 Task: Look for space in Madhupur, India from 12th August, 2023 to 16th August, 2023 for 8 adults in price range Rs.10000 to Rs.16000. Place can be private room with 8 bedrooms having 8 beds and 8 bathrooms. Property type can be house, flat, guest house, hotel. Amenities needed are: wifi, TV, free parkinig on premises, gym, breakfast. Booking option can be shelf check-in. Required host language is English.
Action: Mouse moved to (538, 107)
Screenshot: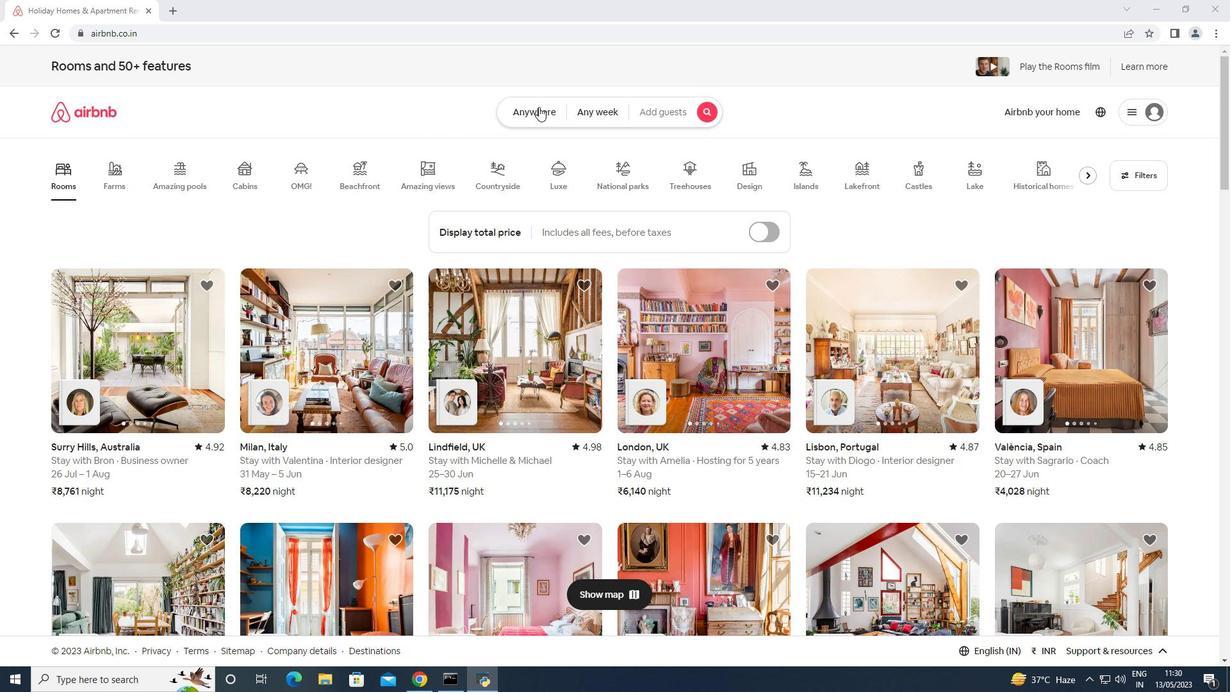 
Action: Mouse pressed left at (538, 107)
Screenshot: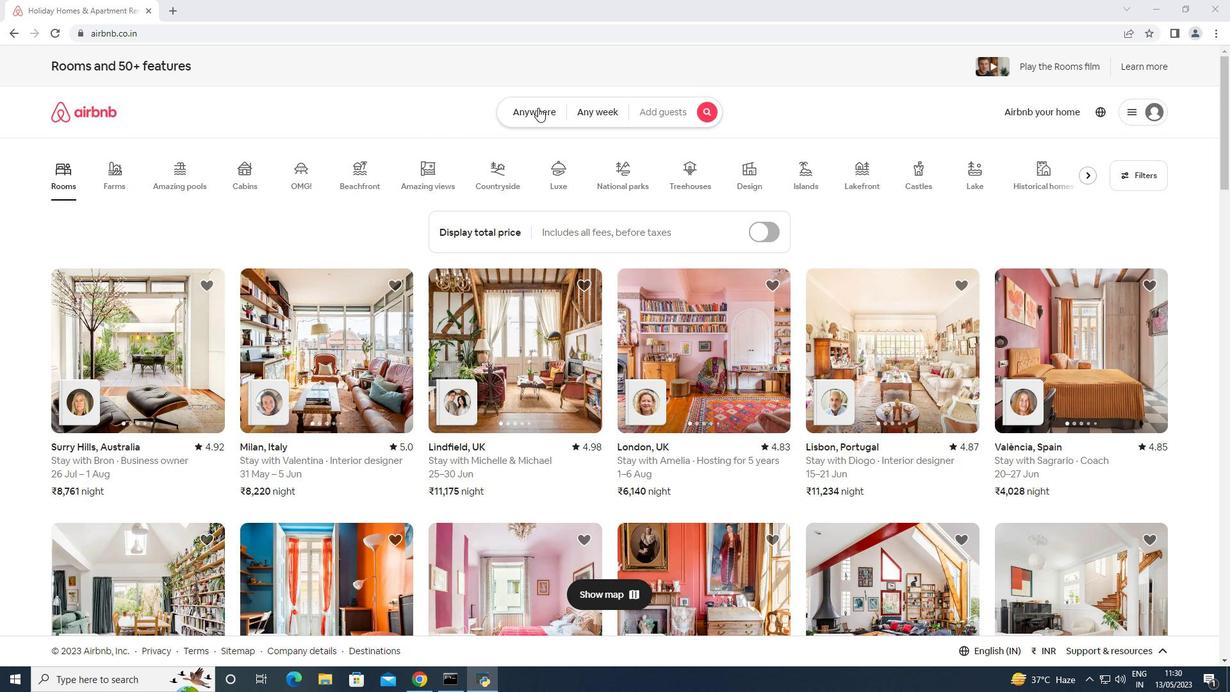 
Action: Mouse moved to (486, 161)
Screenshot: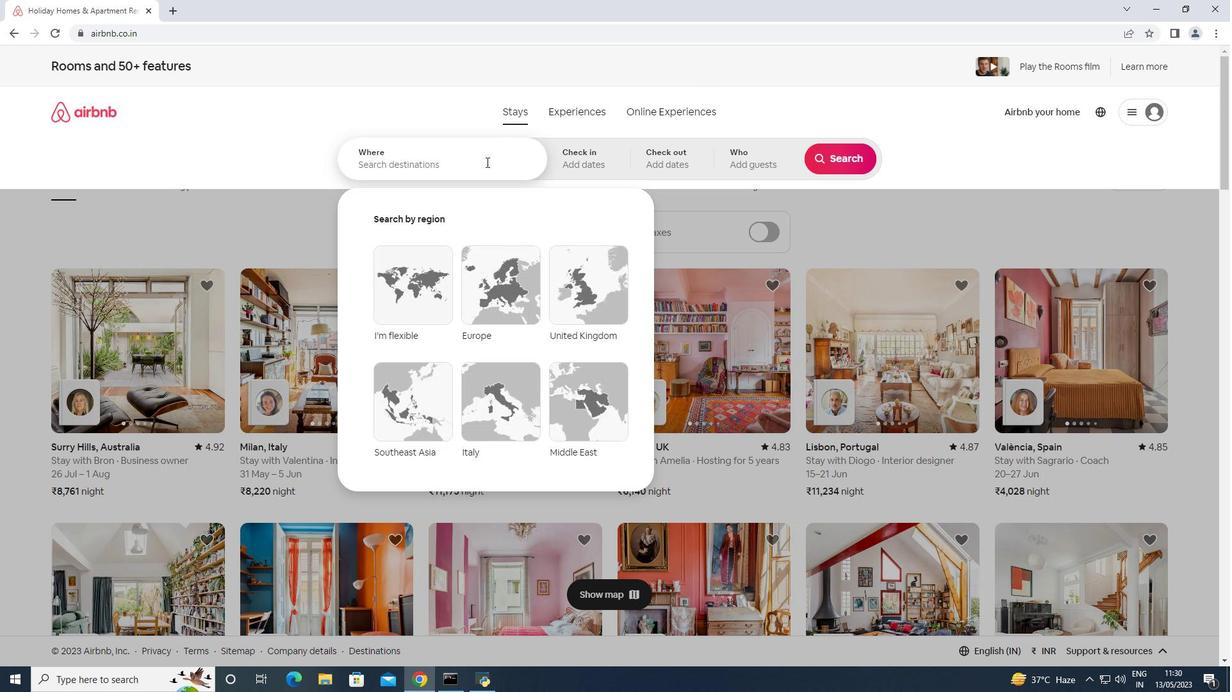 
Action: Mouse pressed left at (486, 161)
Screenshot: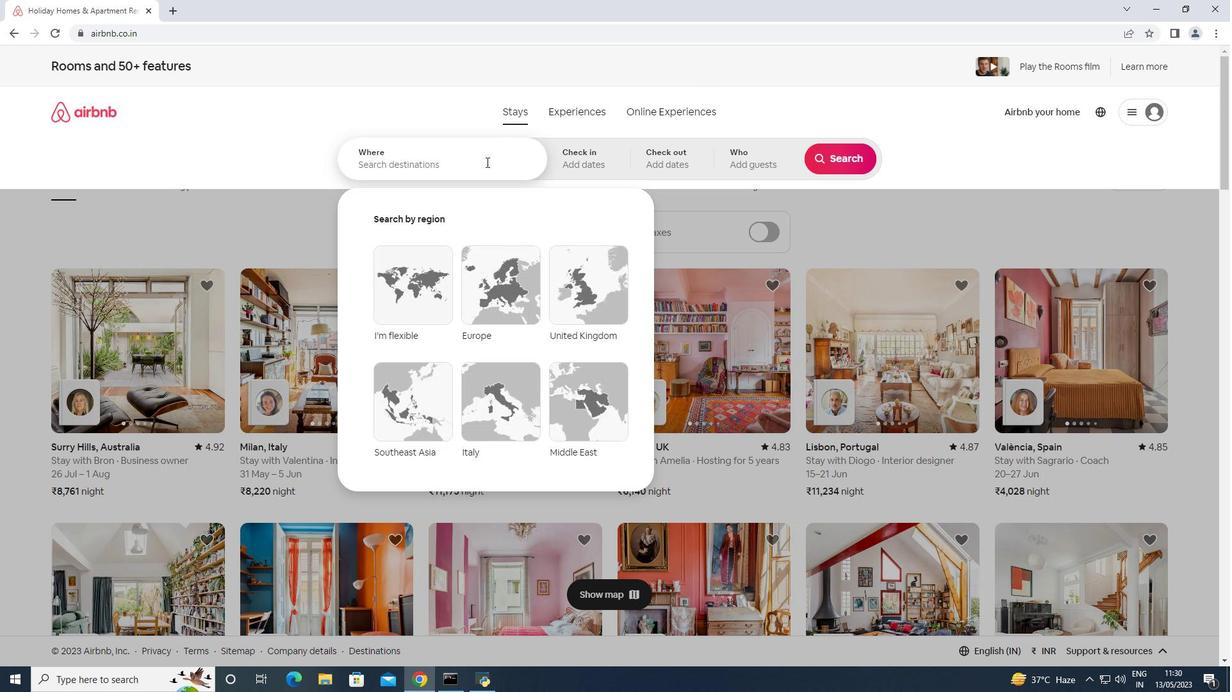 
Action: Key pressed <Key.shift>Madhupur,<Key.space><Key.shift>India<Key.enter>
Screenshot: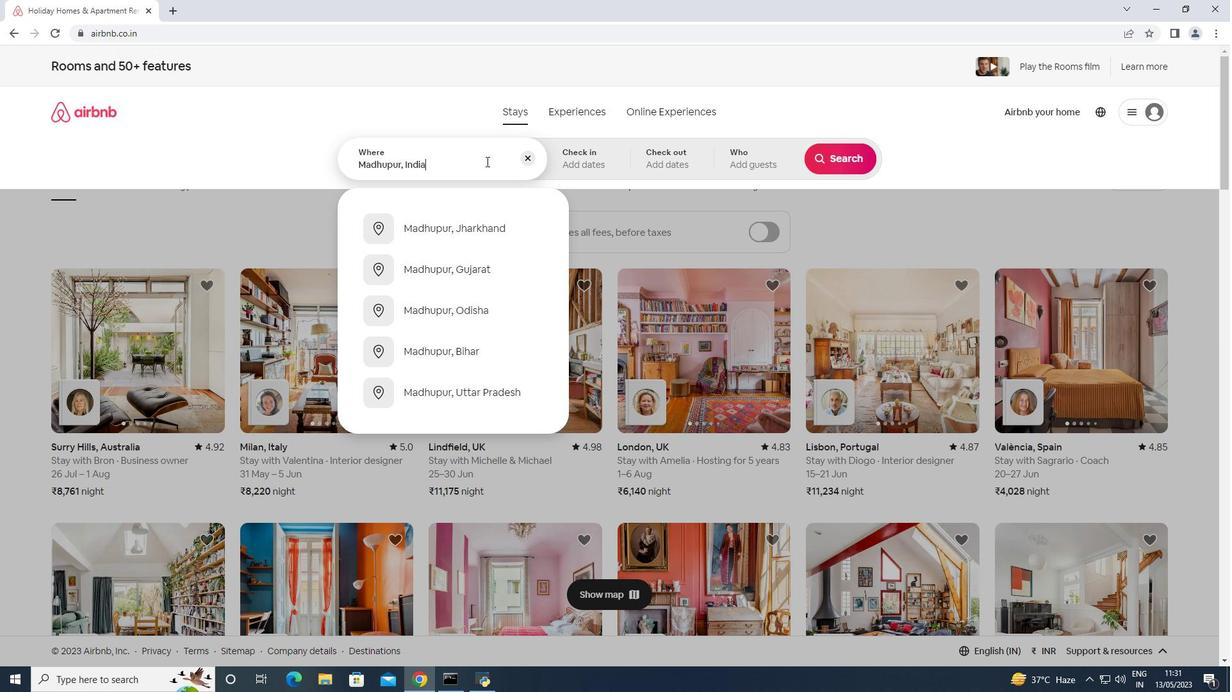 
Action: Mouse moved to (844, 260)
Screenshot: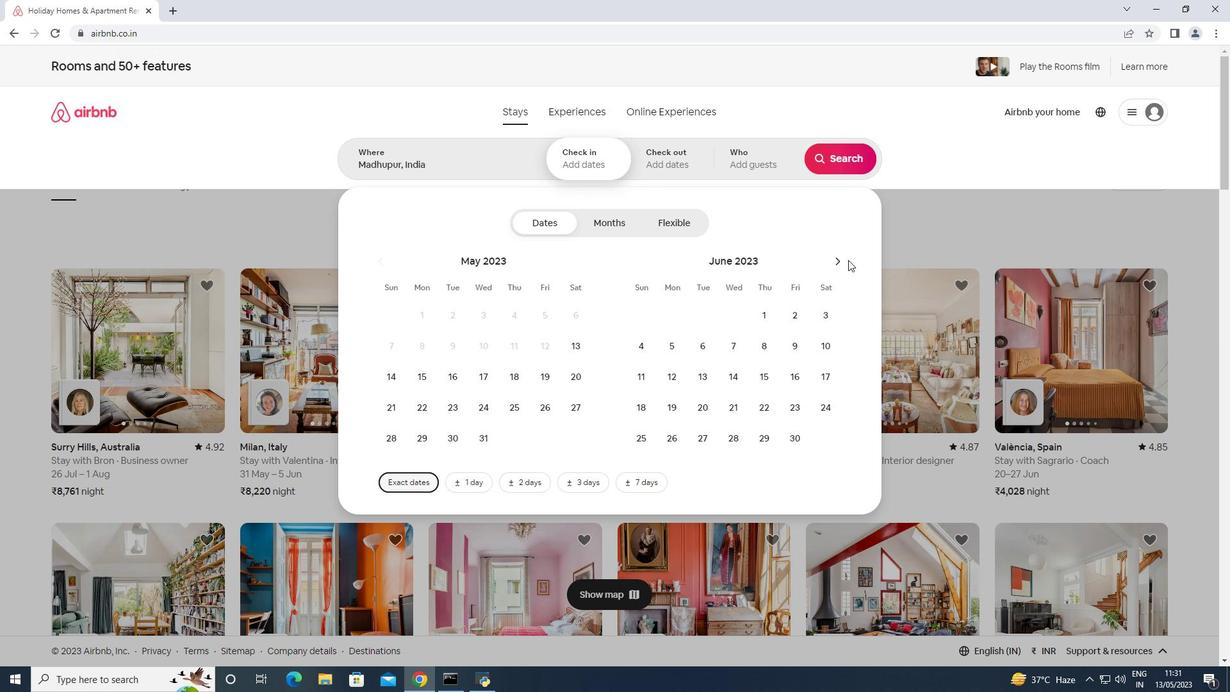 
Action: Mouse pressed left at (844, 260)
Screenshot: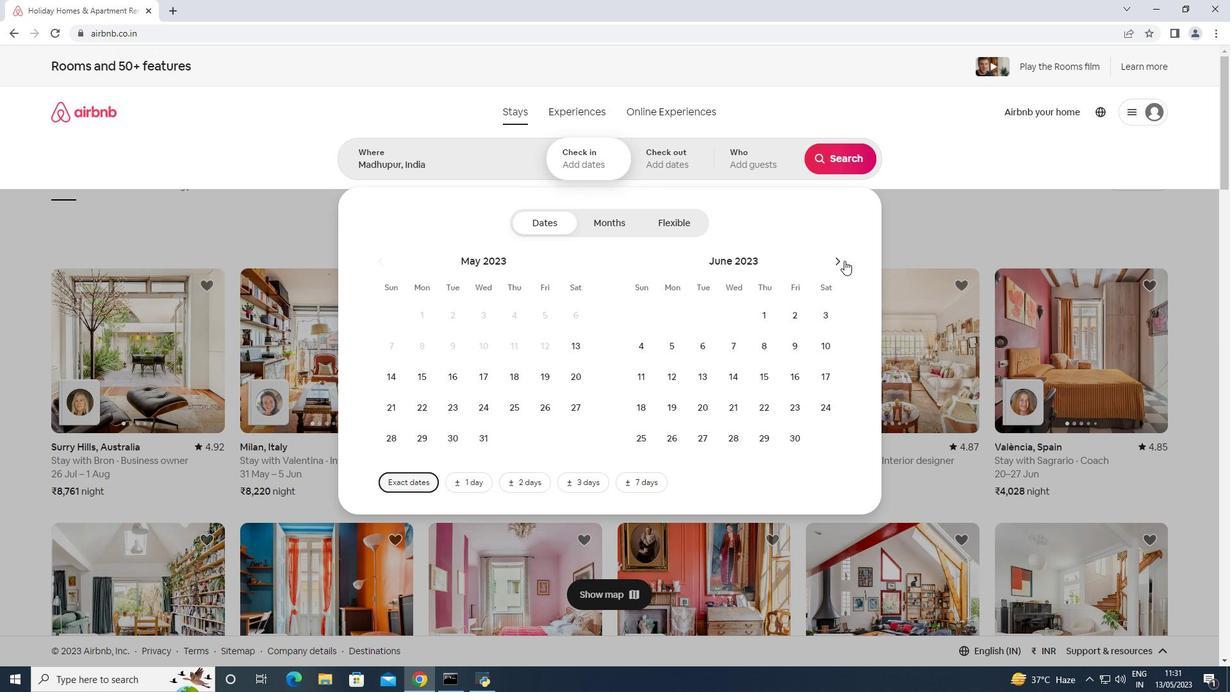
Action: Mouse moved to (844, 260)
Screenshot: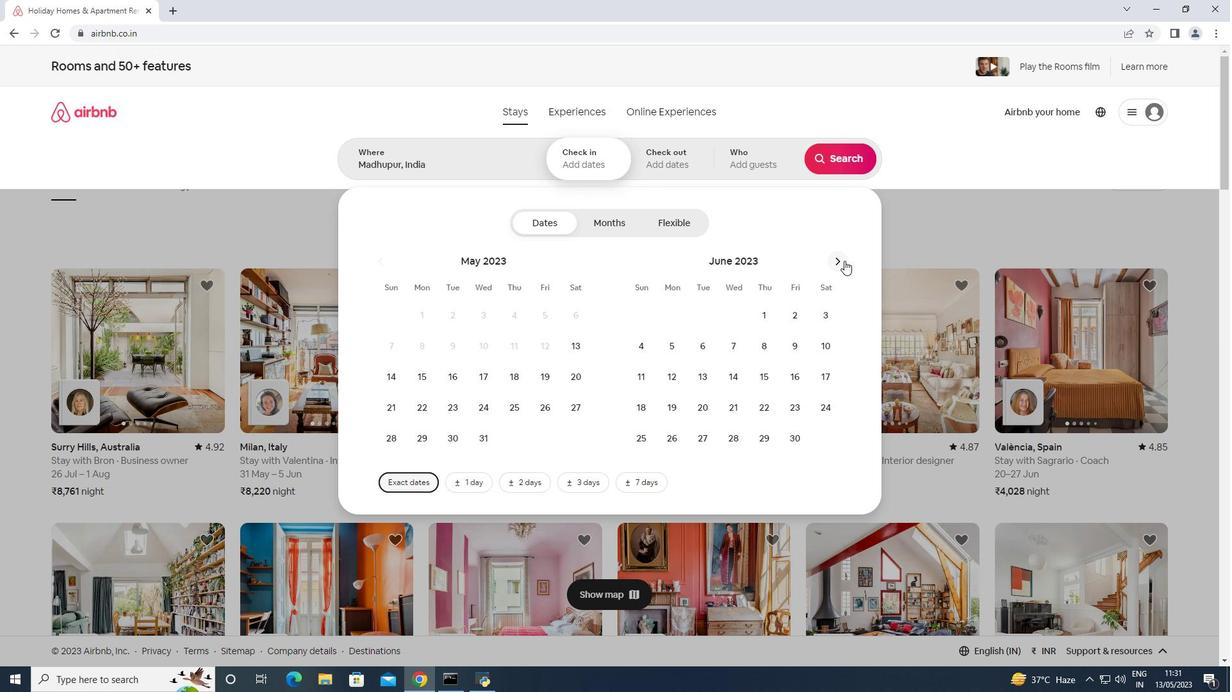 
Action: Mouse pressed left at (844, 260)
Screenshot: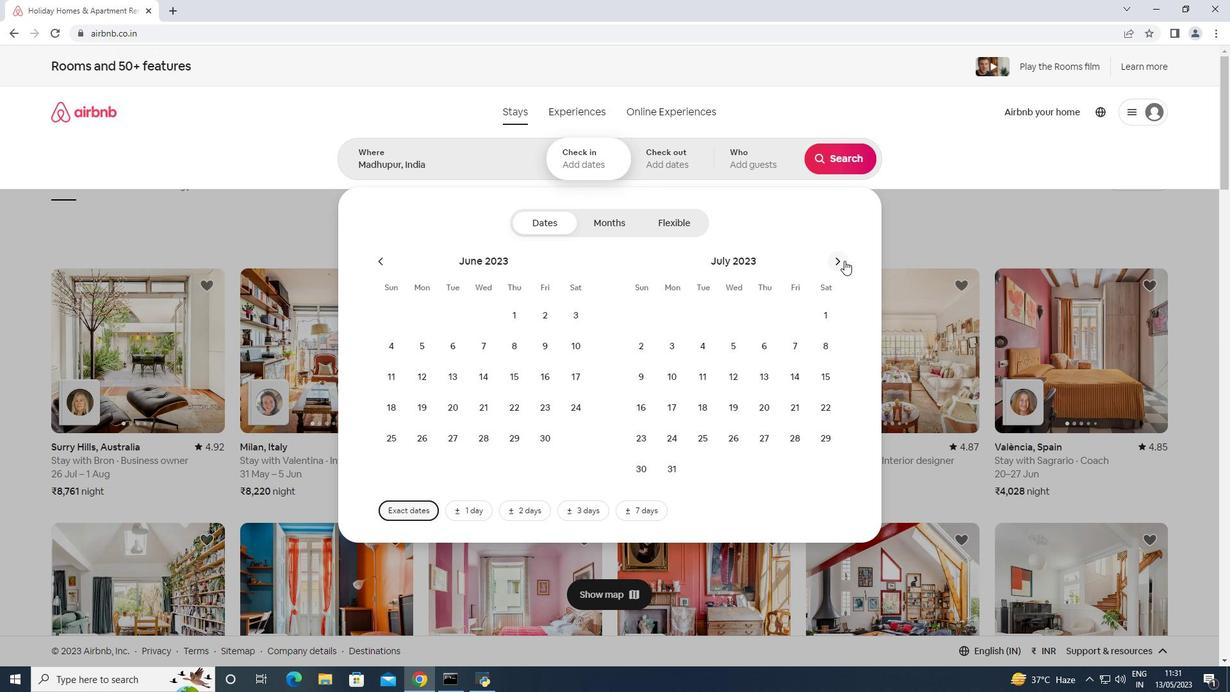 
Action: Mouse moved to (818, 348)
Screenshot: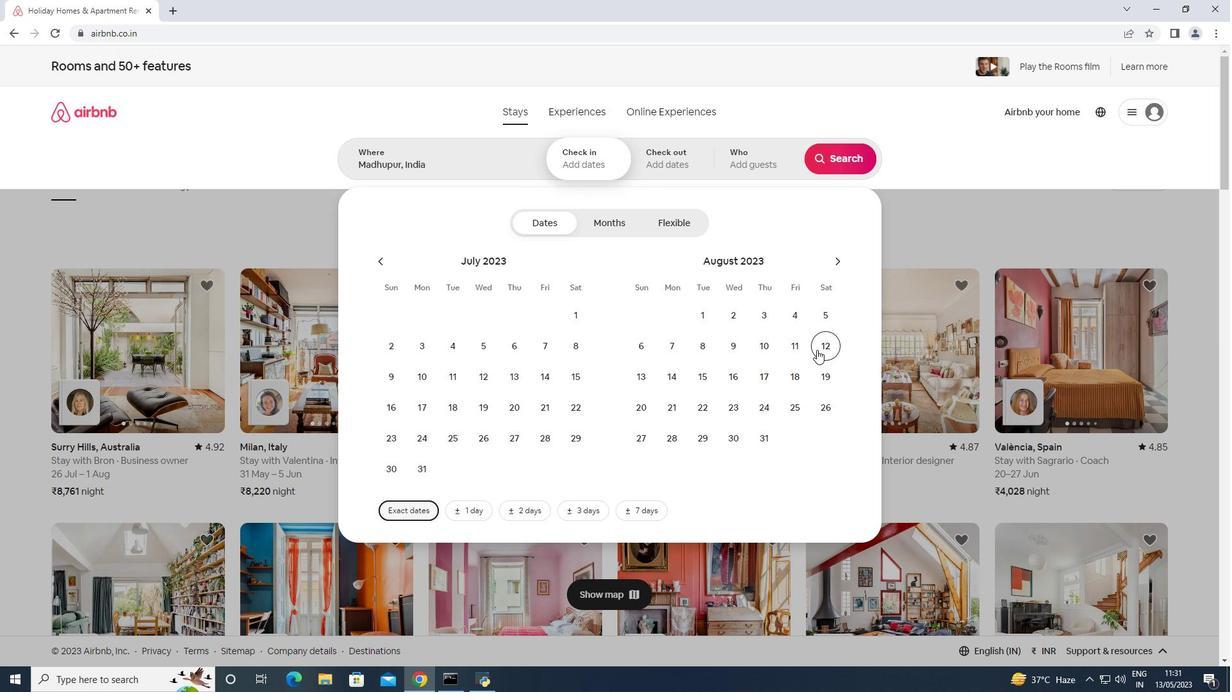 
Action: Mouse pressed left at (818, 348)
Screenshot: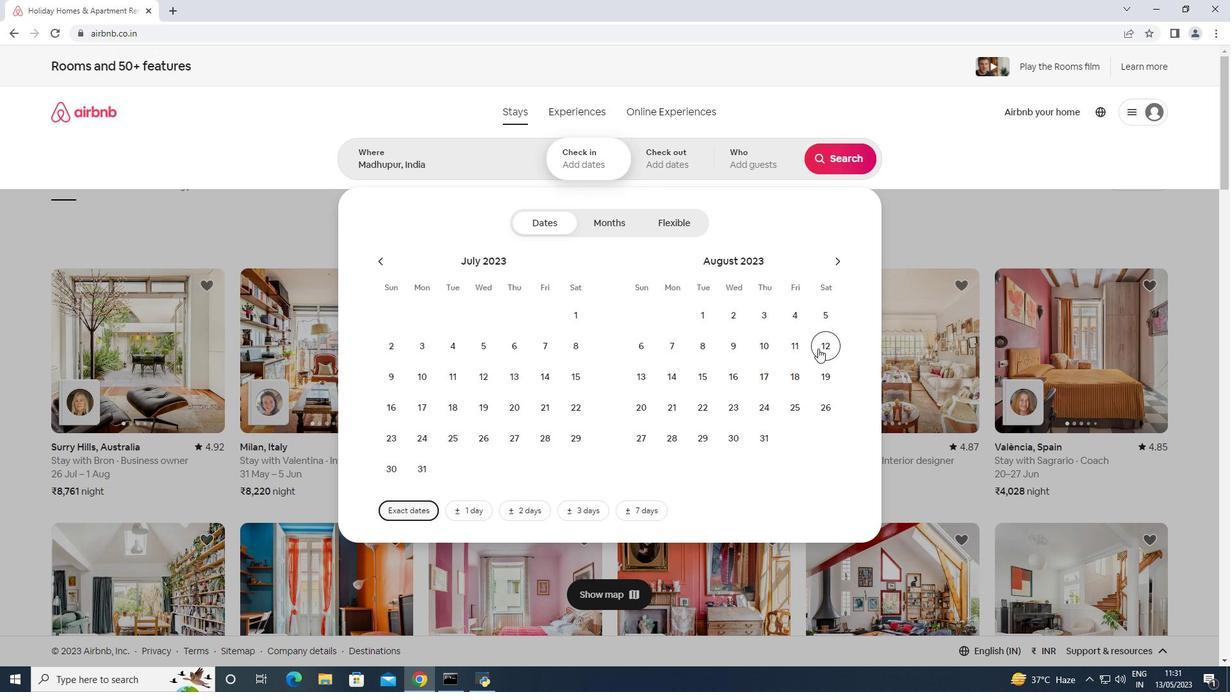 
Action: Mouse moved to (738, 383)
Screenshot: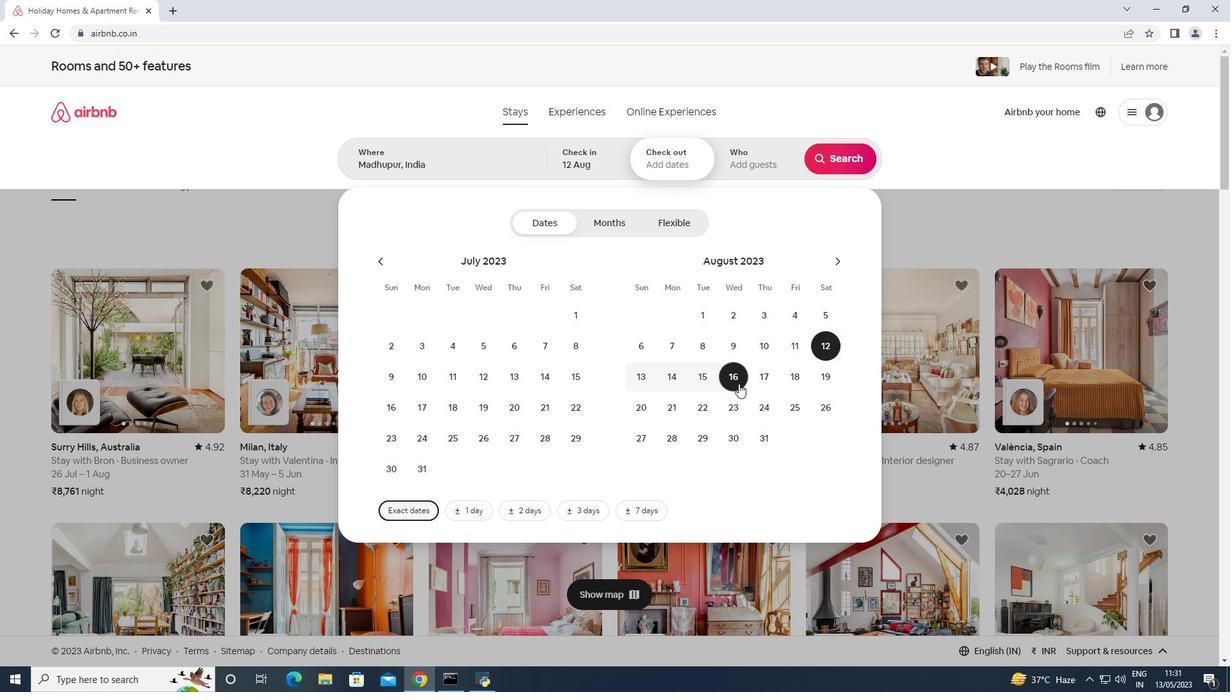 
Action: Mouse pressed left at (738, 383)
Screenshot: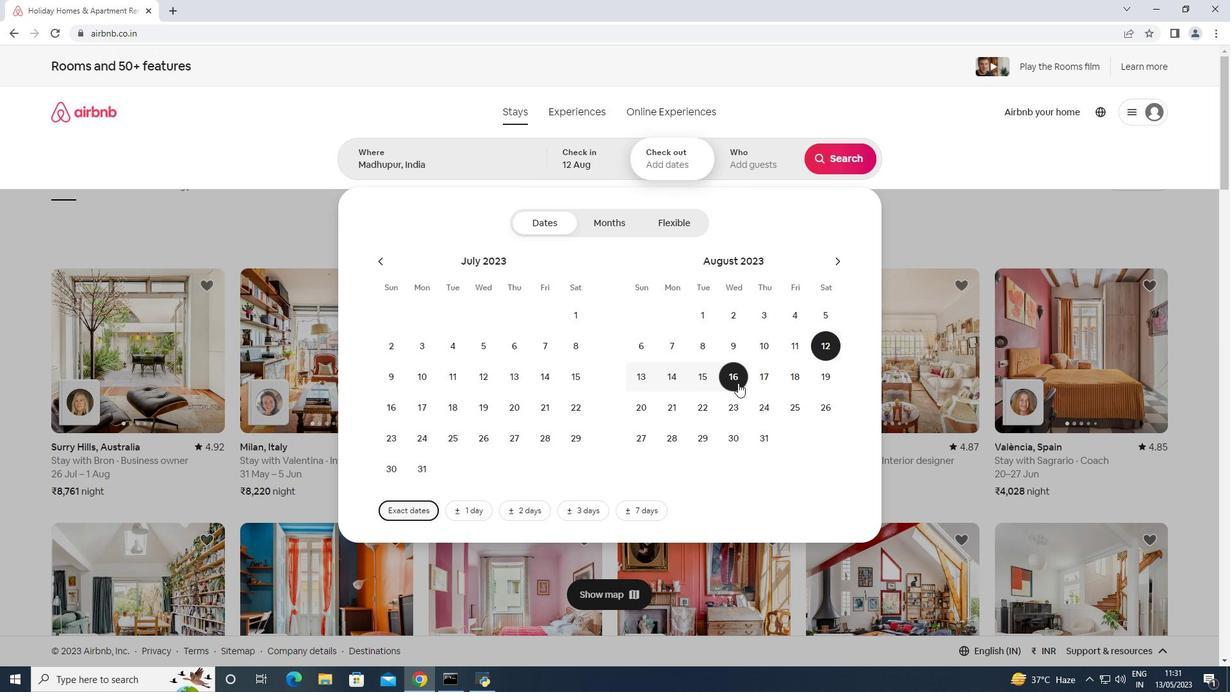 
Action: Mouse moved to (726, 169)
Screenshot: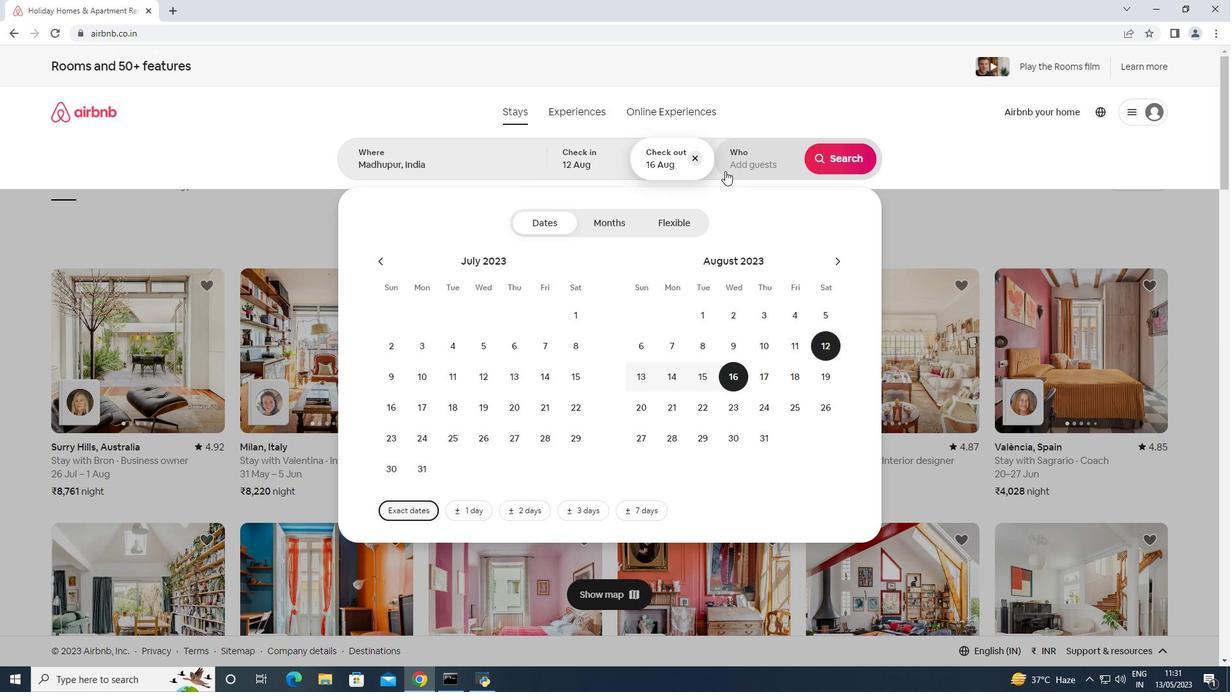 
Action: Mouse pressed left at (726, 169)
Screenshot: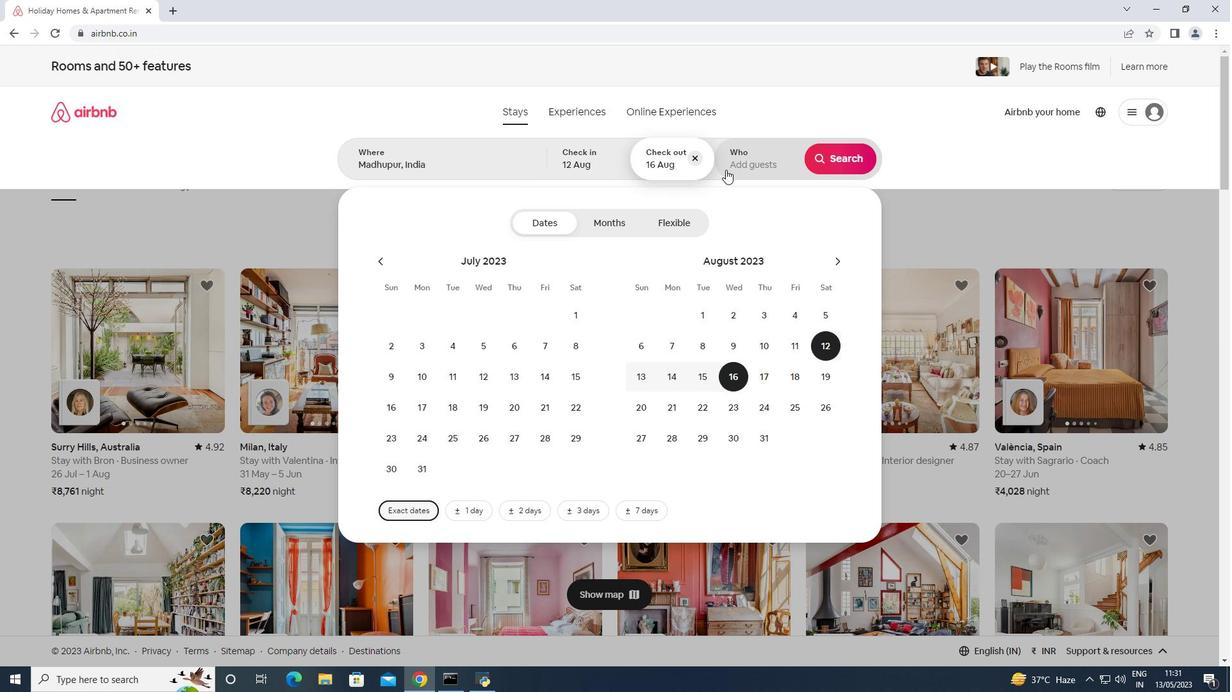 
Action: Mouse moved to (844, 225)
Screenshot: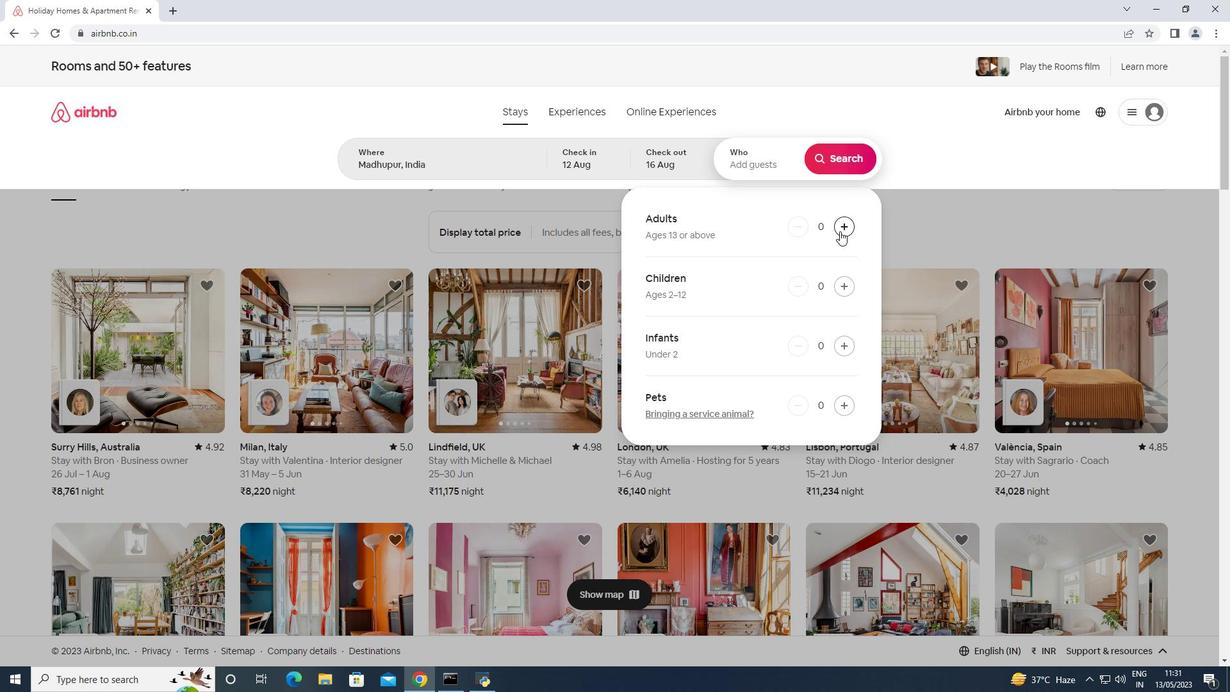 
Action: Mouse pressed left at (844, 225)
Screenshot: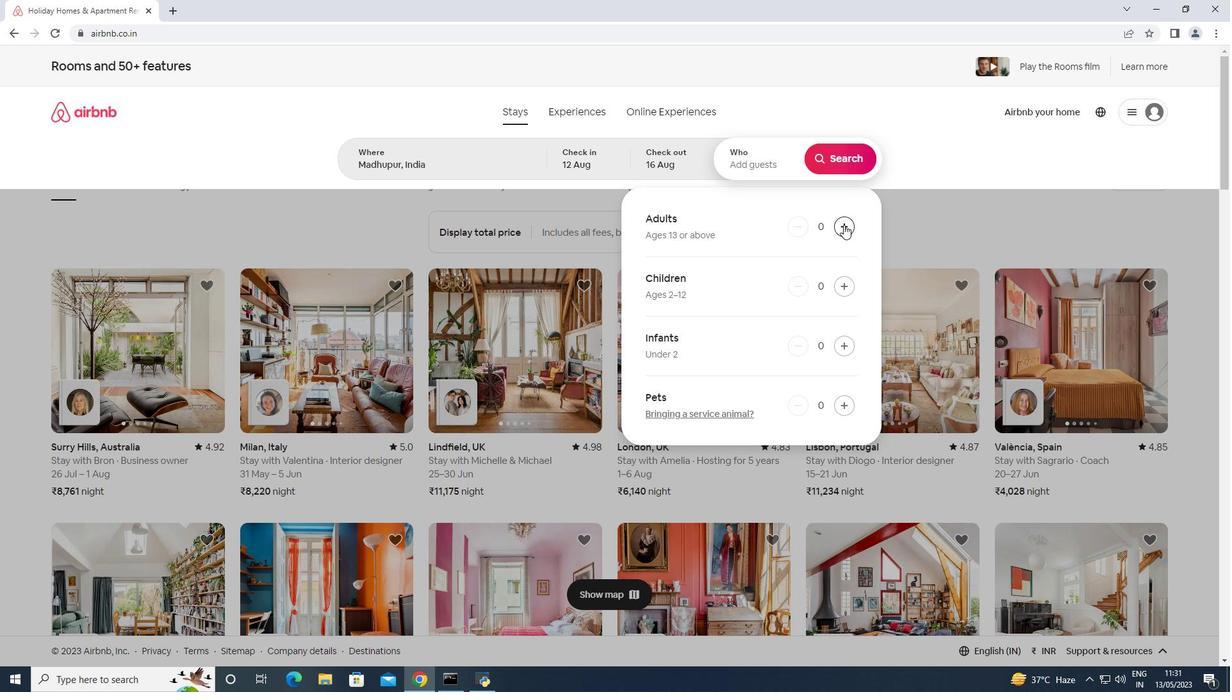 
Action: Mouse pressed left at (844, 225)
Screenshot: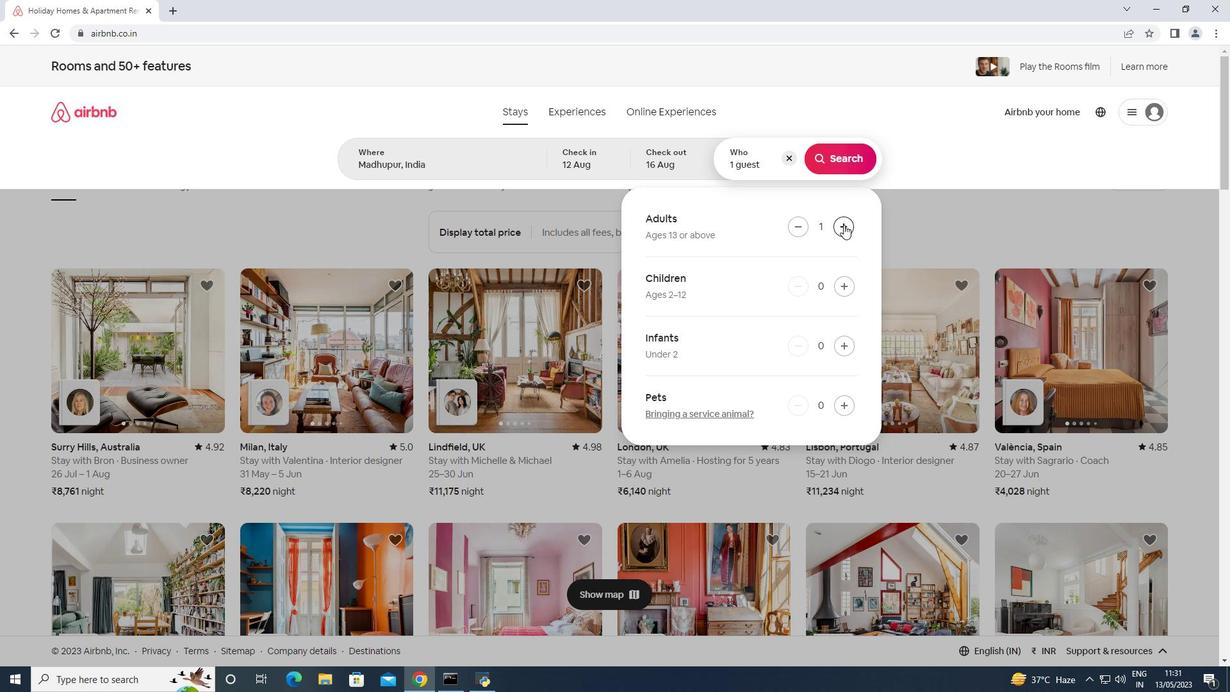 
Action: Mouse pressed left at (844, 225)
Screenshot: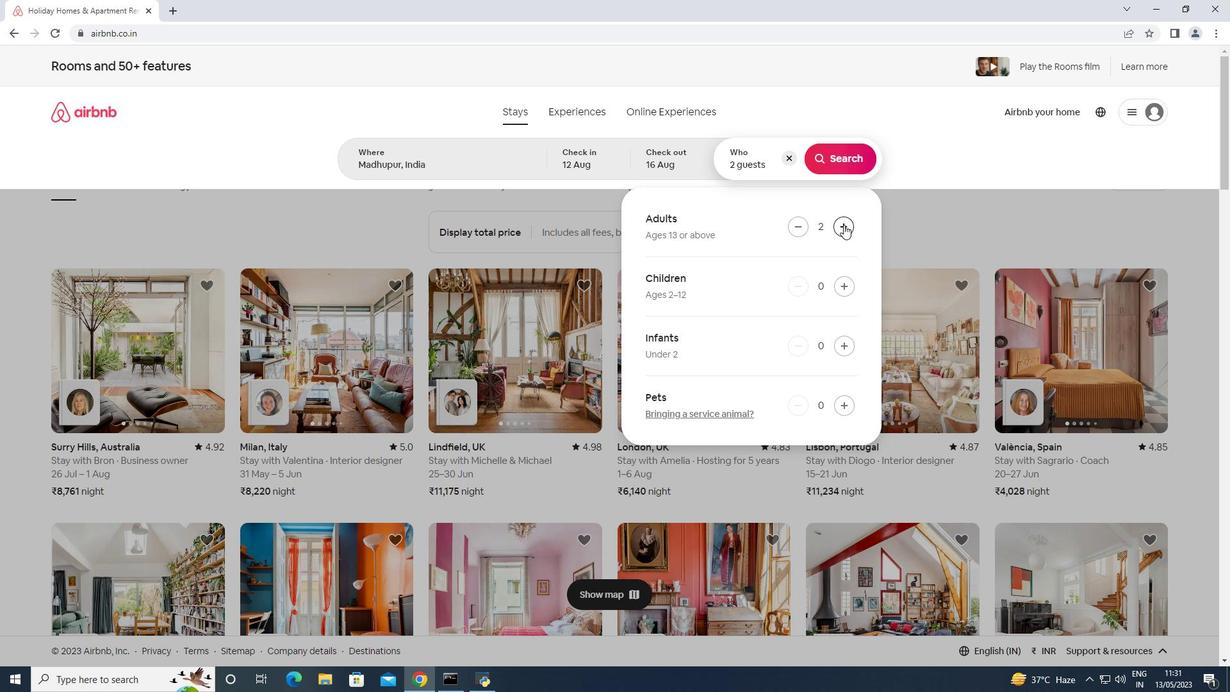 
Action: Mouse pressed left at (844, 225)
Screenshot: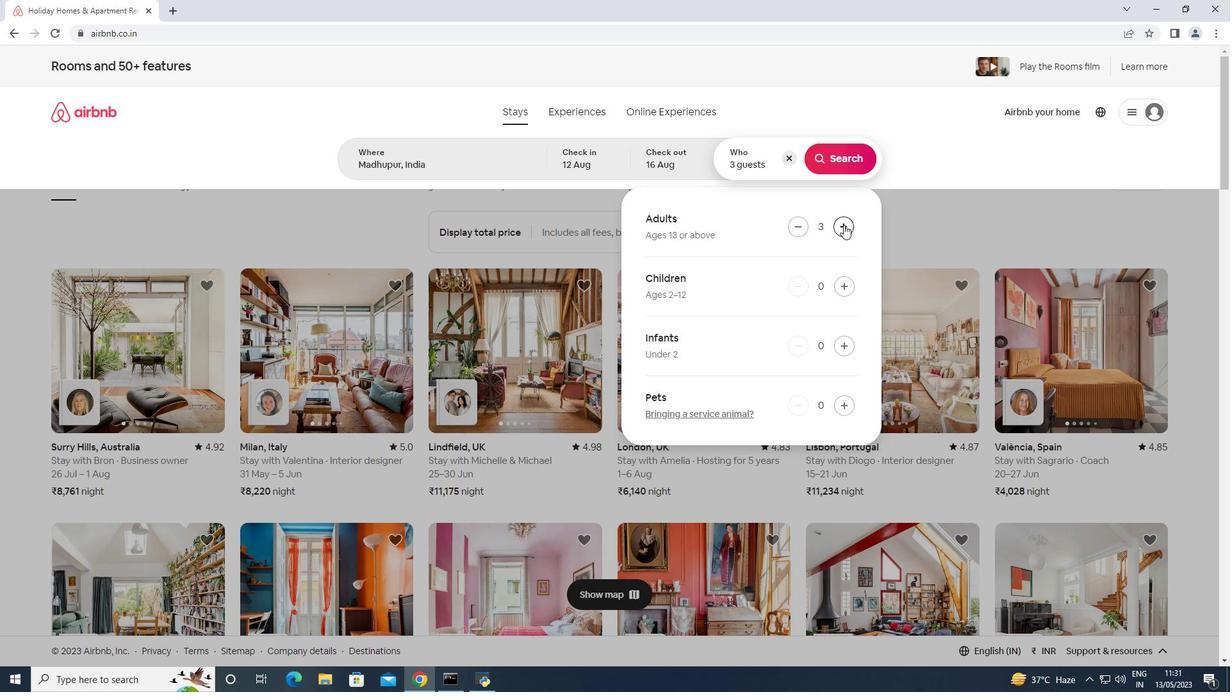 
Action: Mouse pressed left at (844, 225)
Screenshot: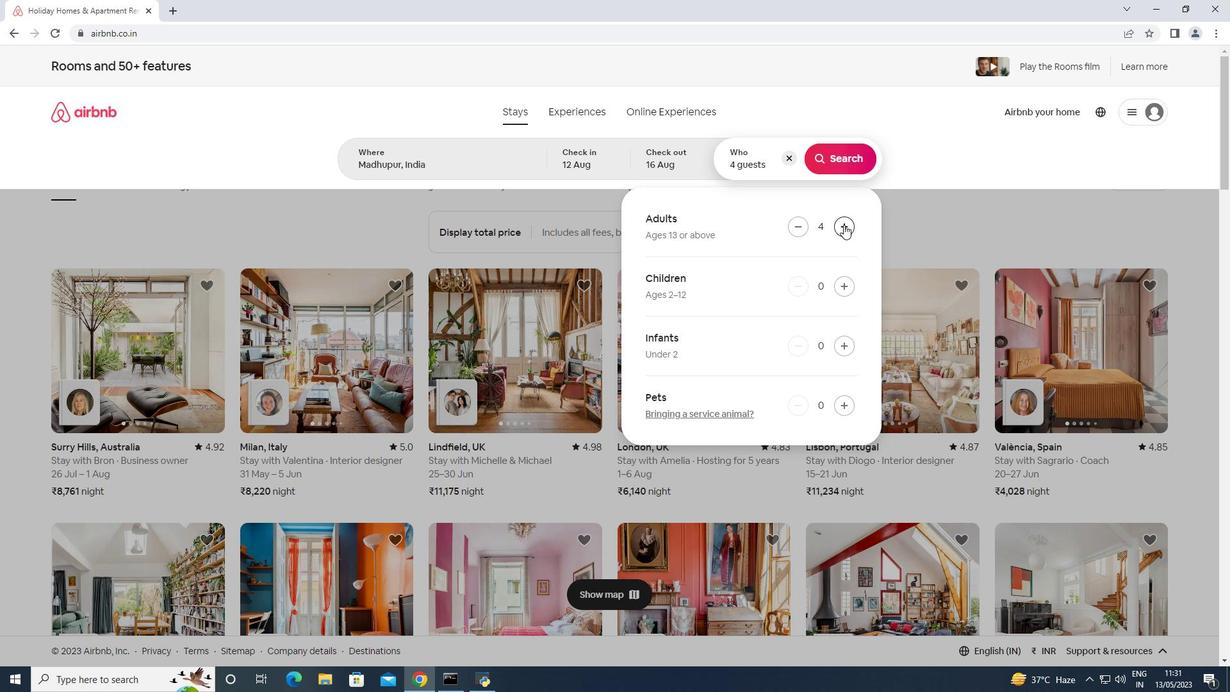 
Action: Mouse pressed left at (844, 225)
Screenshot: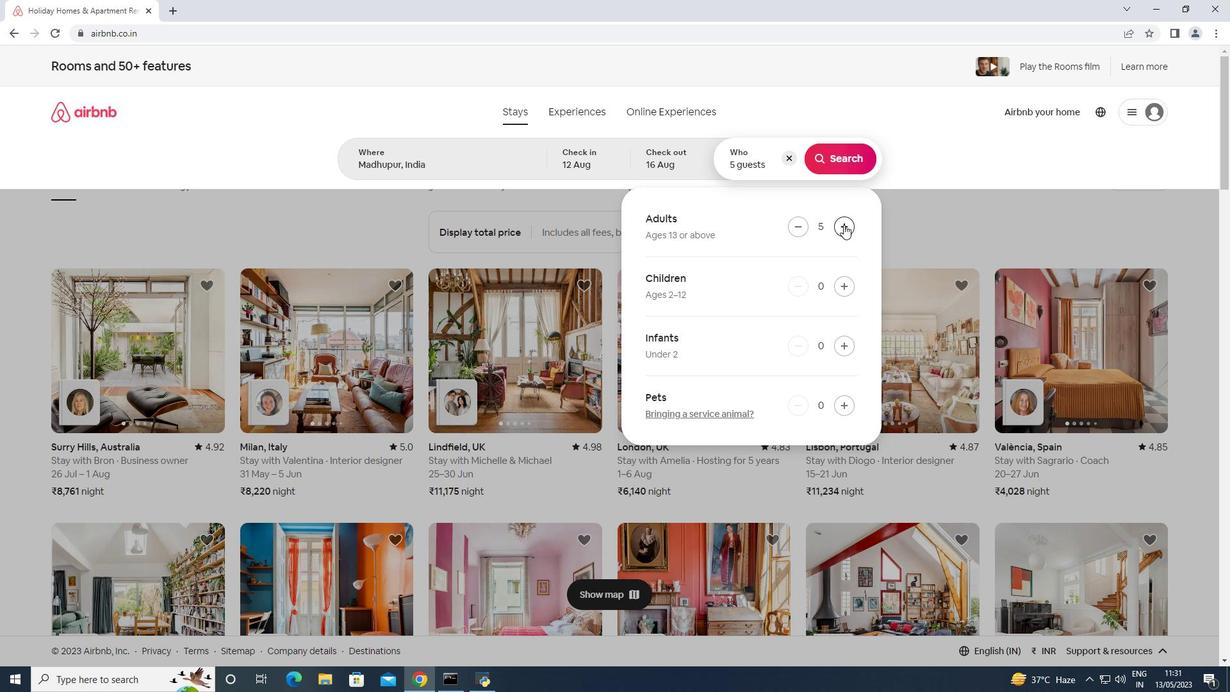 
Action: Mouse pressed left at (844, 225)
Screenshot: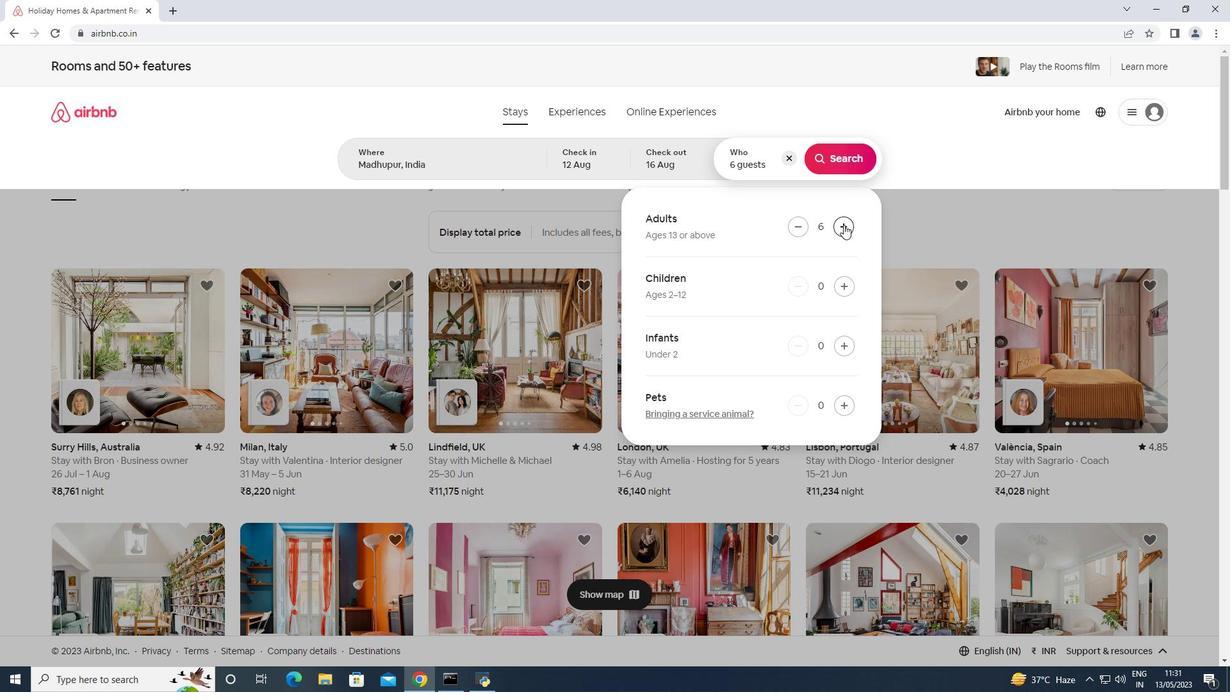 
Action: Mouse pressed left at (844, 225)
Screenshot: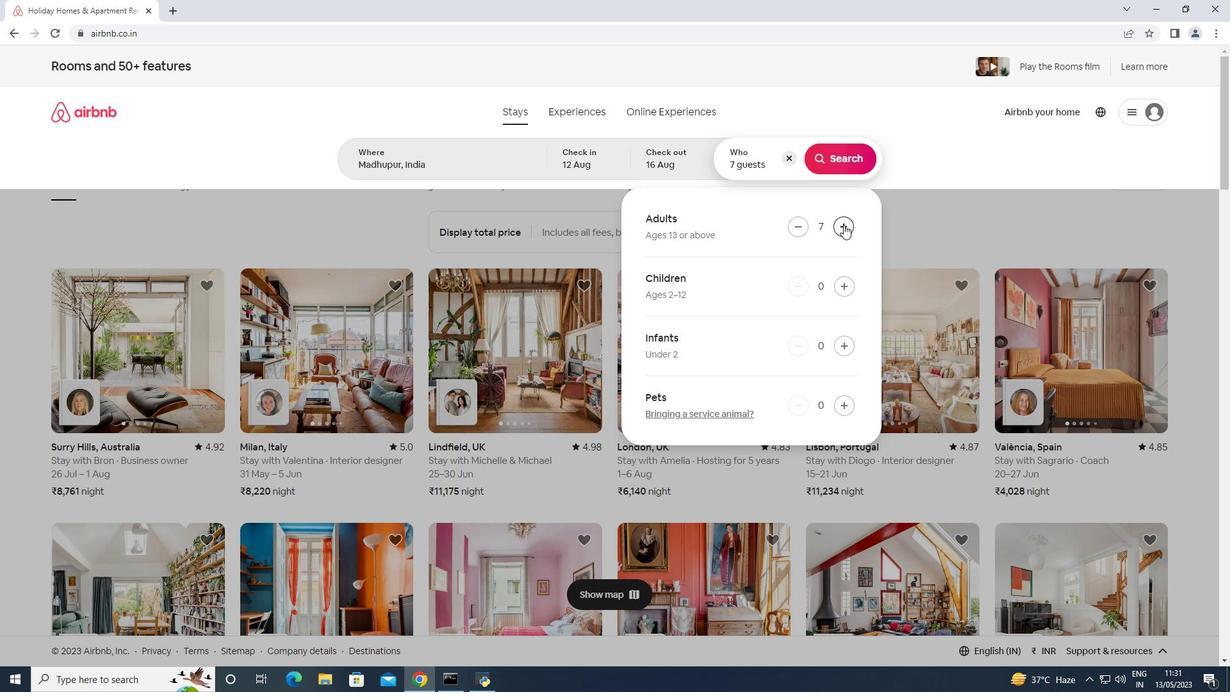 
Action: Mouse moved to (841, 153)
Screenshot: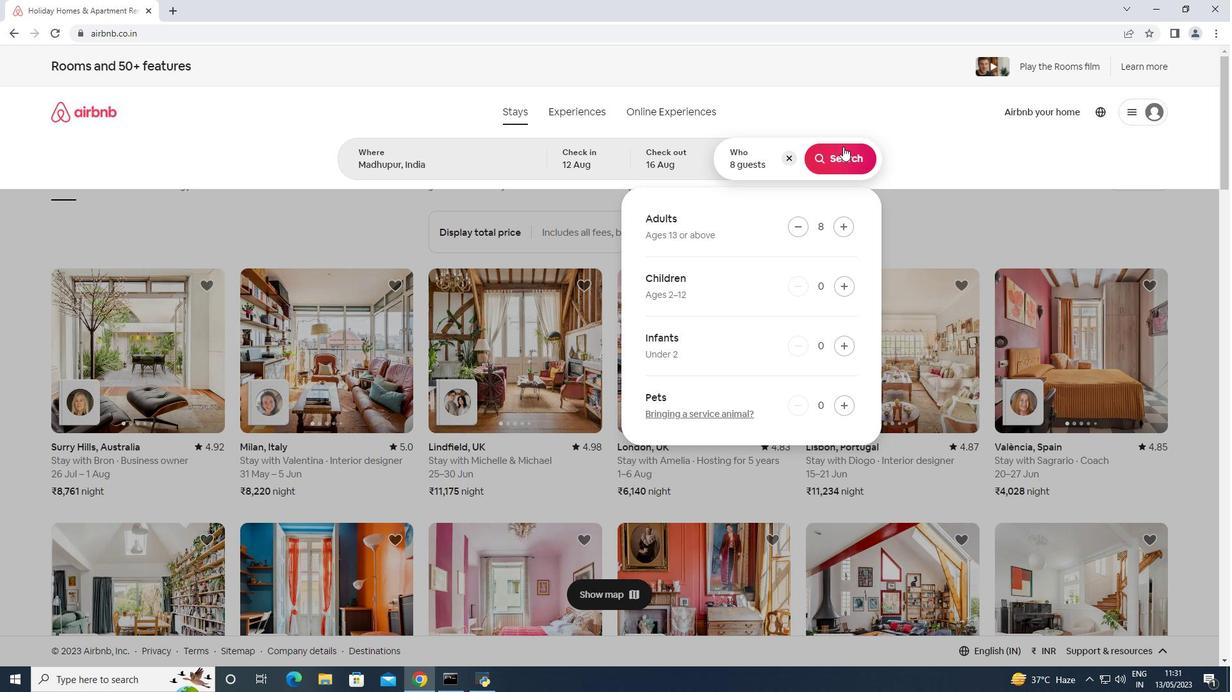 
Action: Mouse pressed left at (841, 153)
Screenshot: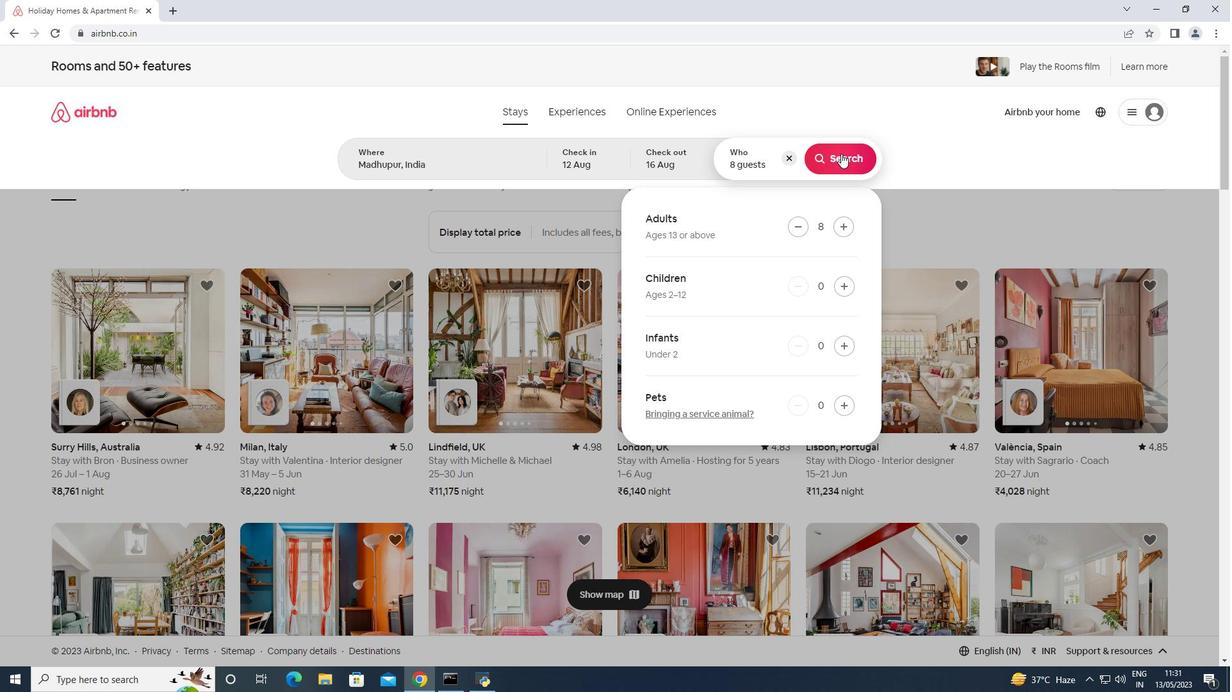 
Action: Mouse moved to (1170, 119)
Screenshot: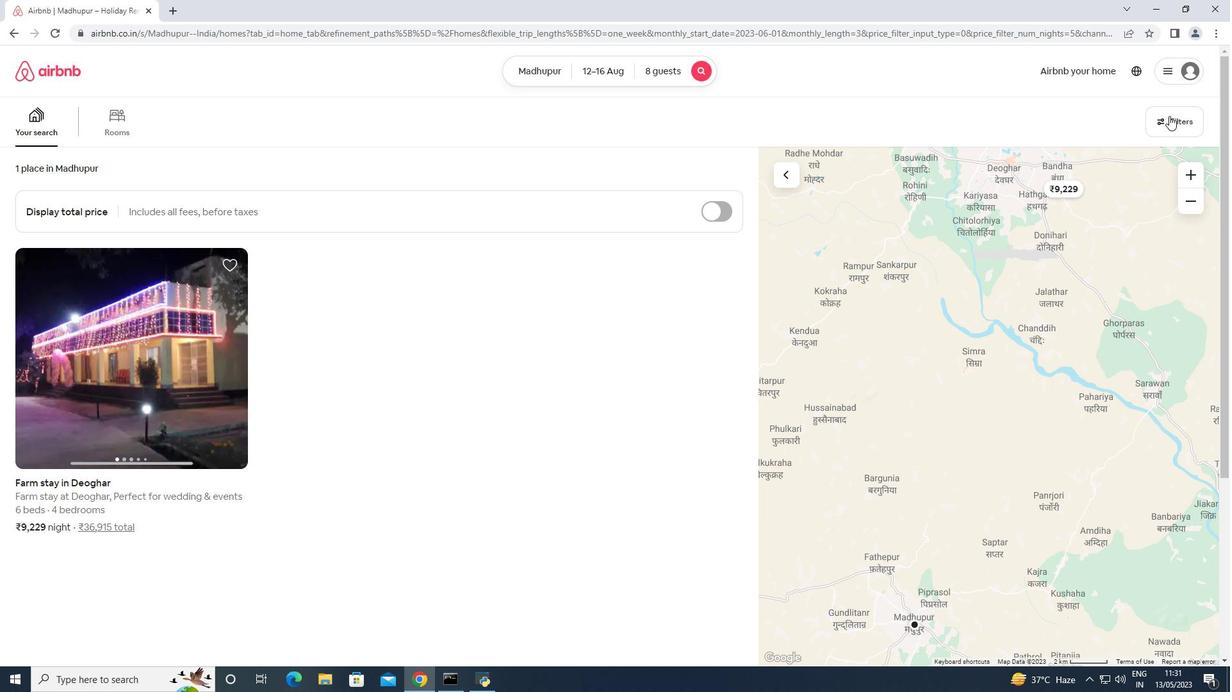 
Action: Mouse pressed left at (1170, 119)
Screenshot: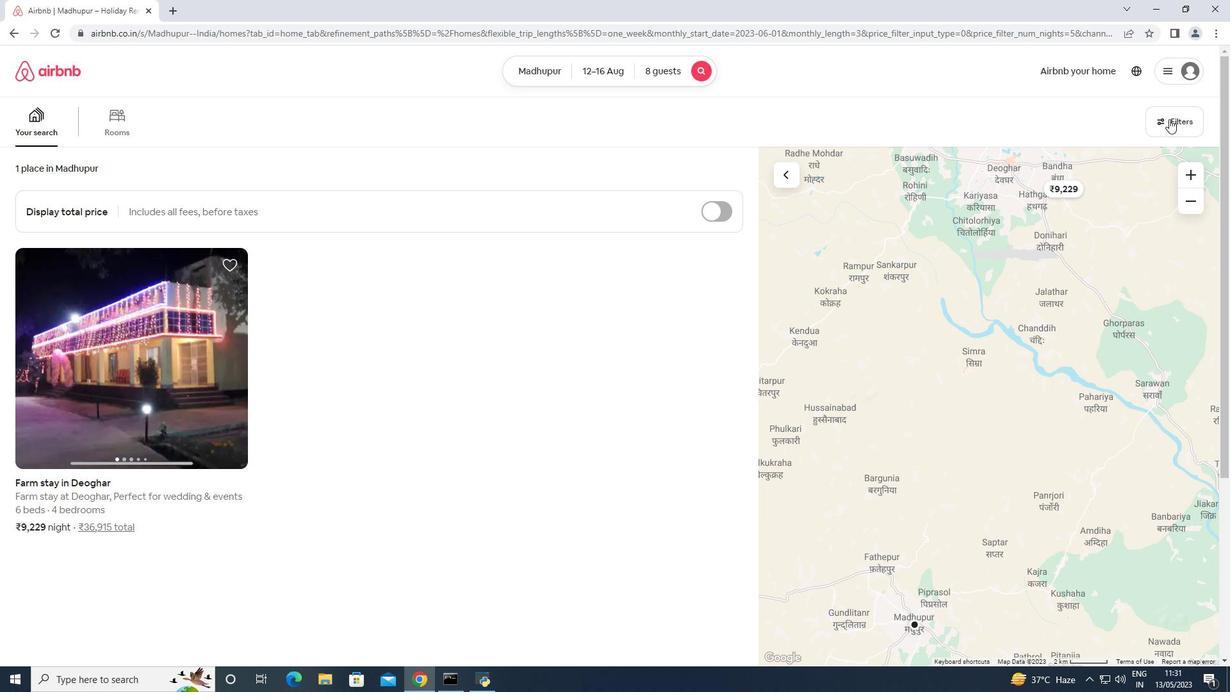 
Action: Mouse moved to (548, 429)
Screenshot: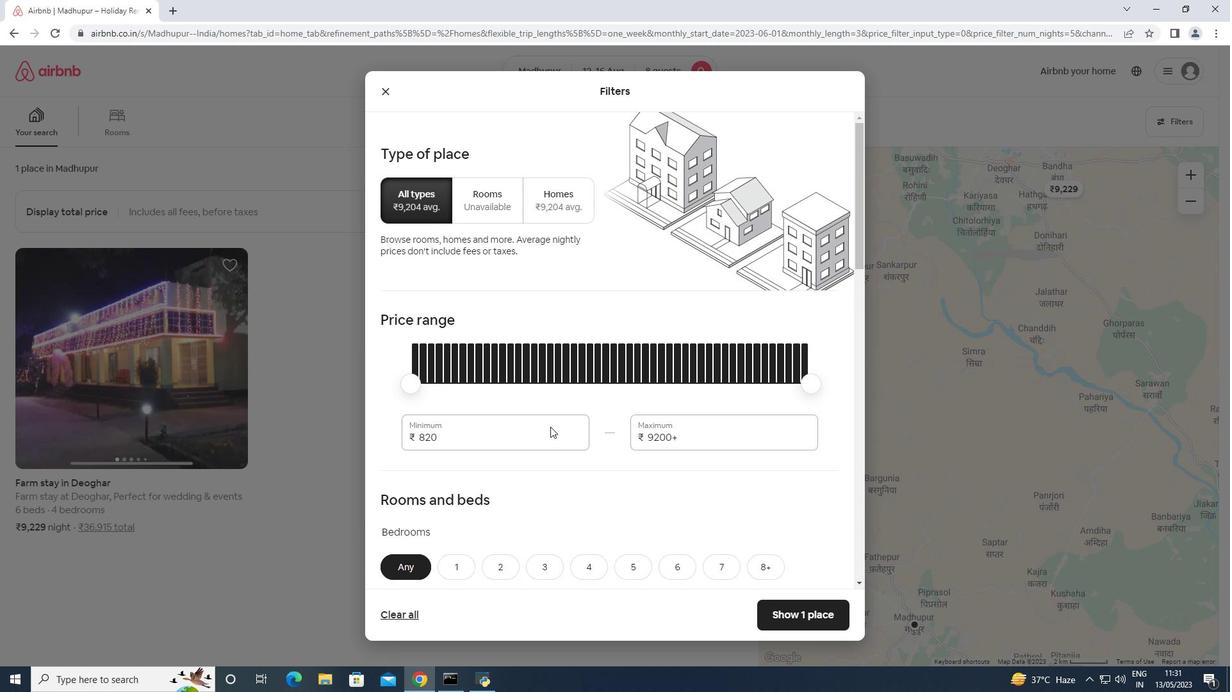 
Action: Mouse pressed left at (548, 429)
Screenshot: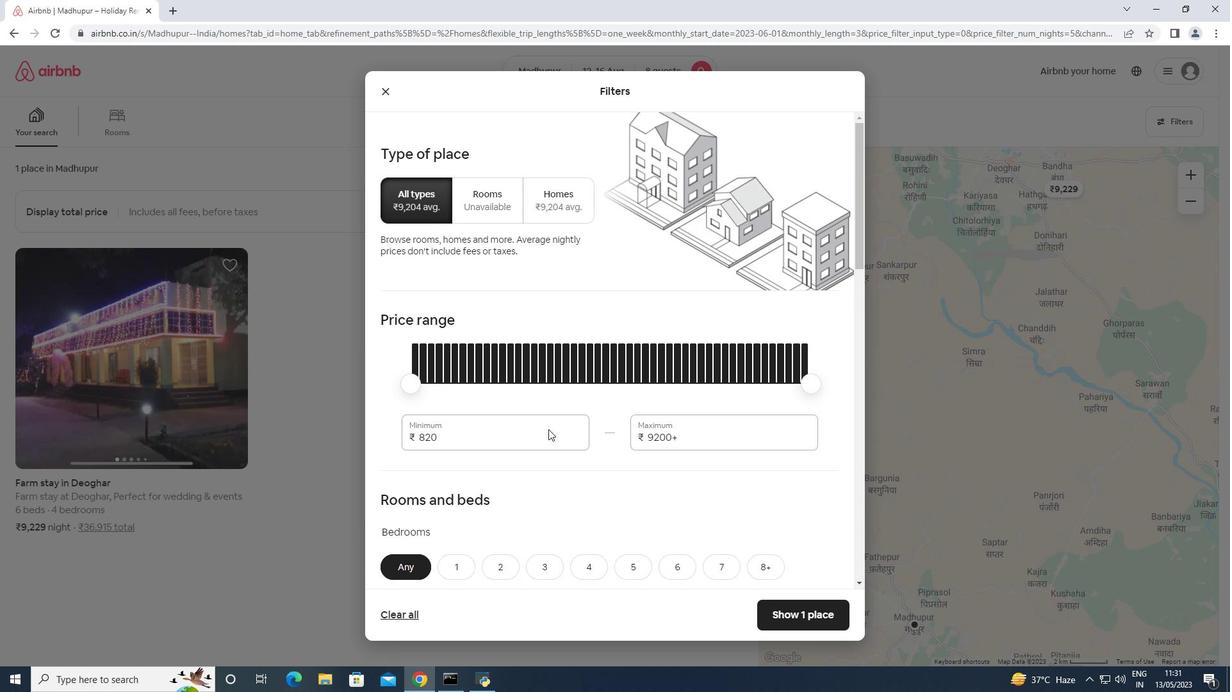 
Action: Mouse moved to (548, 429)
Screenshot: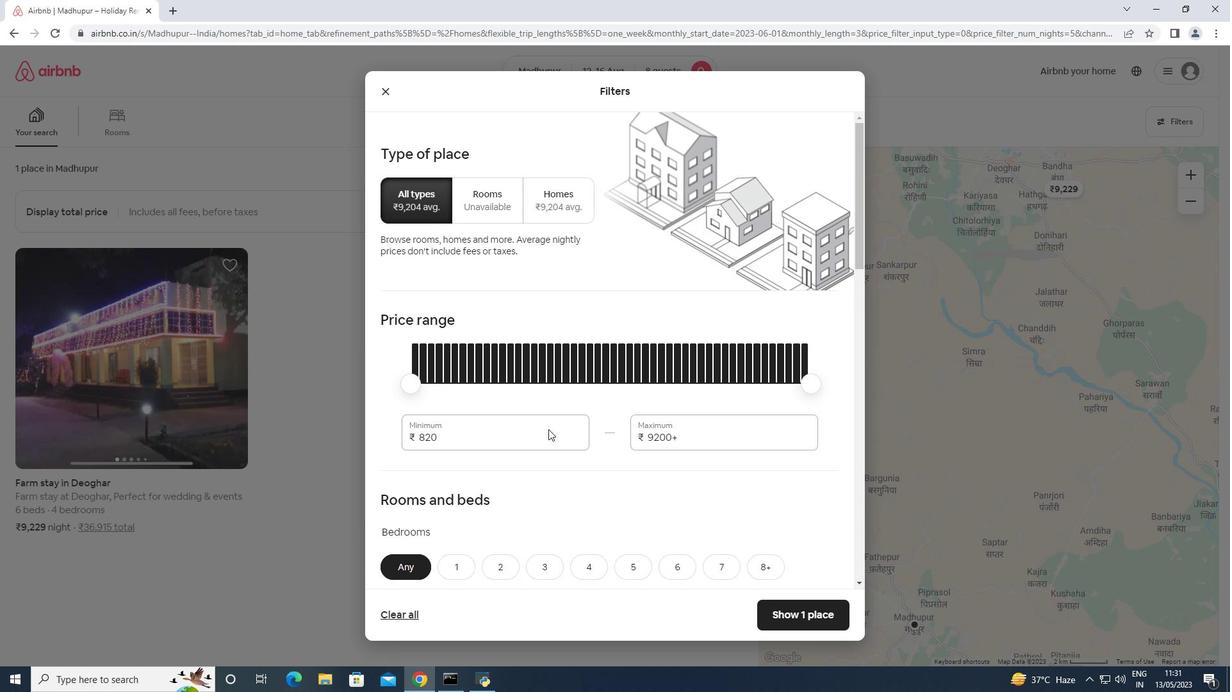 
Action: Key pressed <Key.backspace><Key.backspace><Key.backspace><Key.backspace><Key.backspace>10000<Key.tab>16000
Screenshot: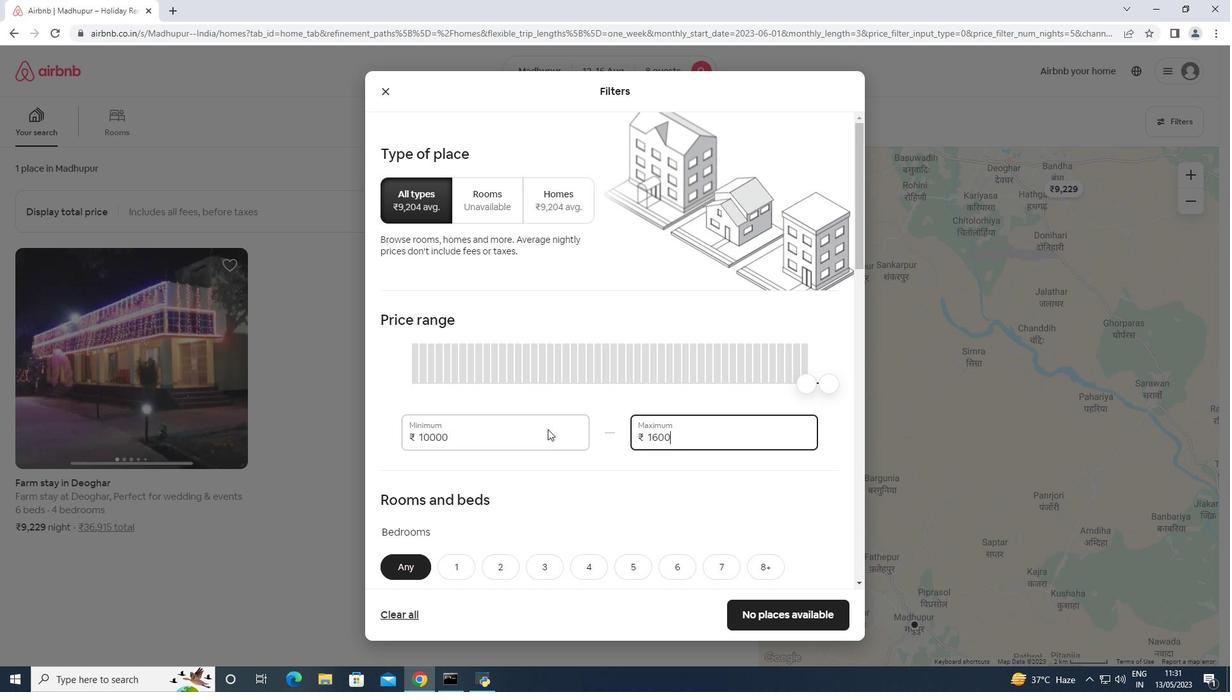 
Action: Mouse moved to (556, 372)
Screenshot: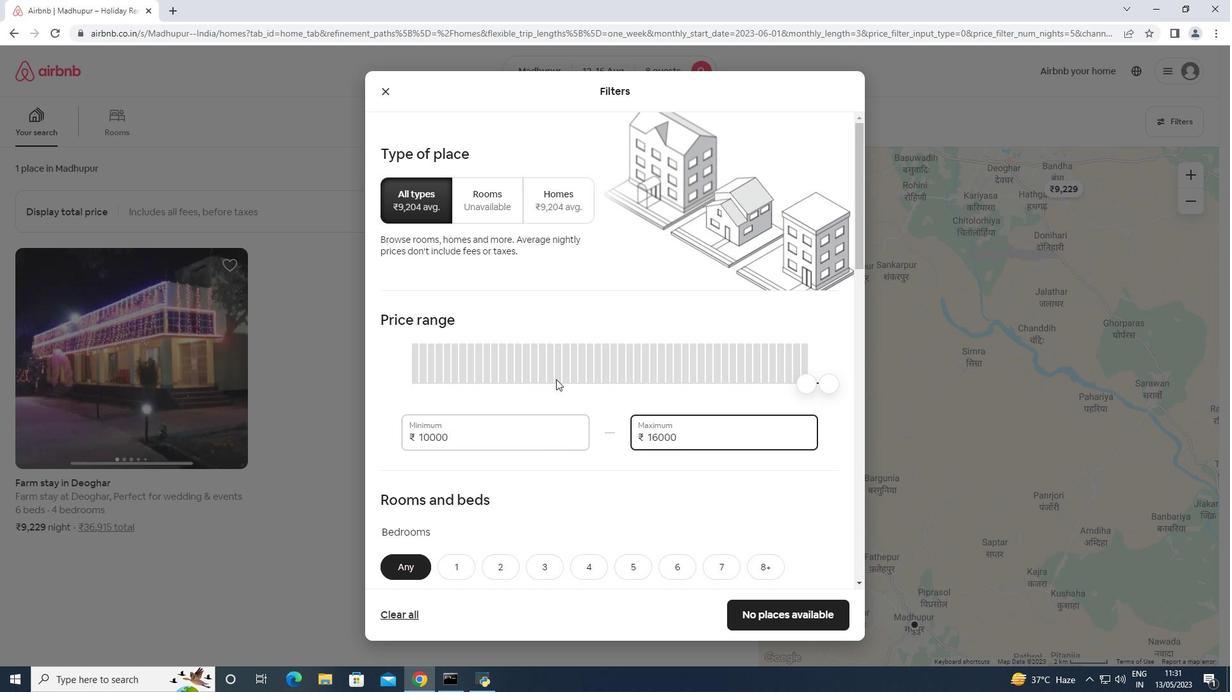 
Action: Mouse scrolled (556, 371) with delta (0, 0)
Screenshot: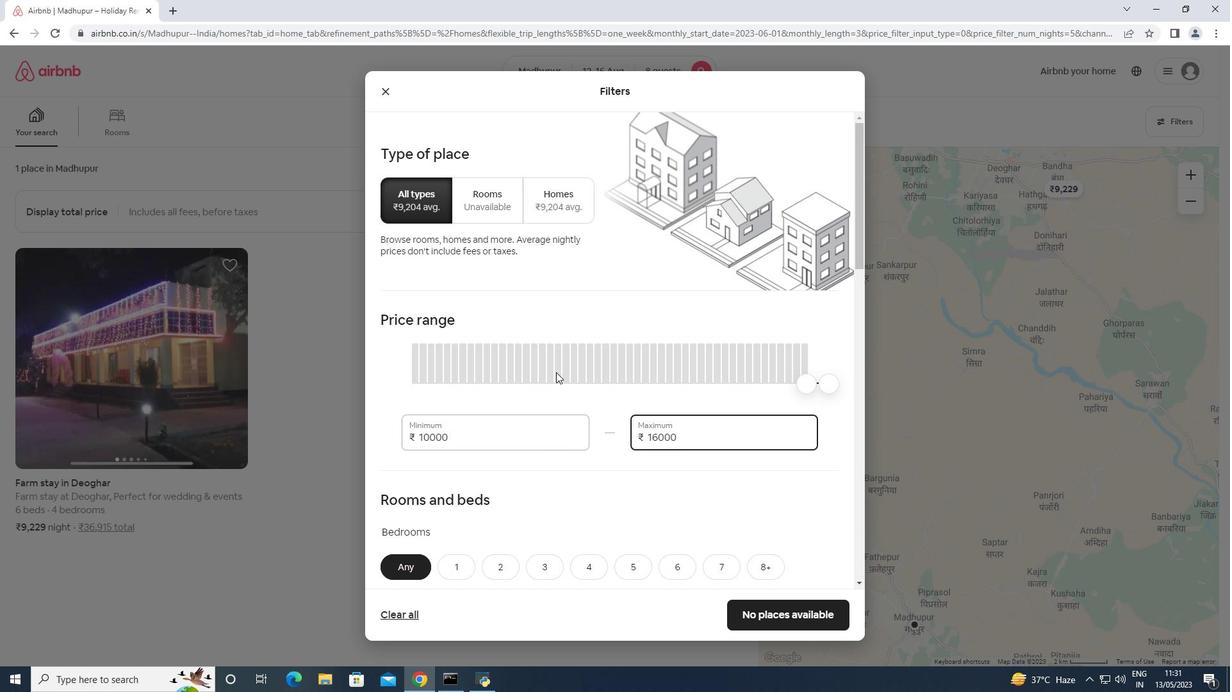 
Action: Mouse scrolled (556, 371) with delta (0, 0)
Screenshot: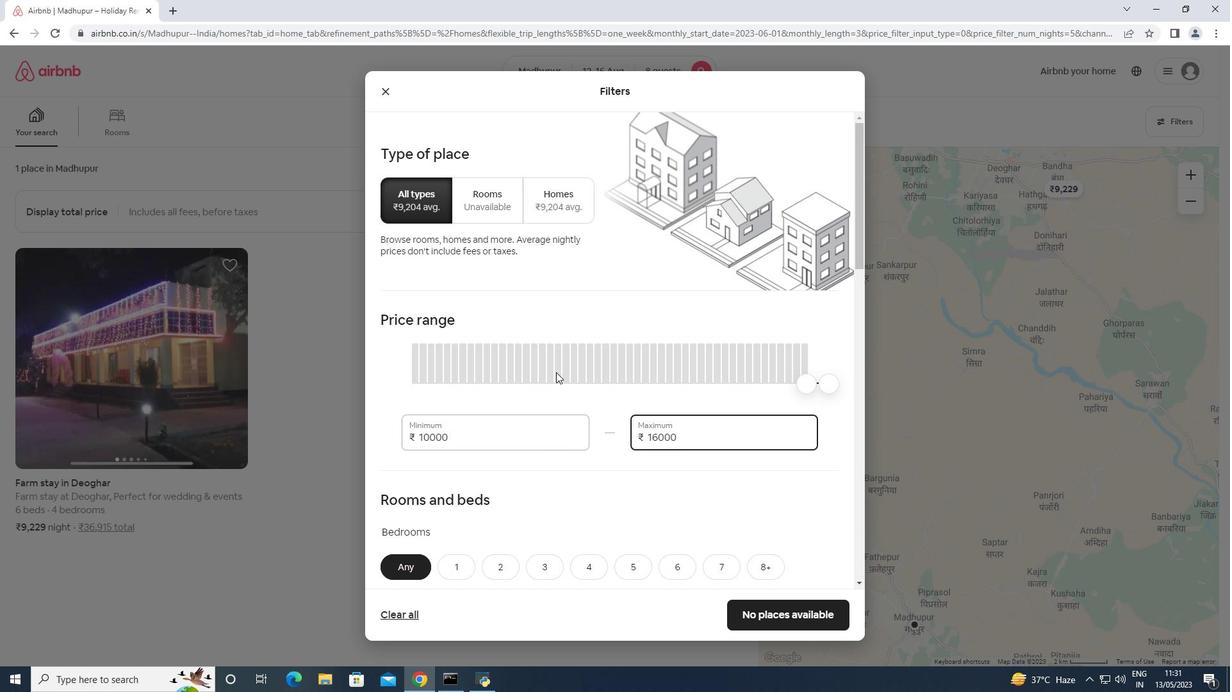 
Action: Mouse scrolled (556, 371) with delta (0, 0)
Screenshot: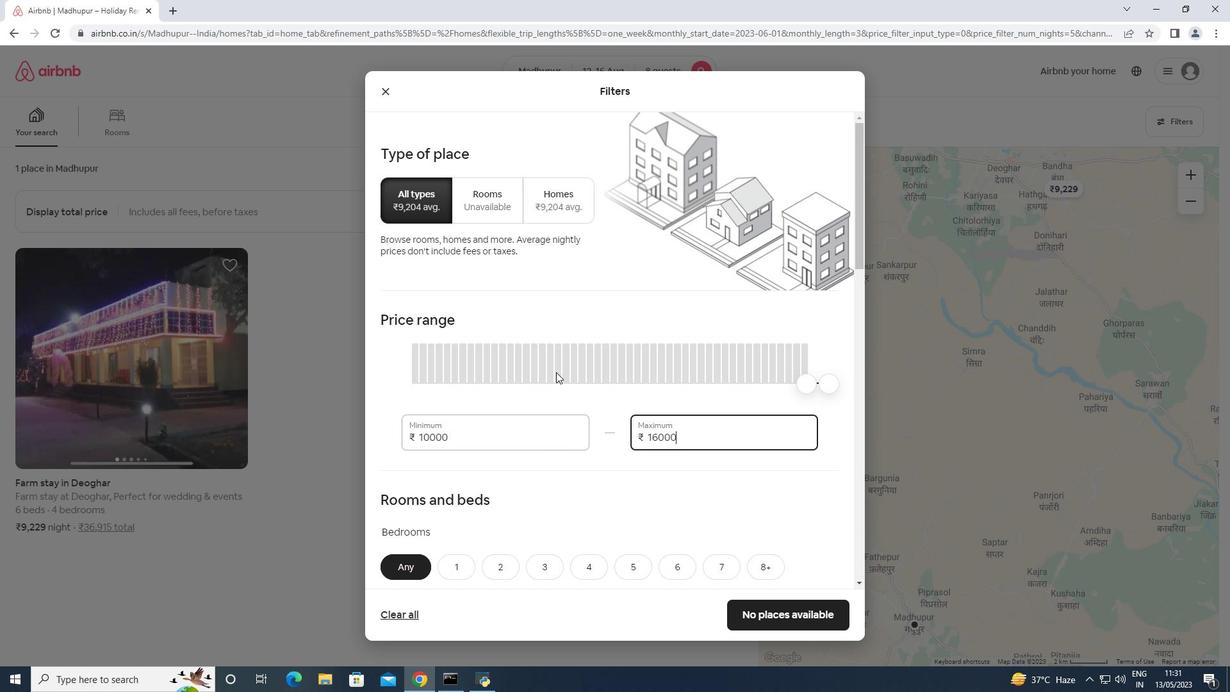 
Action: Mouse scrolled (556, 371) with delta (0, 0)
Screenshot: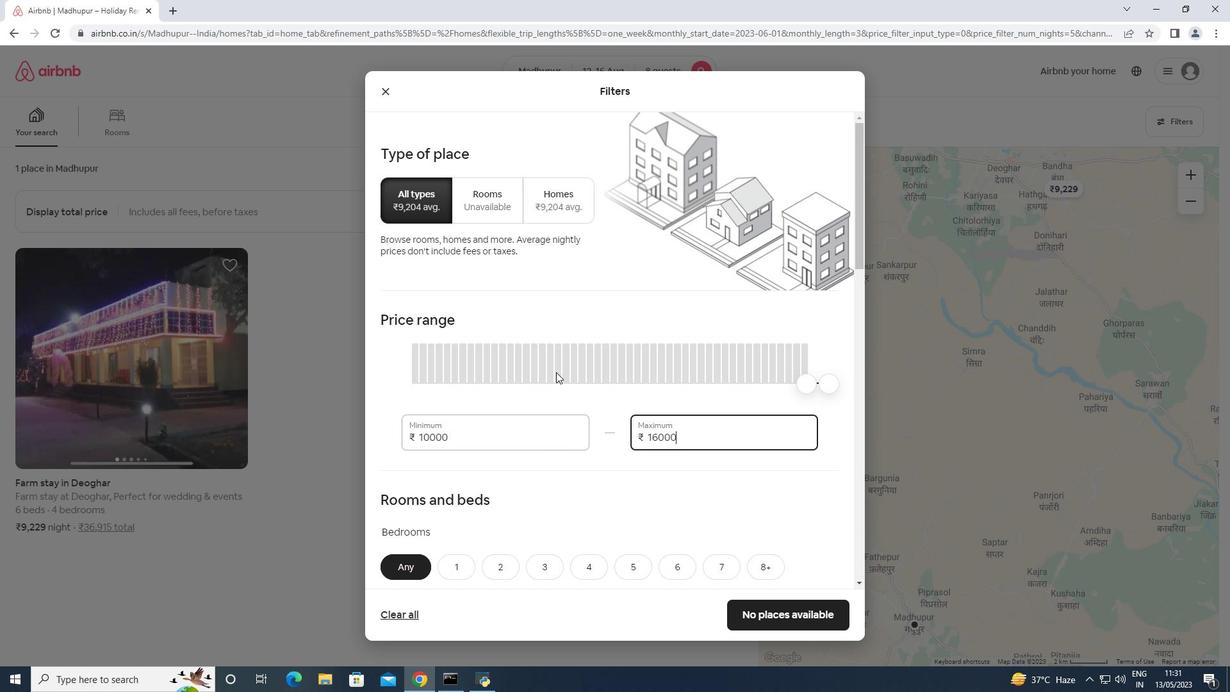 
Action: Mouse moved to (762, 311)
Screenshot: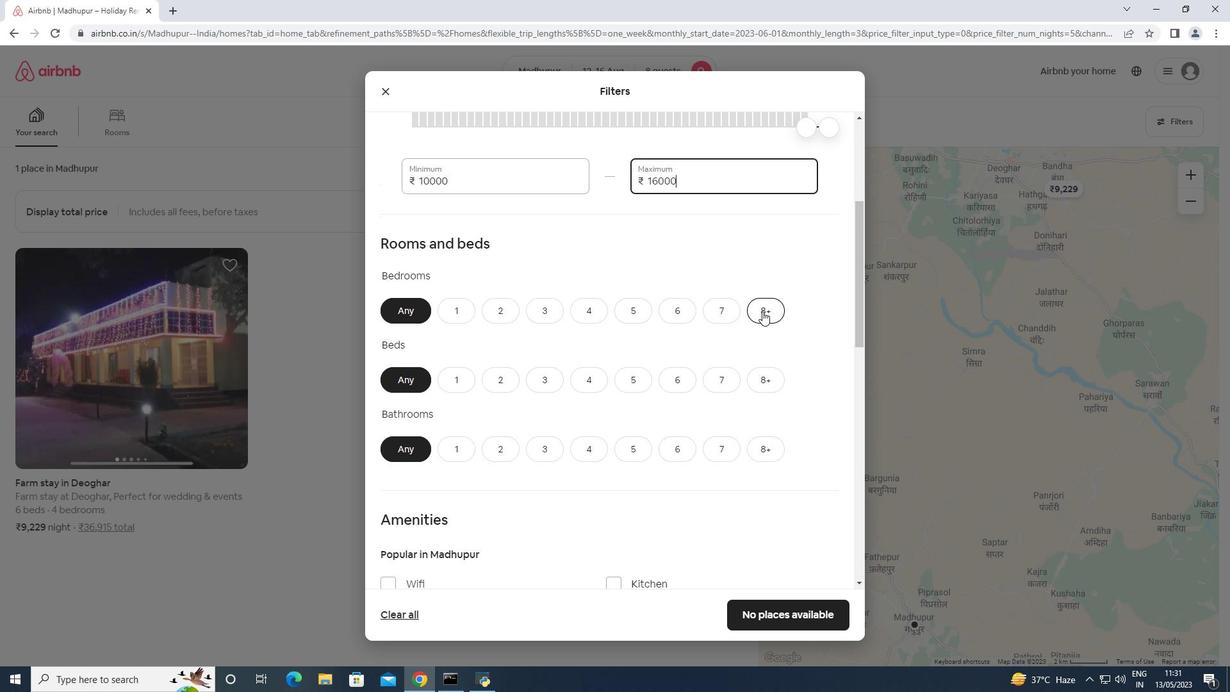 
Action: Mouse pressed left at (762, 311)
Screenshot: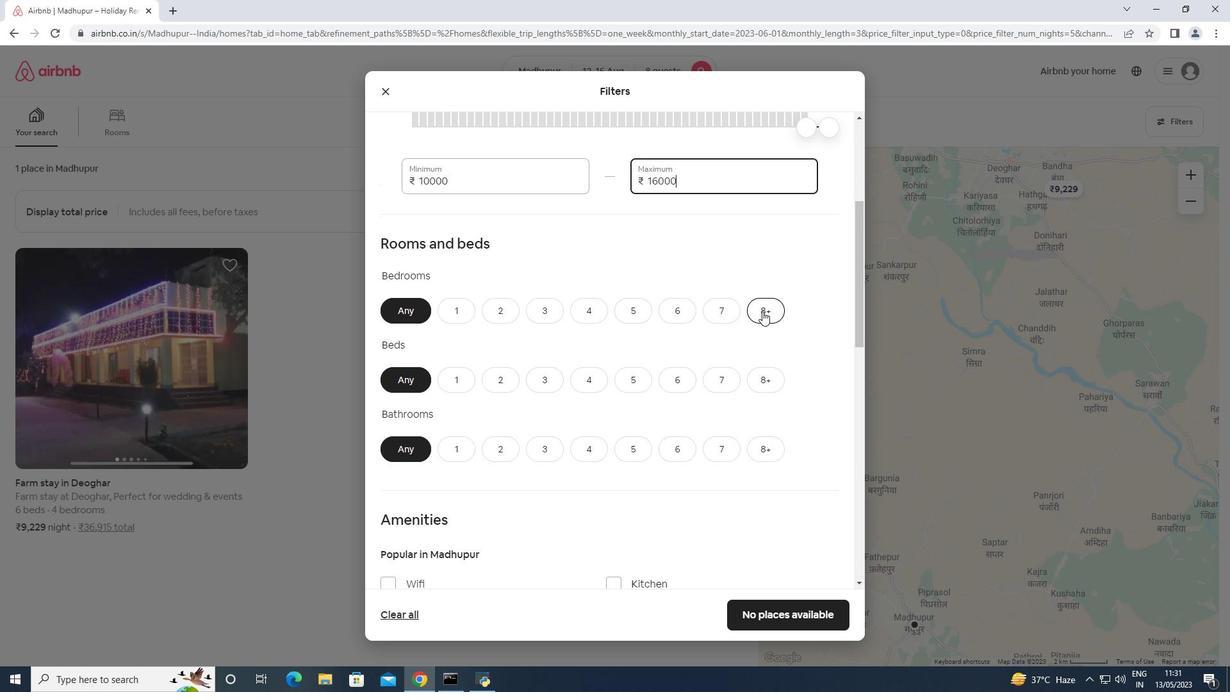 
Action: Mouse moved to (765, 380)
Screenshot: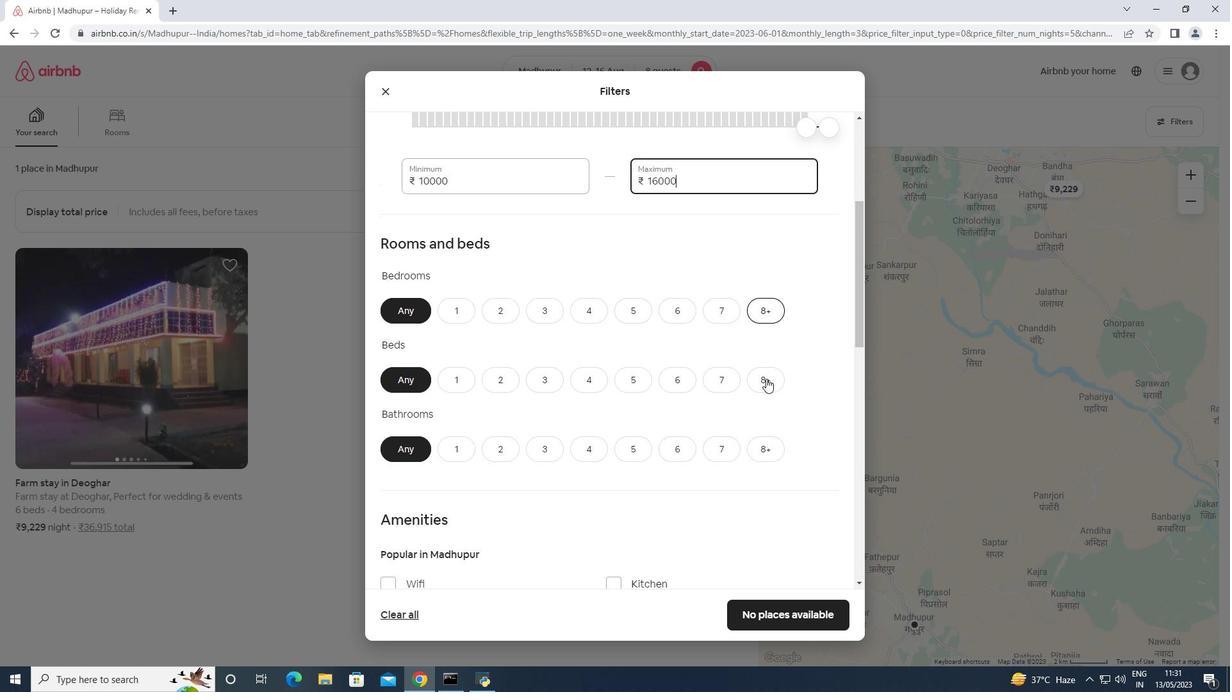 
Action: Mouse pressed left at (765, 380)
Screenshot: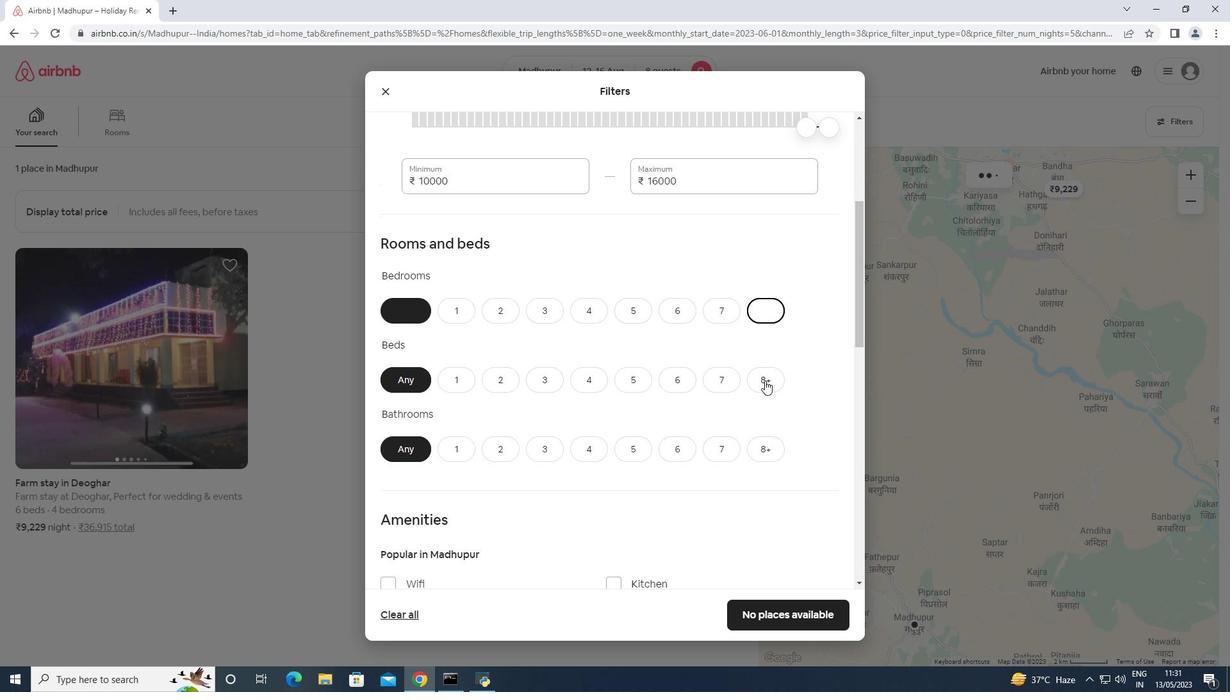 
Action: Mouse moved to (764, 453)
Screenshot: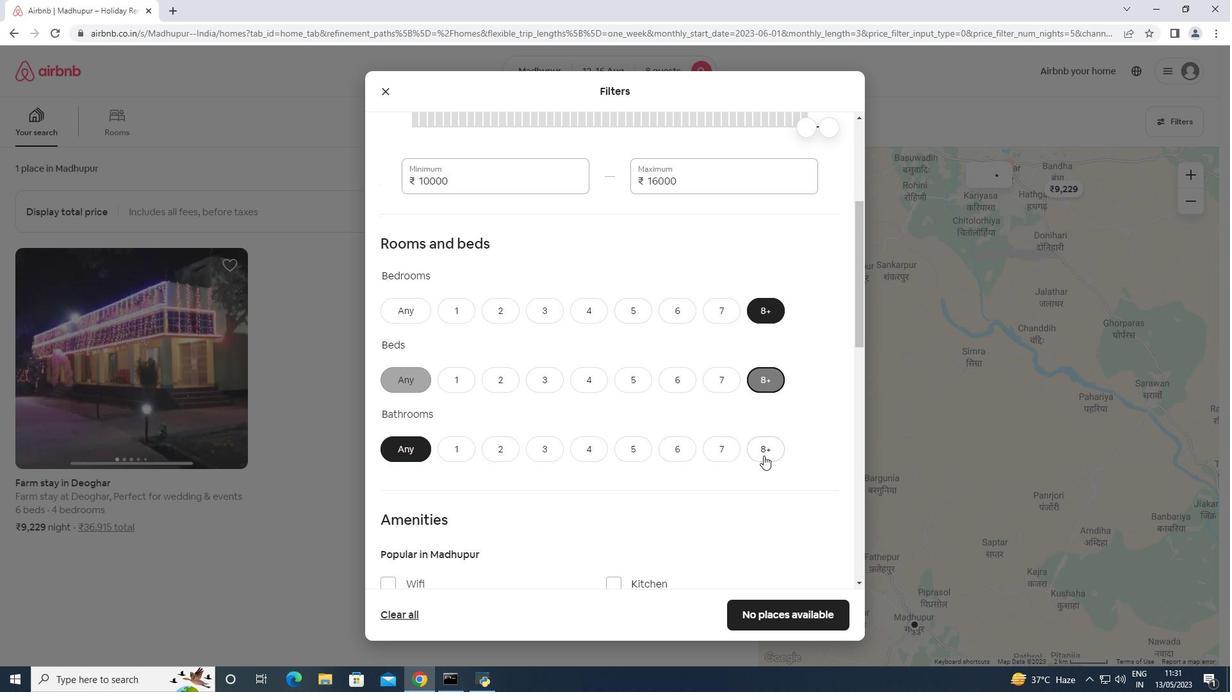 
Action: Mouse pressed left at (764, 453)
Screenshot: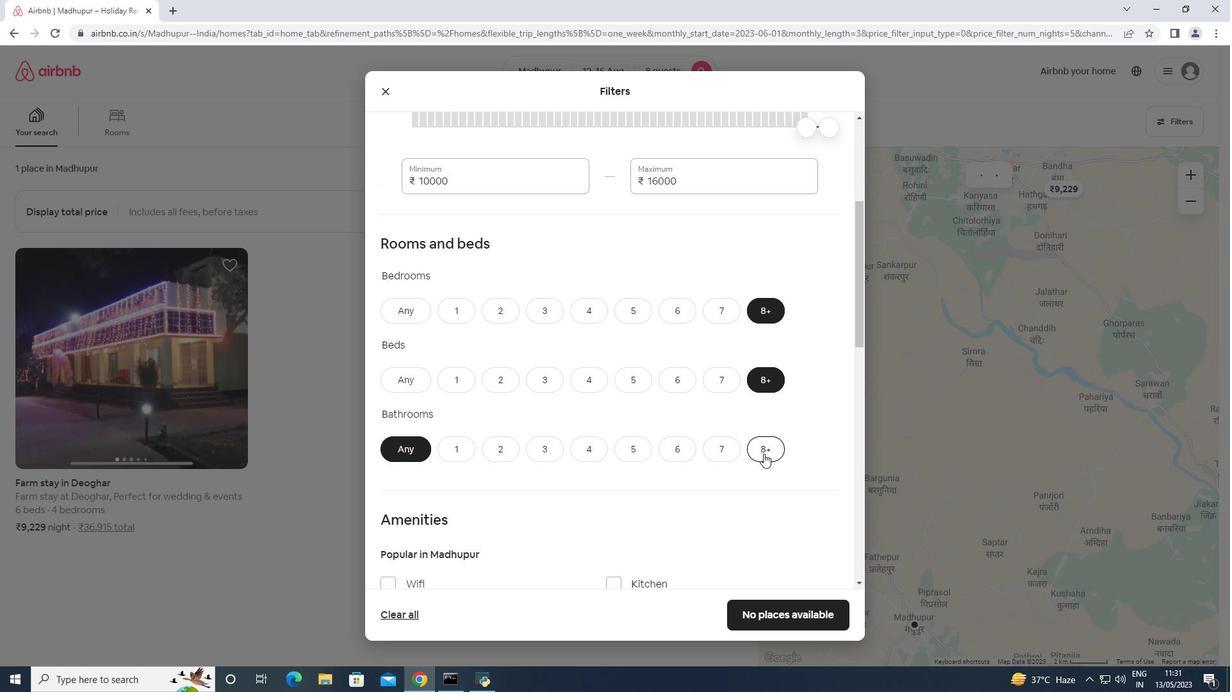 
Action: Mouse moved to (757, 439)
Screenshot: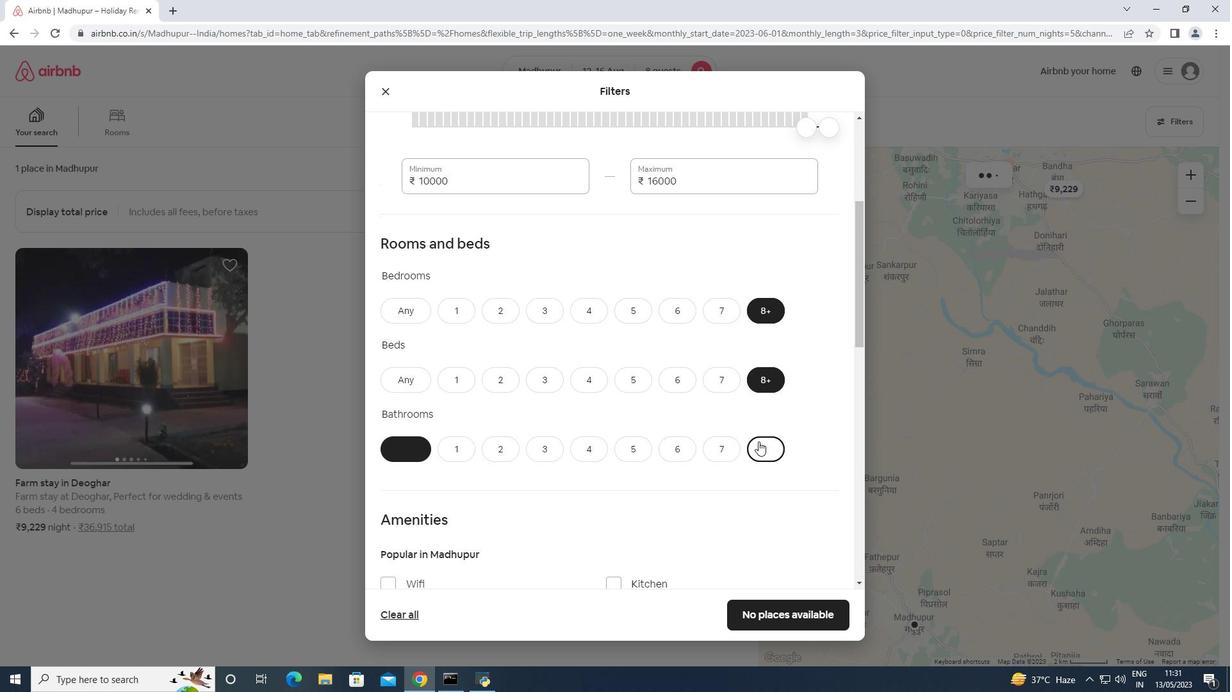 
Action: Mouse scrolled (757, 438) with delta (0, 0)
Screenshot: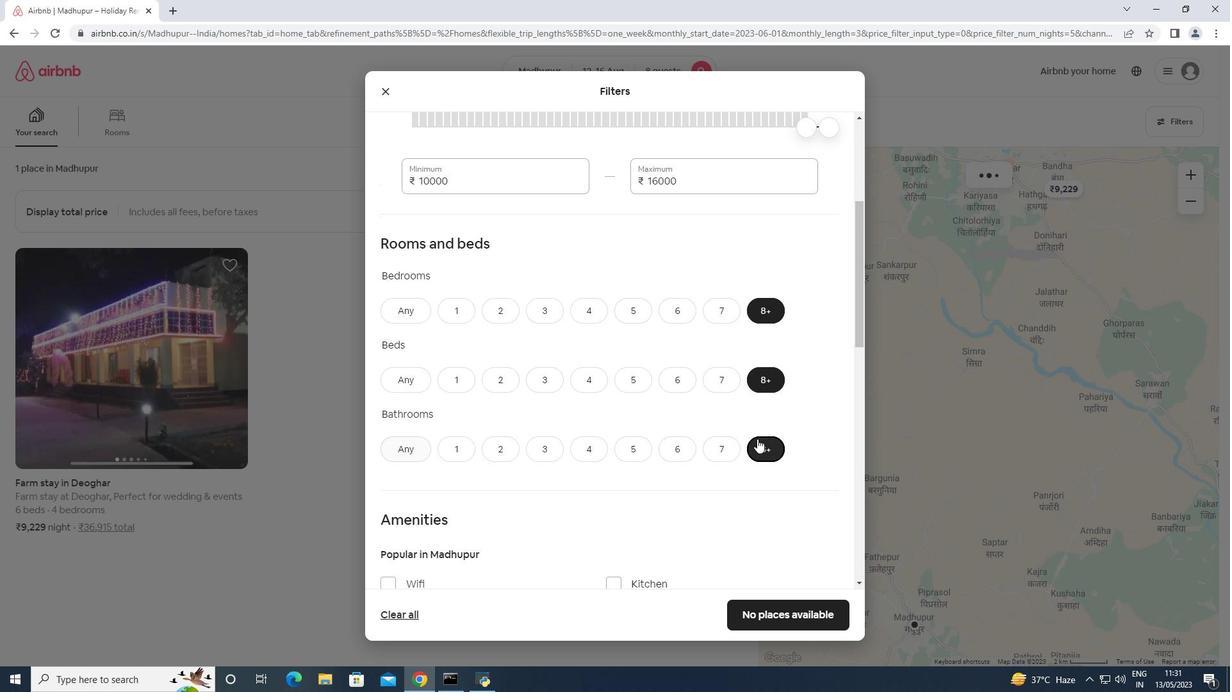 
Action: Mouse scrolled (757, 438) with delta (0, 0)
Screenshot: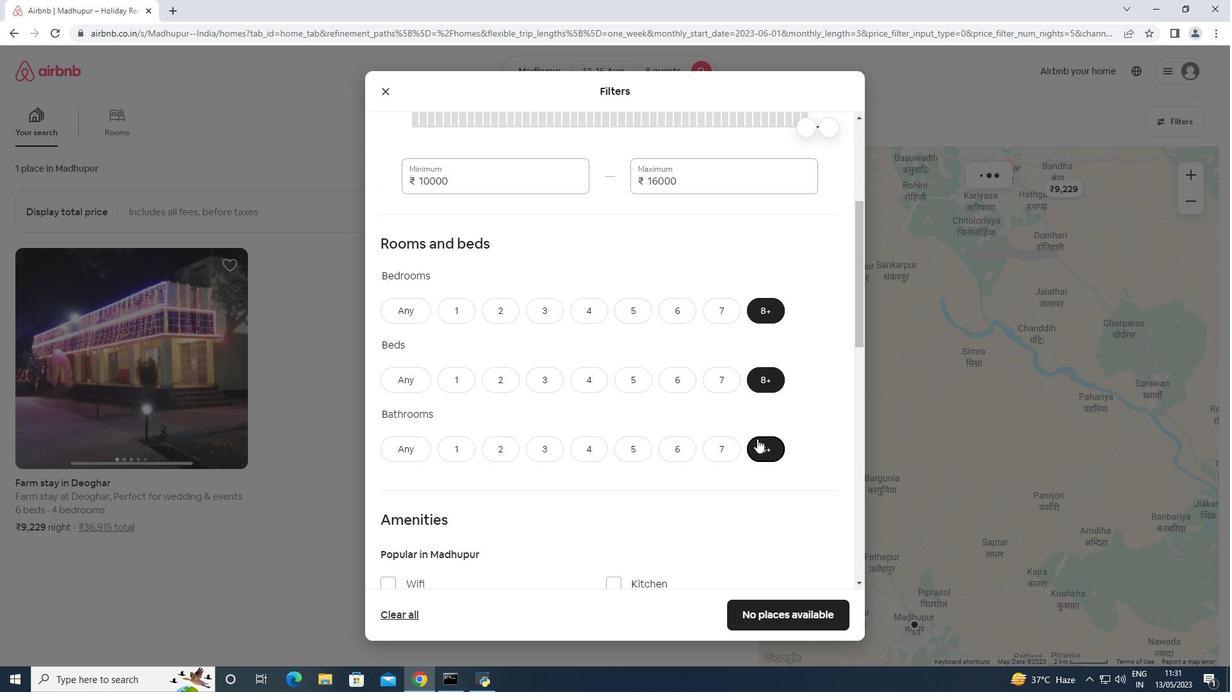
Action: Mouse scrolled (757, 438) with delta (0, 0)
Screenshot: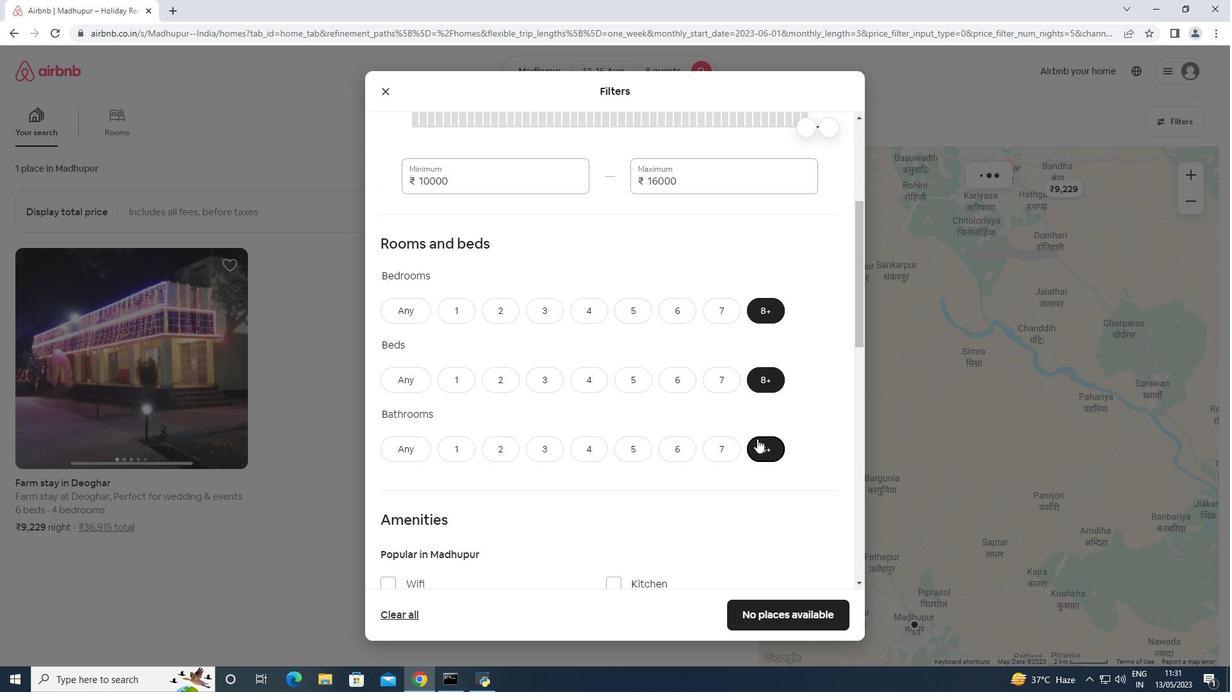 
Action: Mouse scrolled (757, 438) with delta (0, 0)
Screenshot: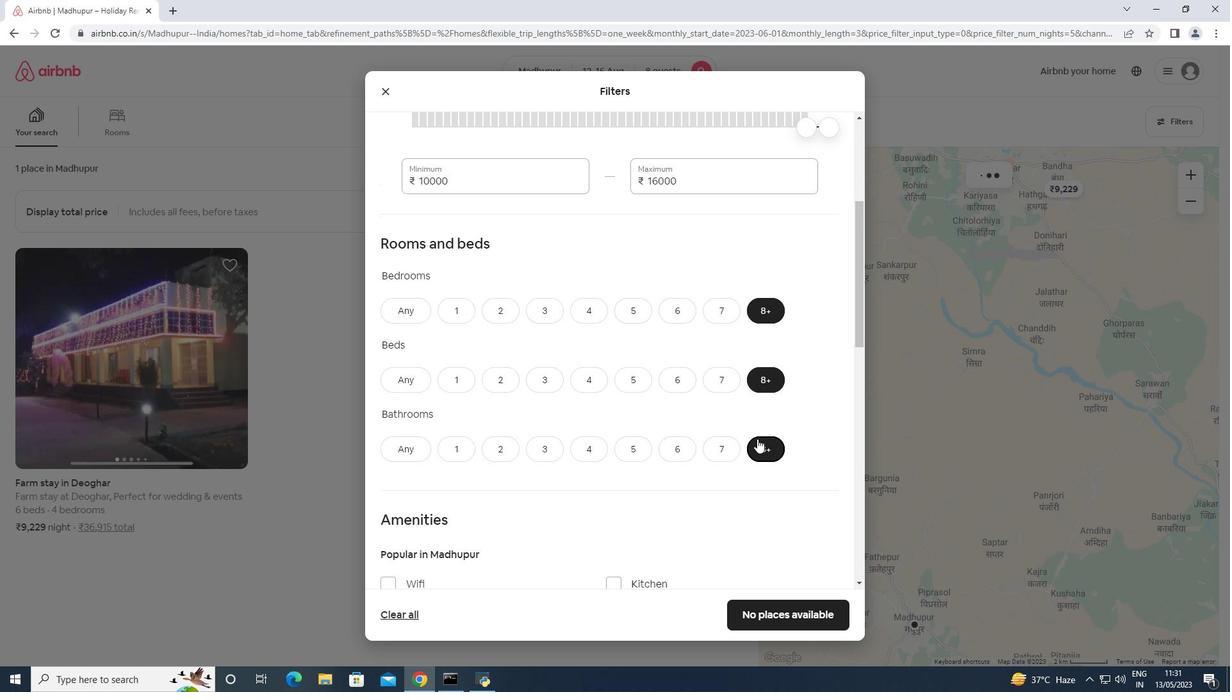 
Action: Mouse moved to (422, 414)
Screenshot: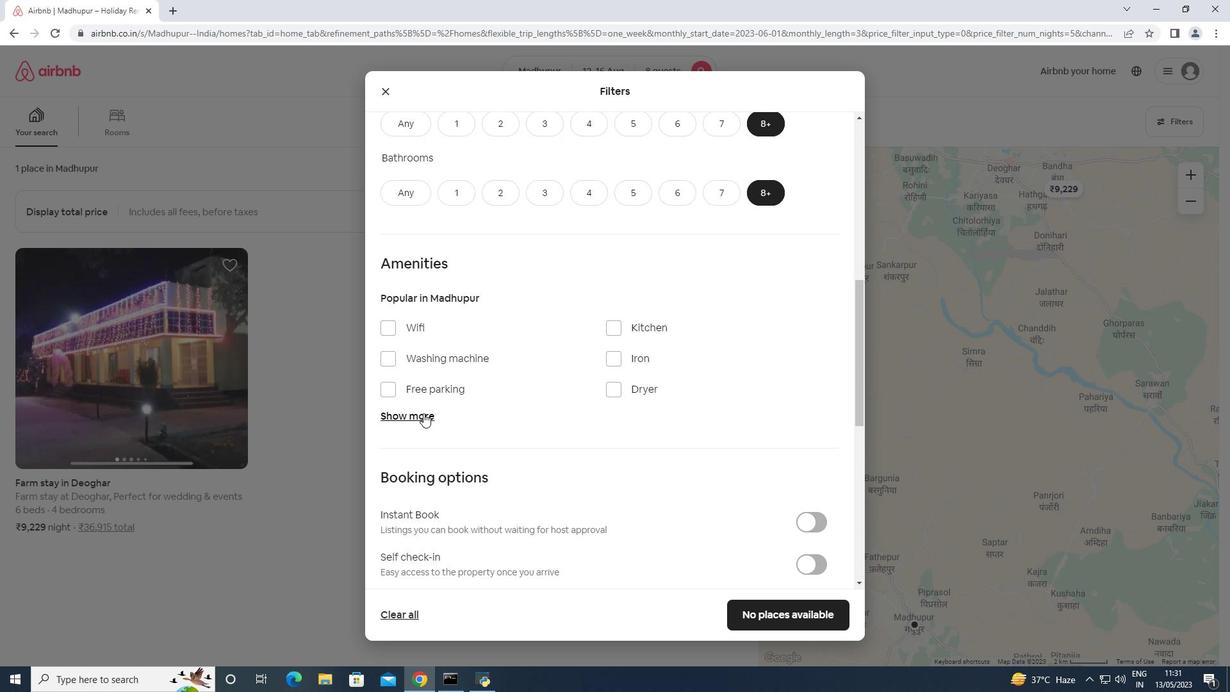 
Action: Mouse pressed left at (422, 414)
Screenshot: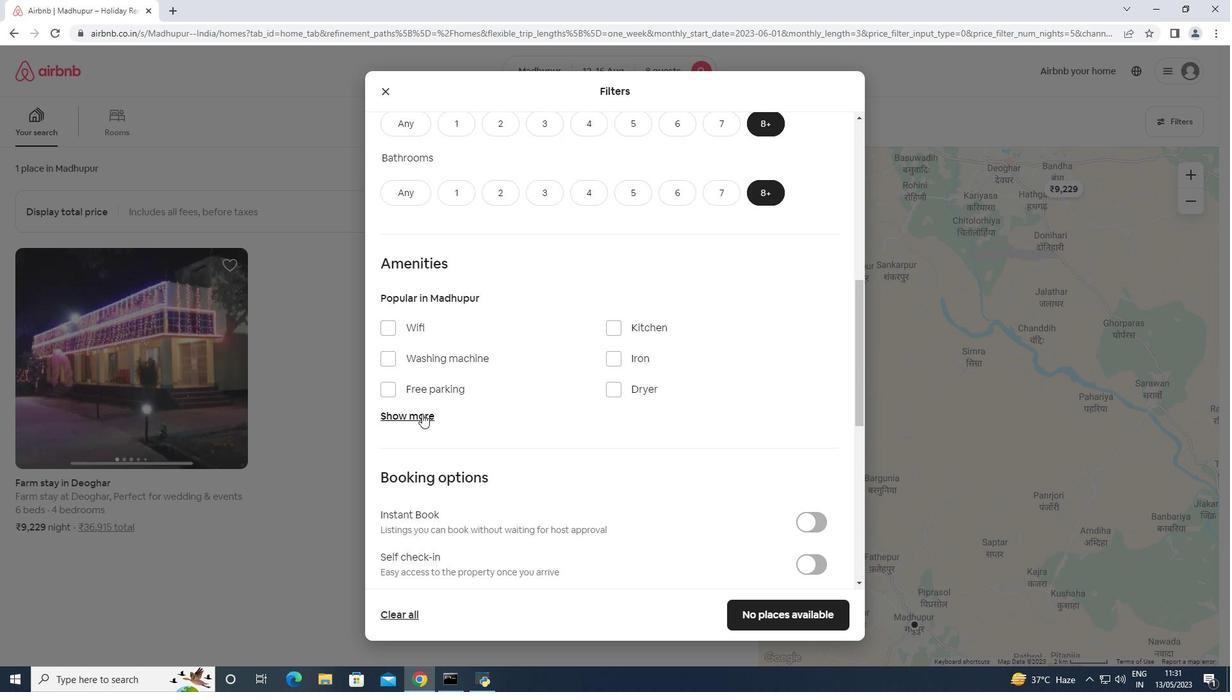 
Action: Mouse moved to (430, 390)
Screenshot: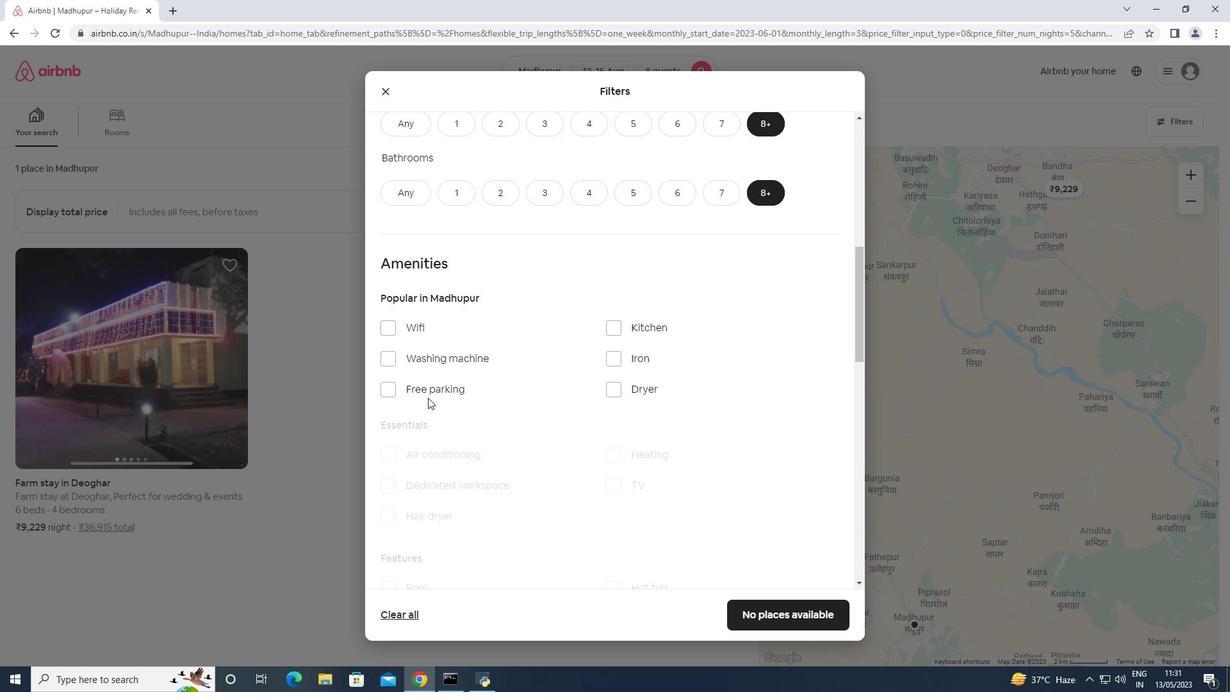 
Action: Mouse pressed left at (430, 390)
Screenshot: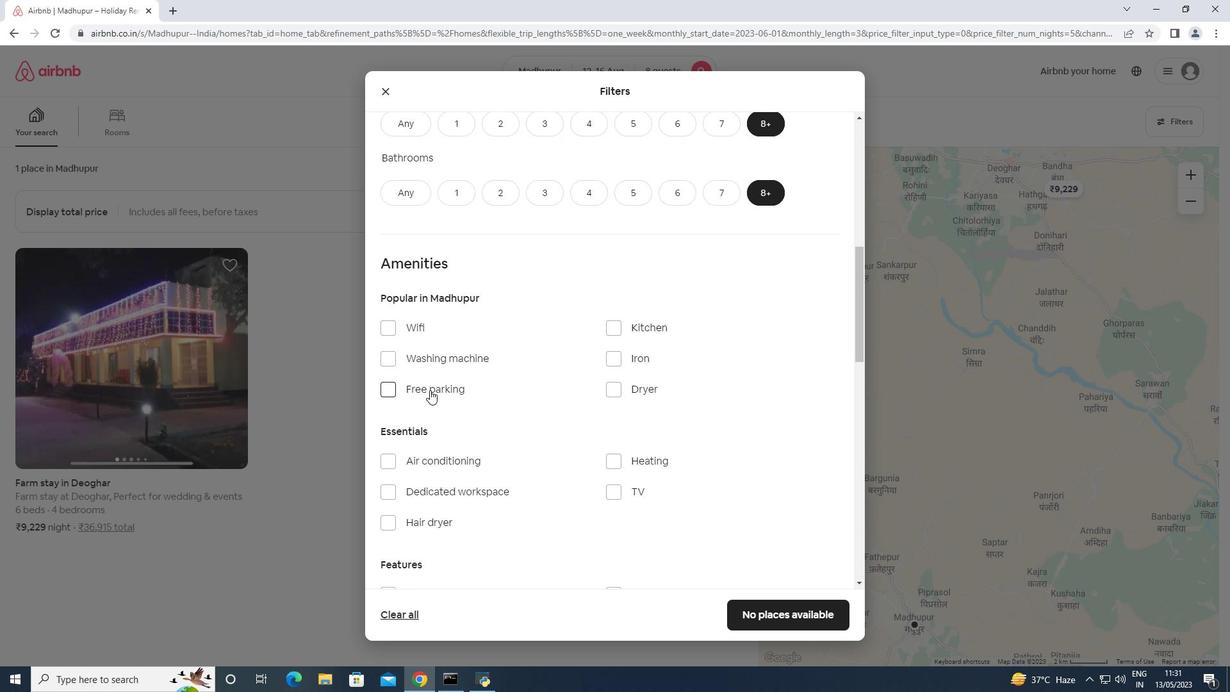
Action: Mouse moved to (436, 326)
Screenshot: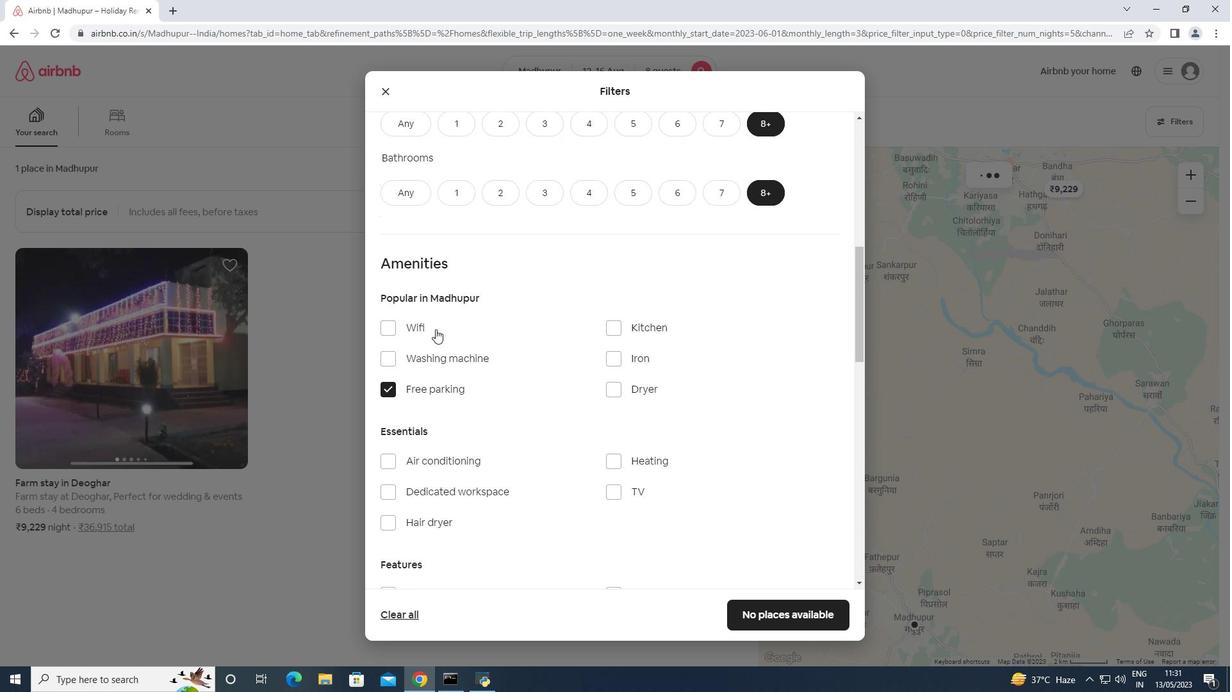 
Action: Mouse pressed left at (436, 326)
Screenshot: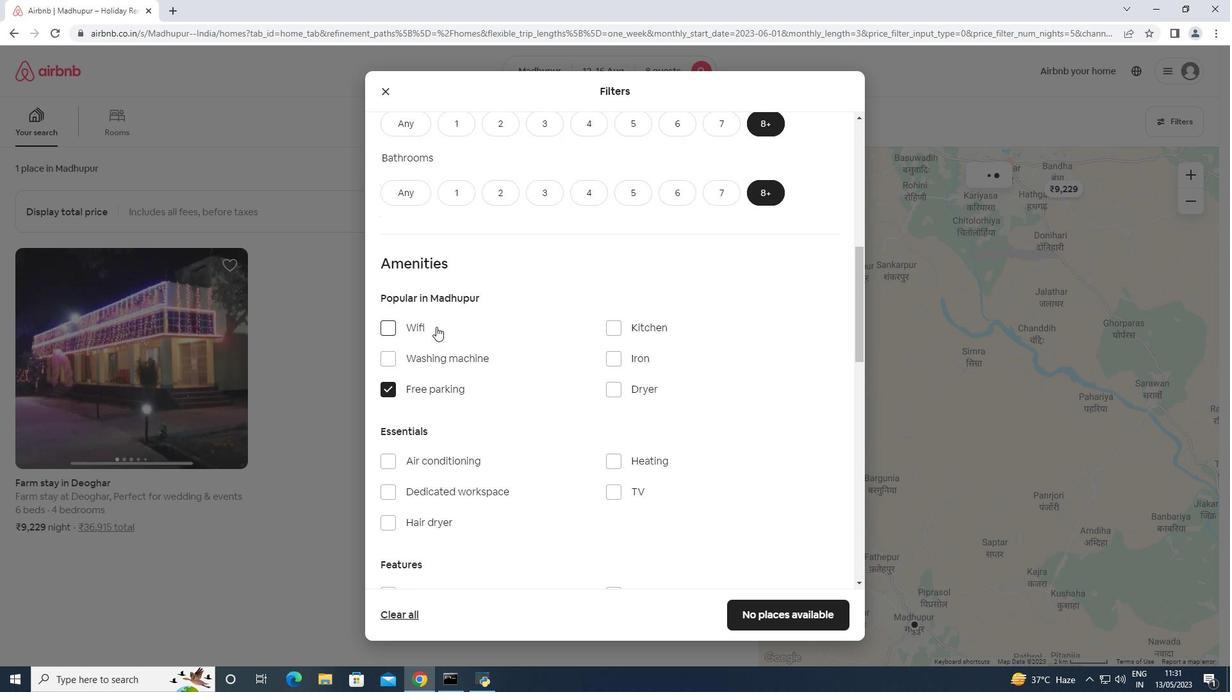 
Action: Mouse moved to (621, 488)
Screenshot: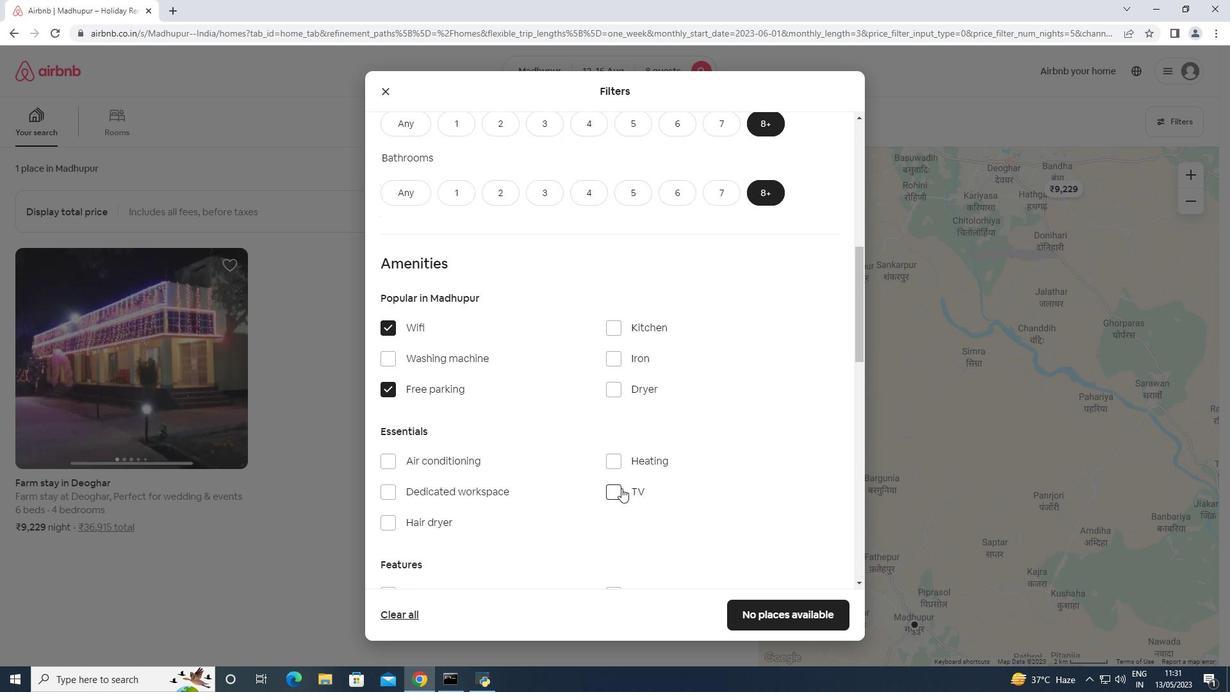 
Action: Mouse pressed left at (621, 488)
Screenshot: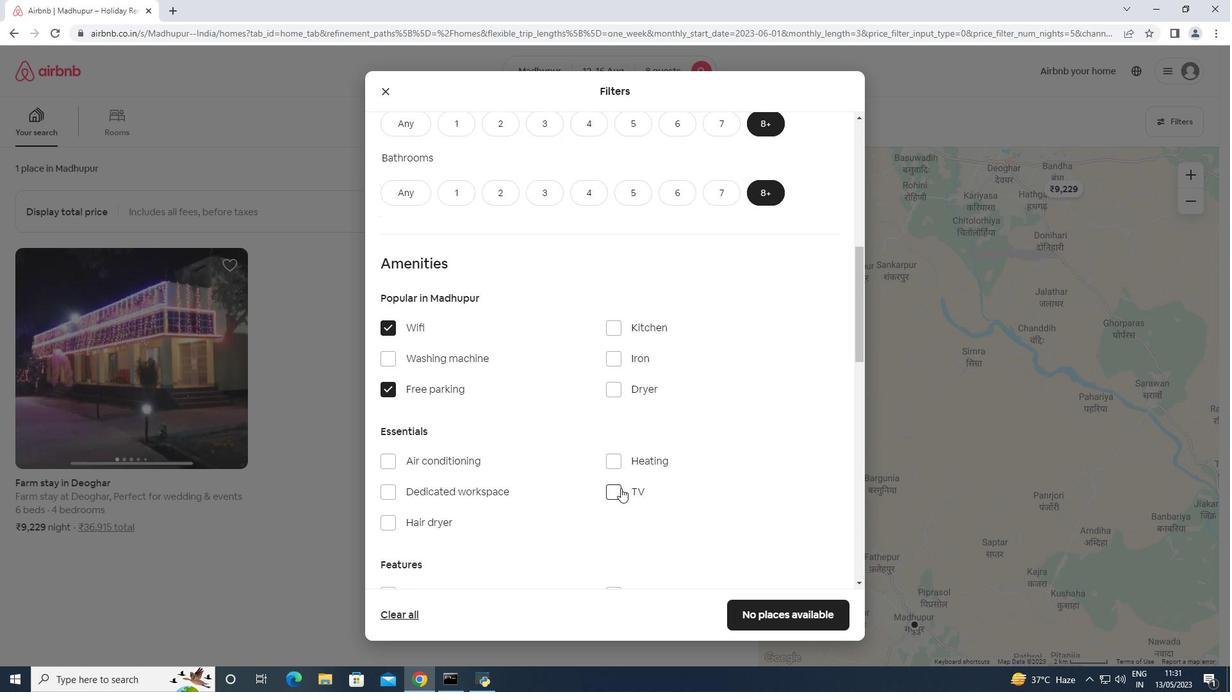 
Action: Mouse scrolled (621, 487) with delta (0, 0)
Screenshot: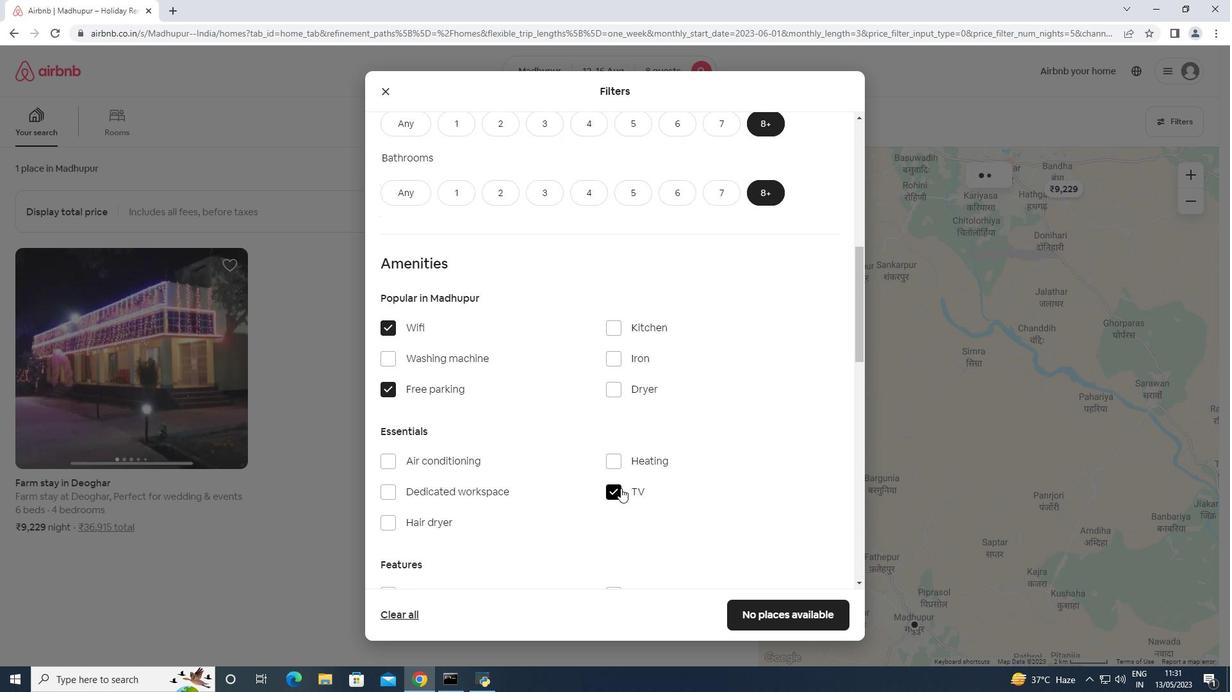 
Action: Mouse scrolled (621, 487) with delta (0, 0)
Screenshot: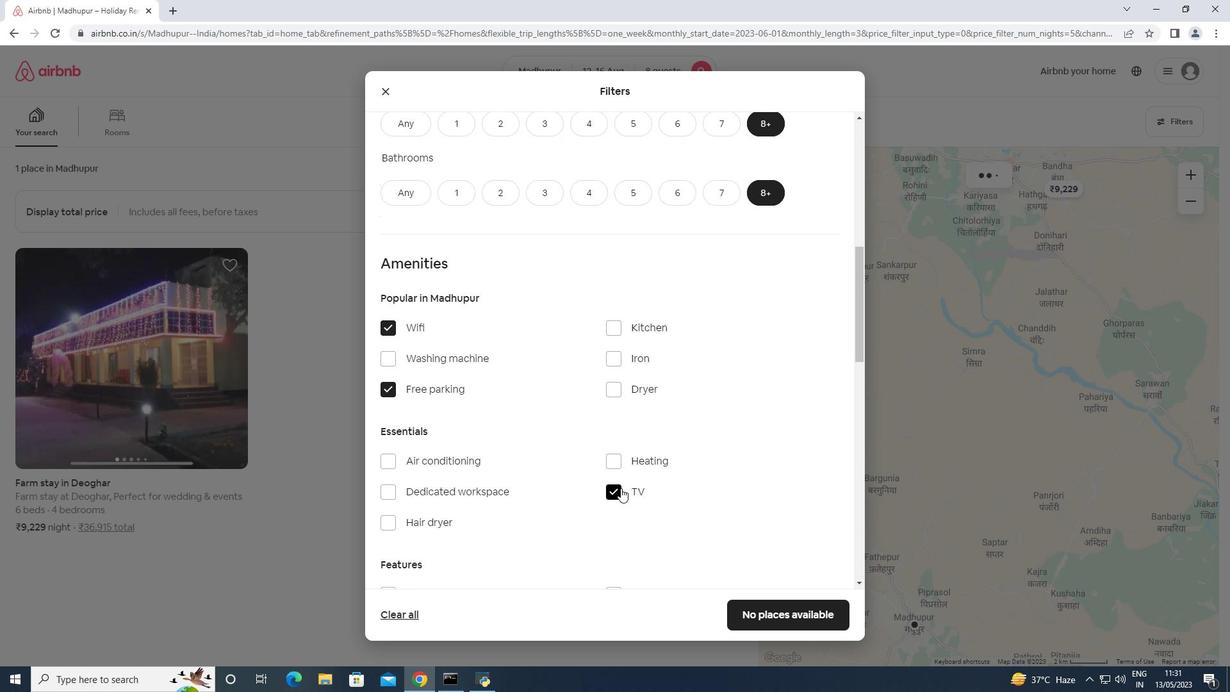 
Action: Mouse scrolled (621, 487) with delta (0, 0)
Screenshot: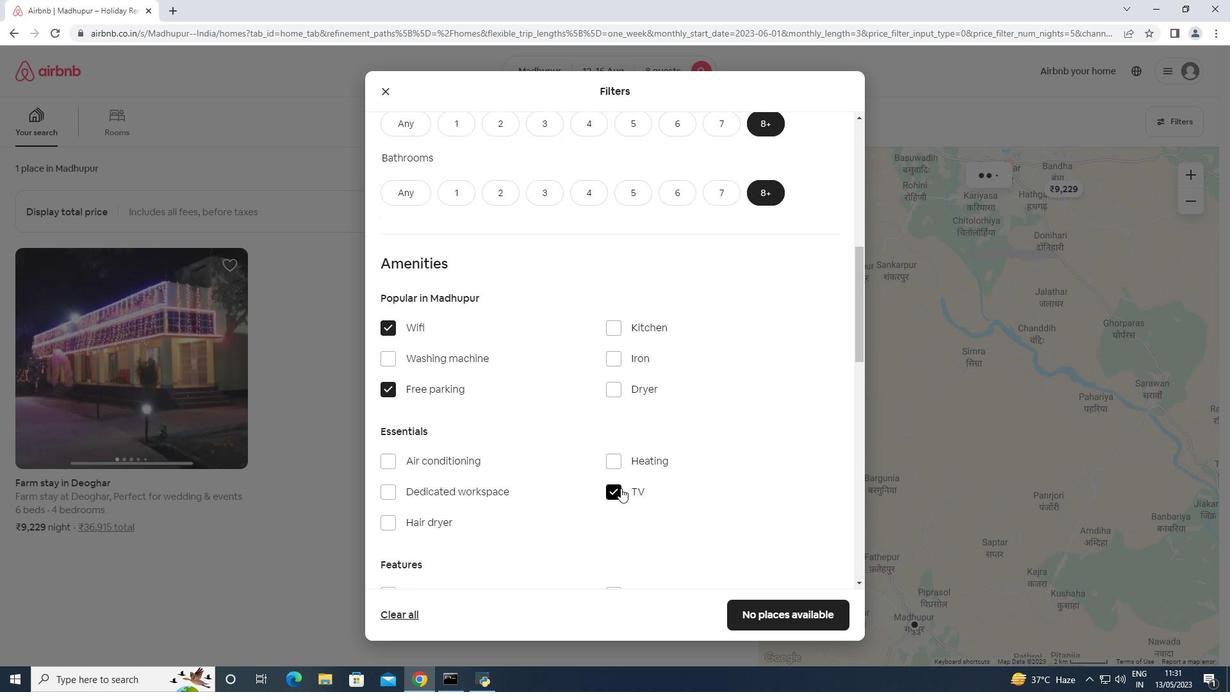 
Action: Mouse scrolled (621, 487) with delta (0, 0)
Screenshot: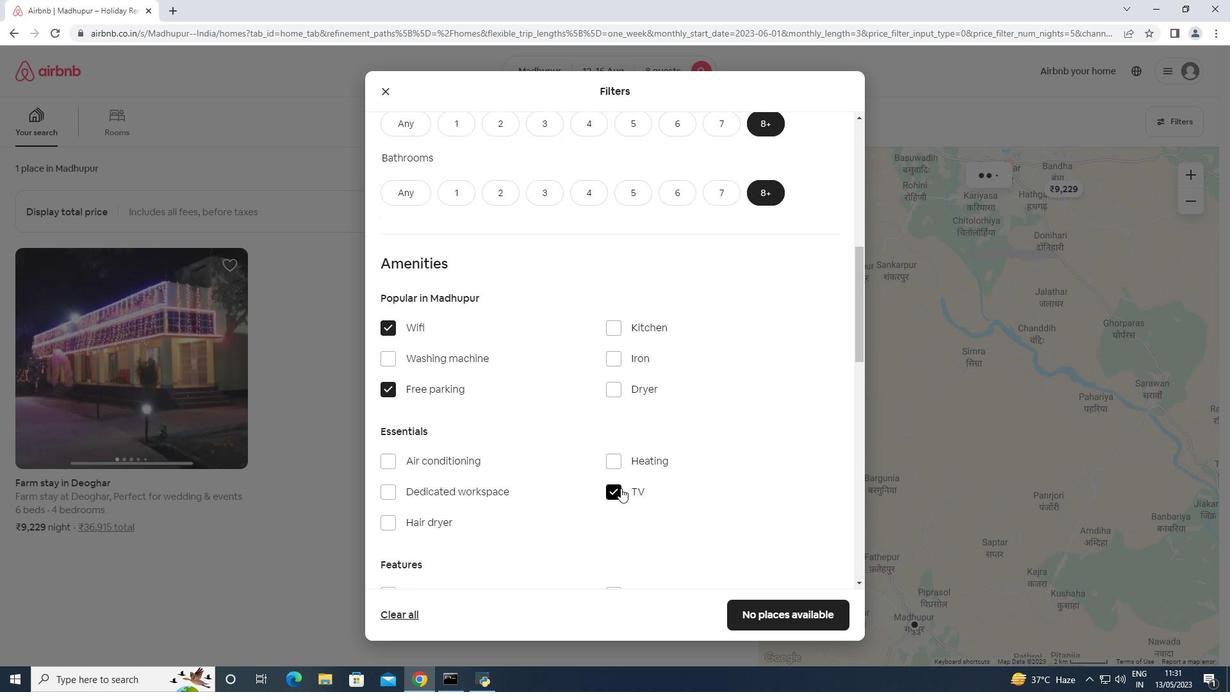 
Action: Mouse scrolled (621, 487) with delta (0, 0)
Screenshot: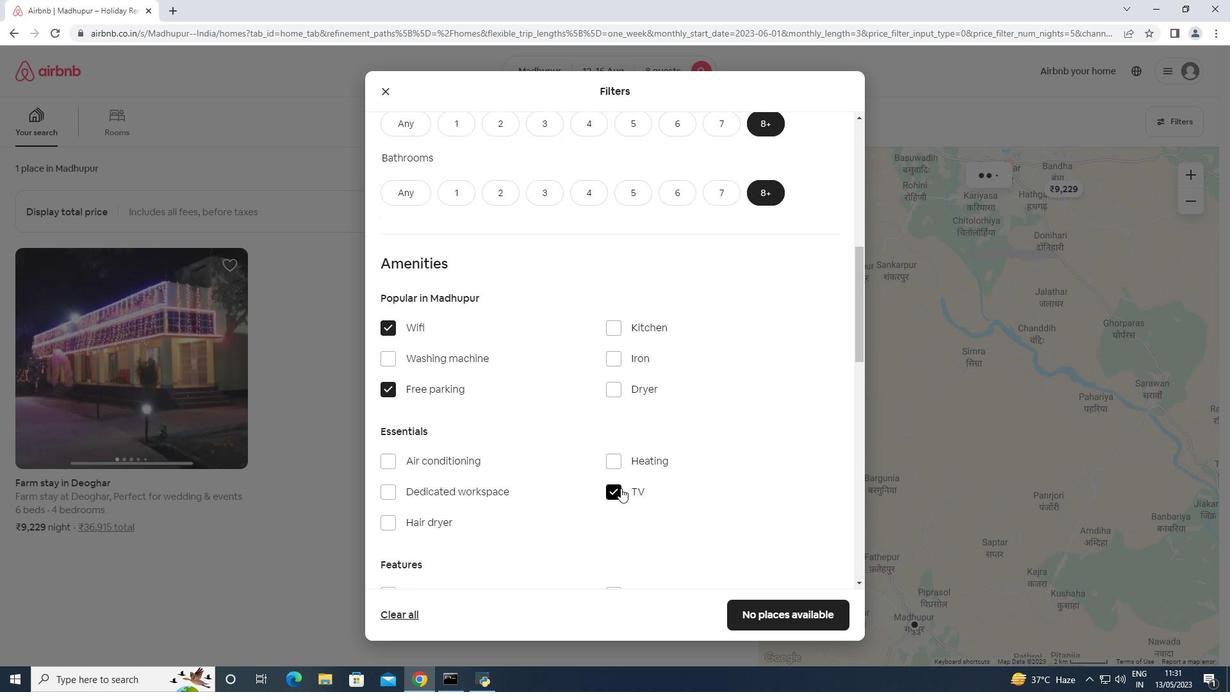 
Action: Mouse moved to (468, 339)
Screenshot: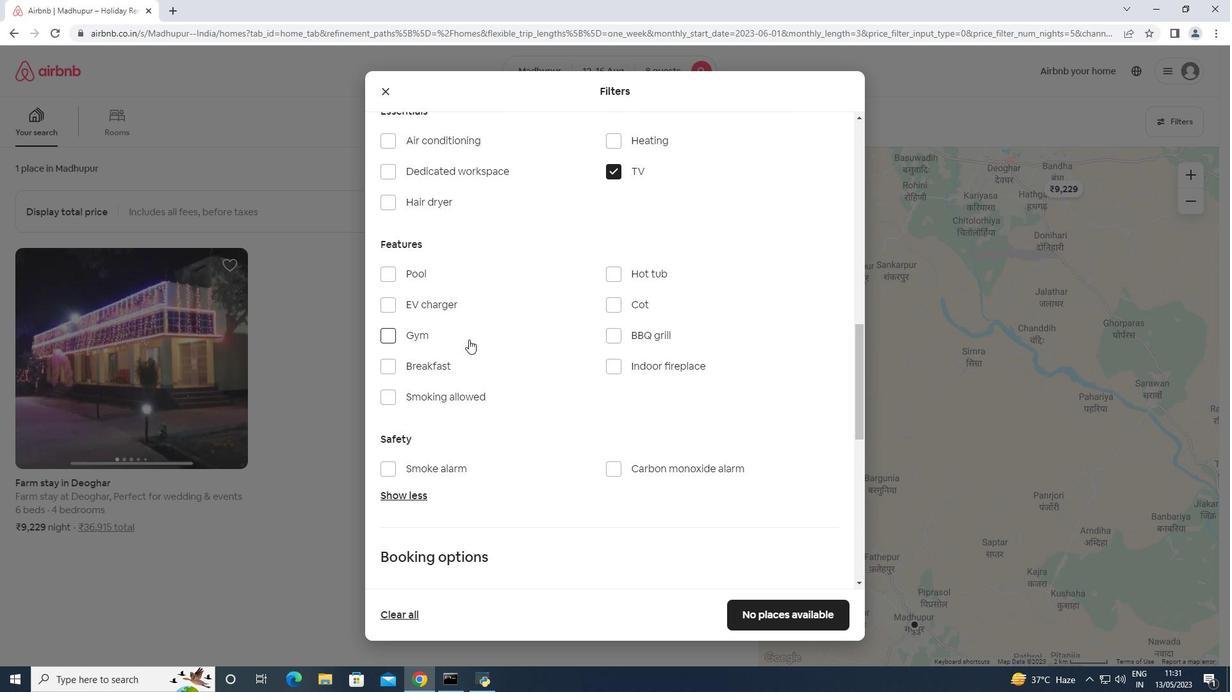 
Action: Mouse pressed left at (468, 339)
Screenshot: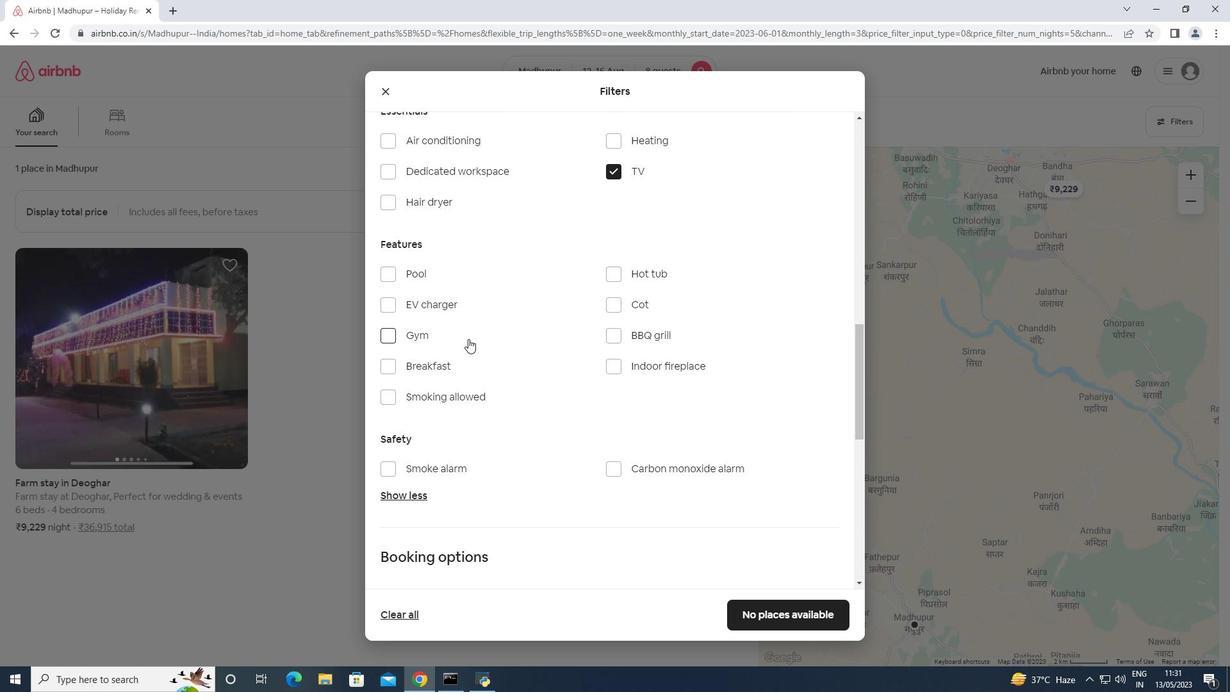 
Action: Mouse moved to (457, 365)
Screenshot: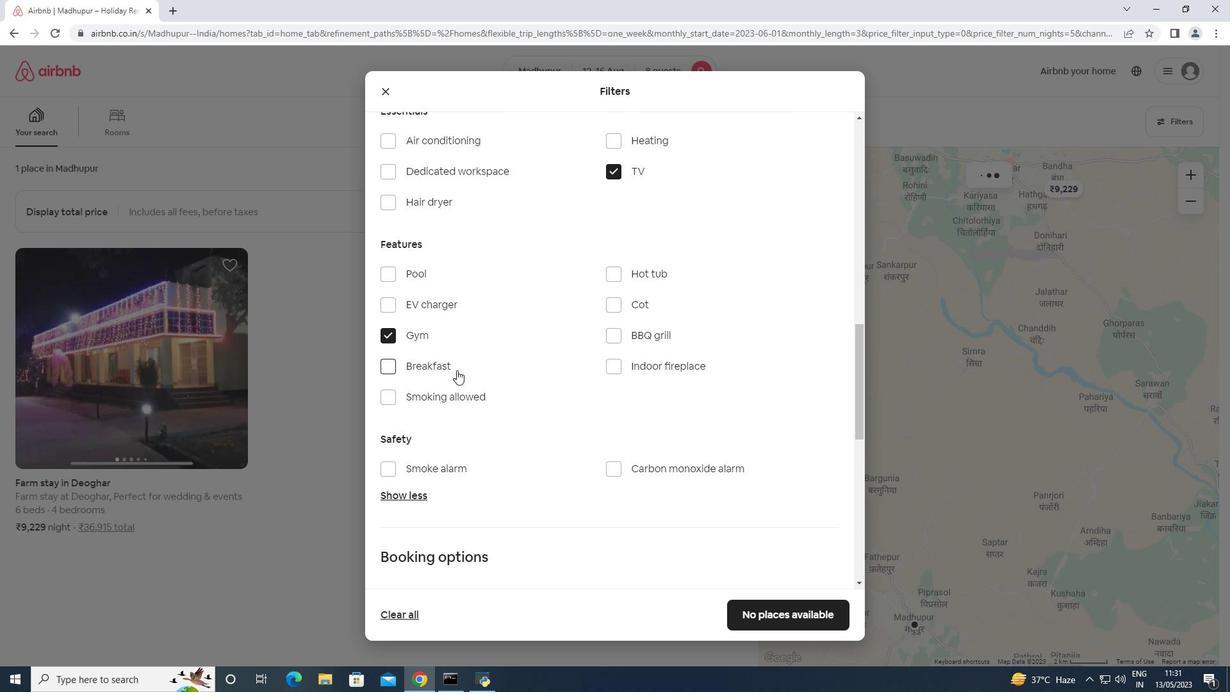 
Action: Mouse pressed left at (457, 365)
Screenshot: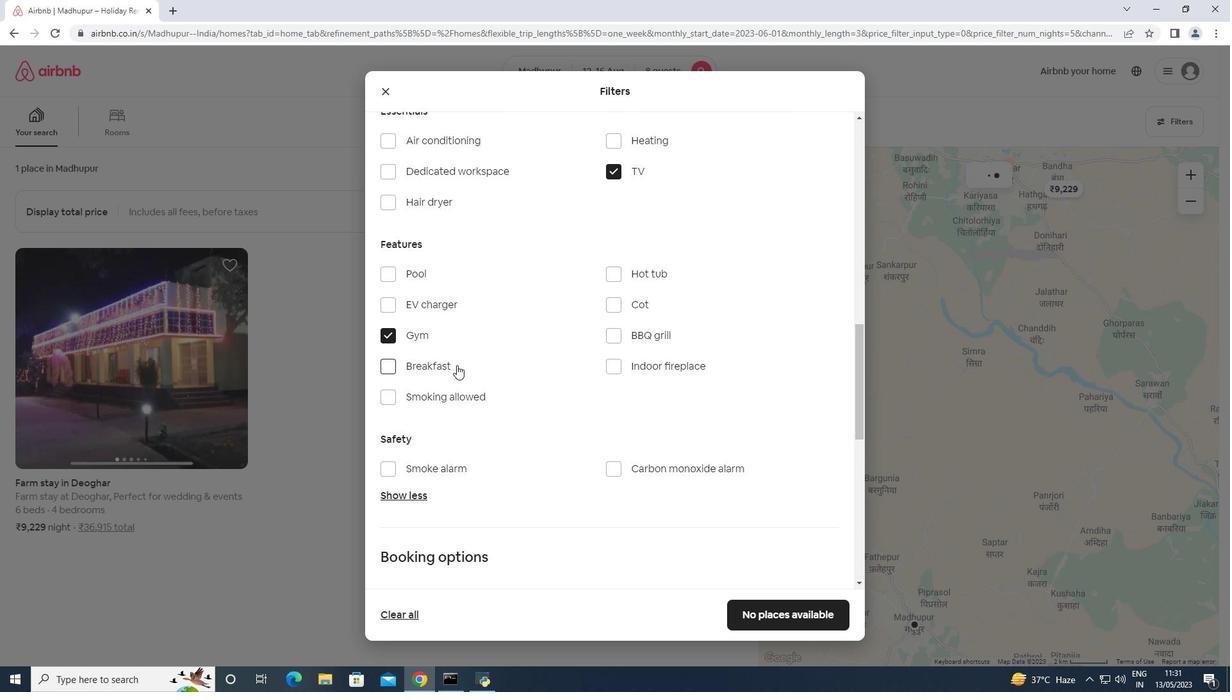 
Action: Mouse moved to (557, 409)
Screenshot: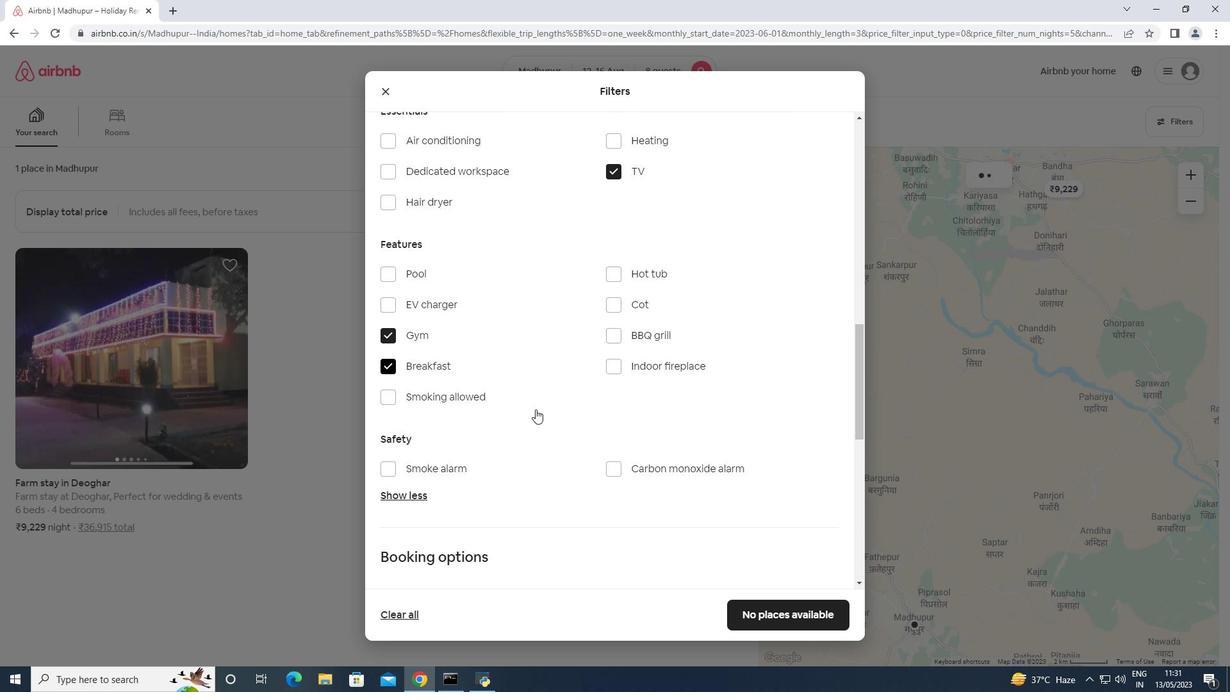 
Action: Mouse scrolled (557, 409) with delta (0, 0)
Screenshot: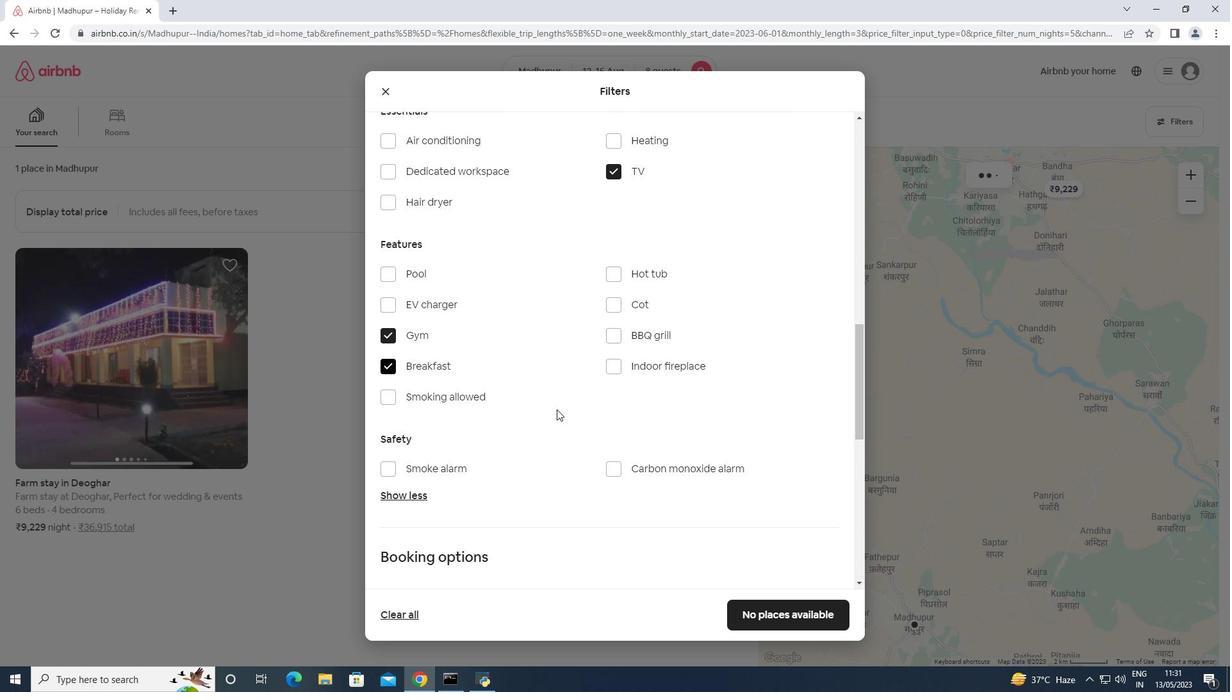 
Action: Mouse scrolled (557, 409) with delta (0, 0)
Screenshot: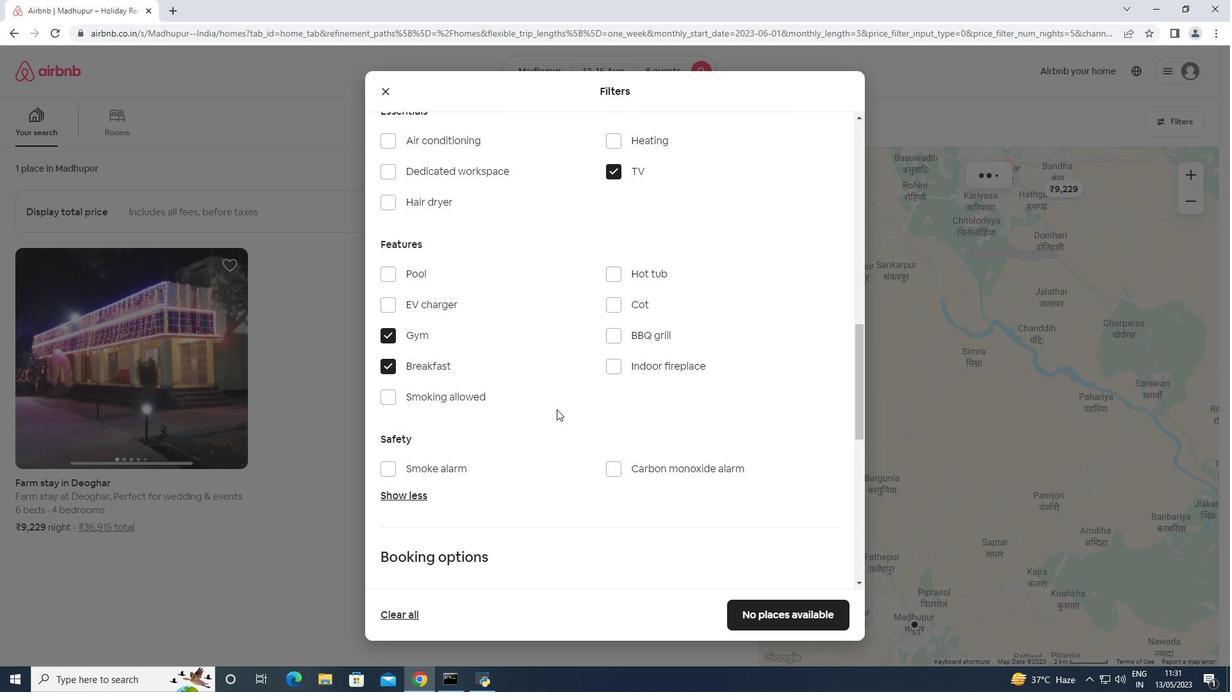 
Action: Mouse scrolled (557, 409) with delta (0, 0)
Screenshot: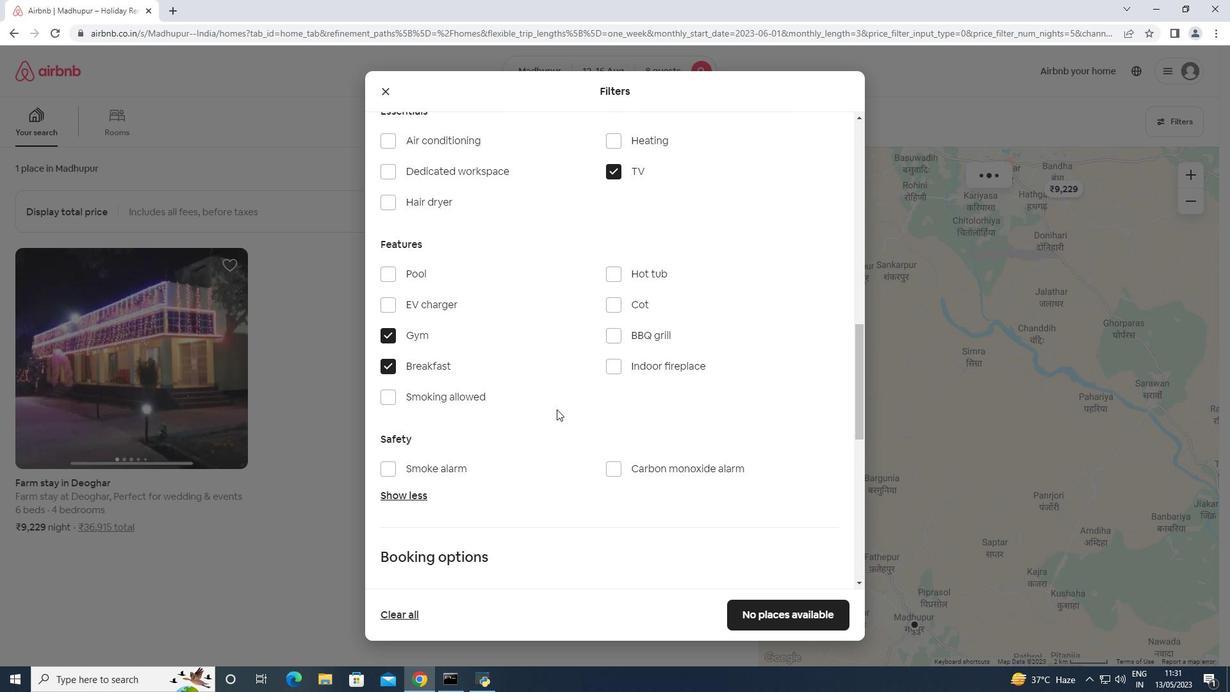 
Action: Mouse moved to (816, 444)
Screenshot: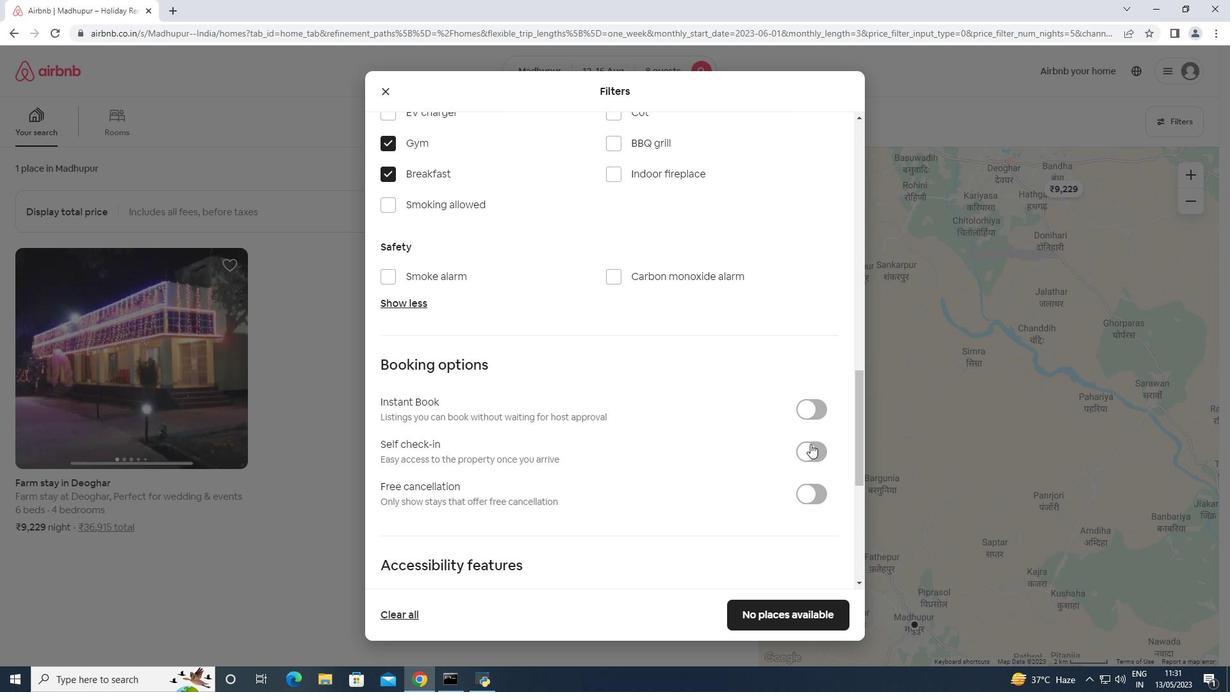 
Action: Mouse pressed left at (816, 444)
Screenshot: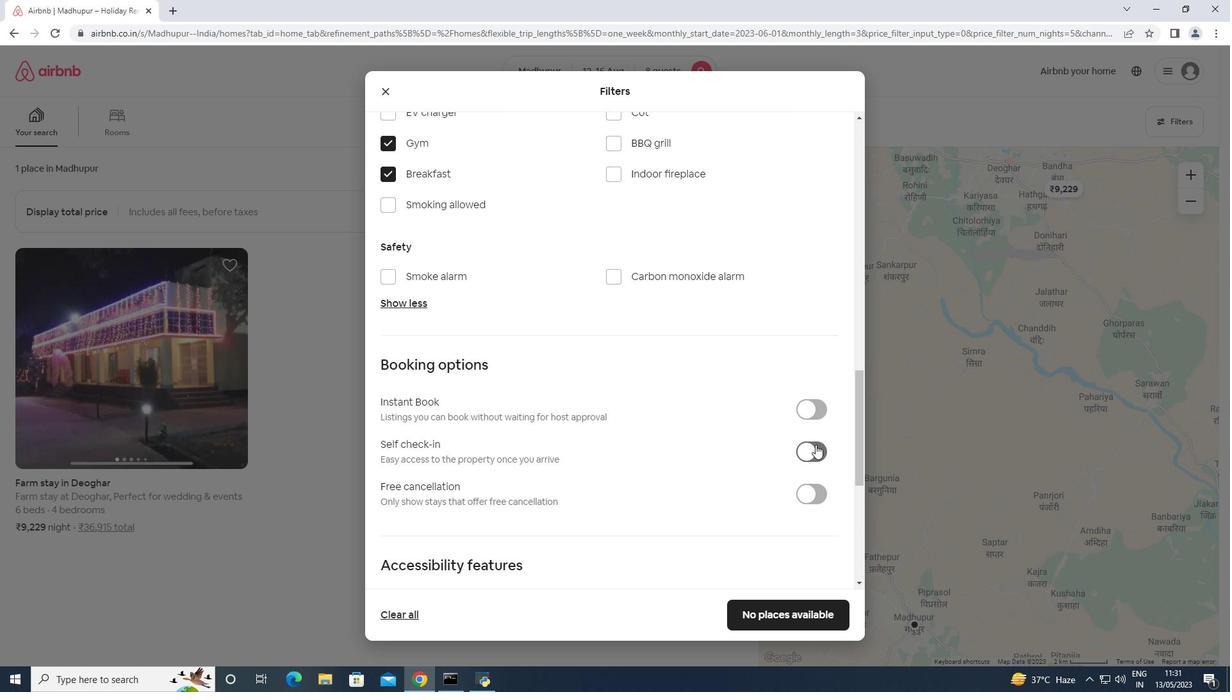 
Action: Mouse moved to (814, 444)
Screenshot: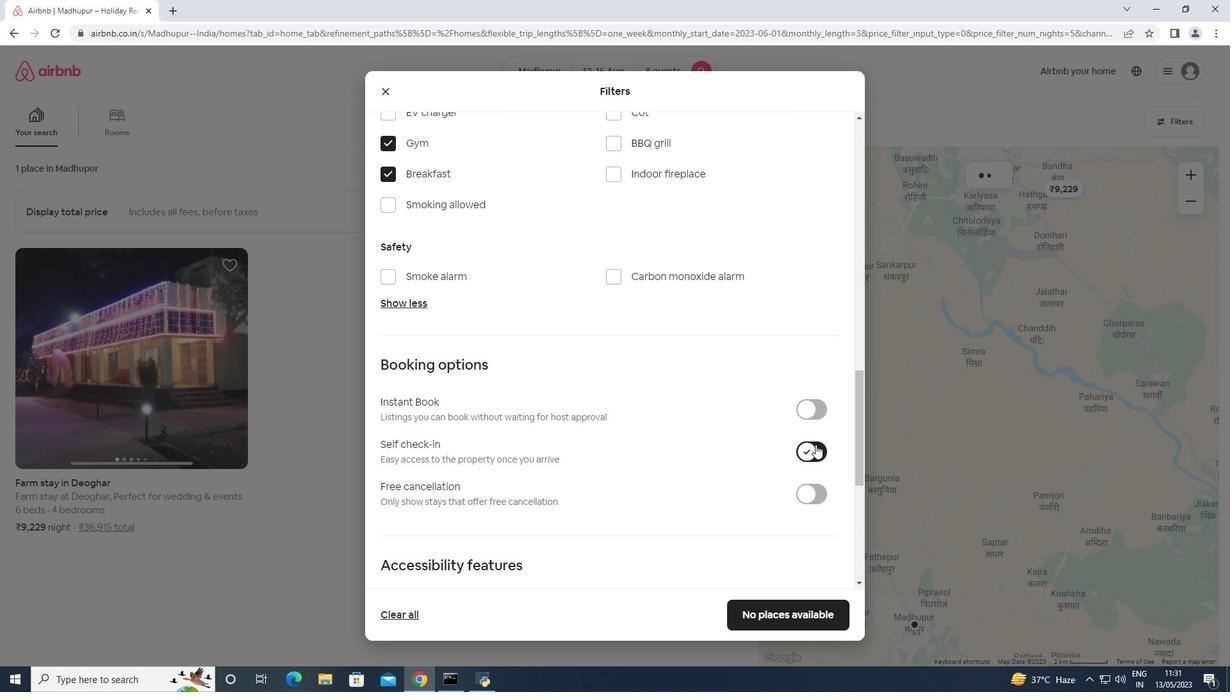 
Action: Mouse scrolled (814, 444) with delta (0, 0)
Screenshot: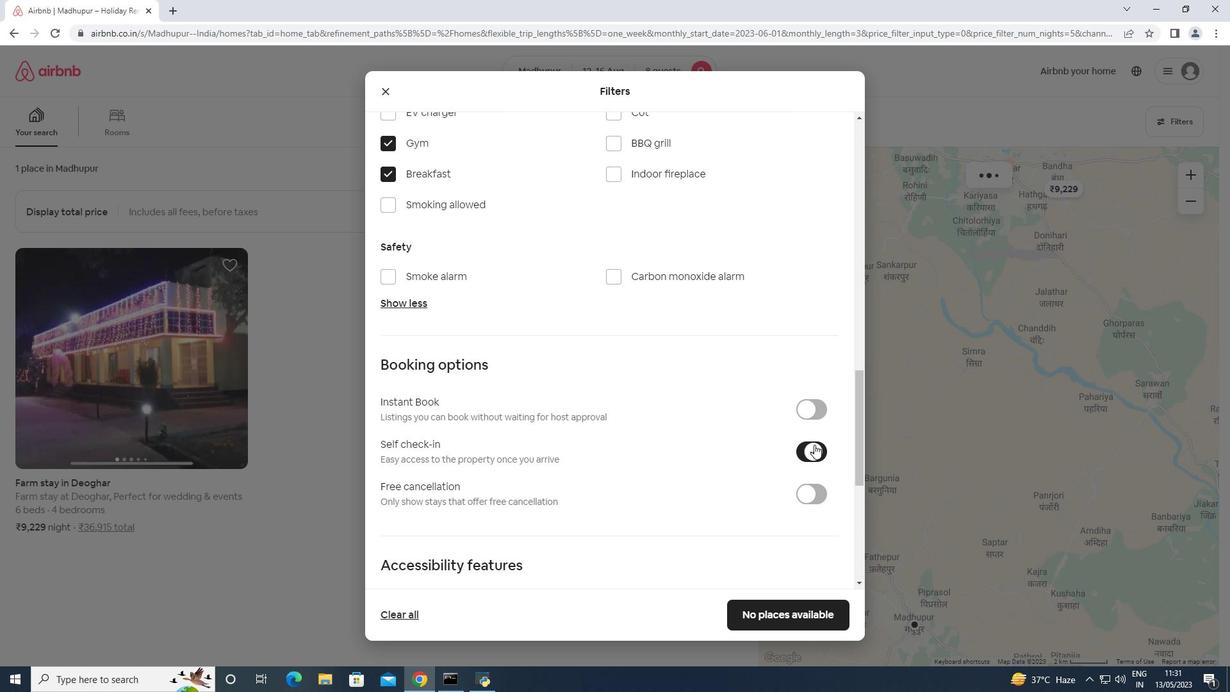 
Action: Mouse scrolled (814, 444) with delta (0, 0)
Screenshot: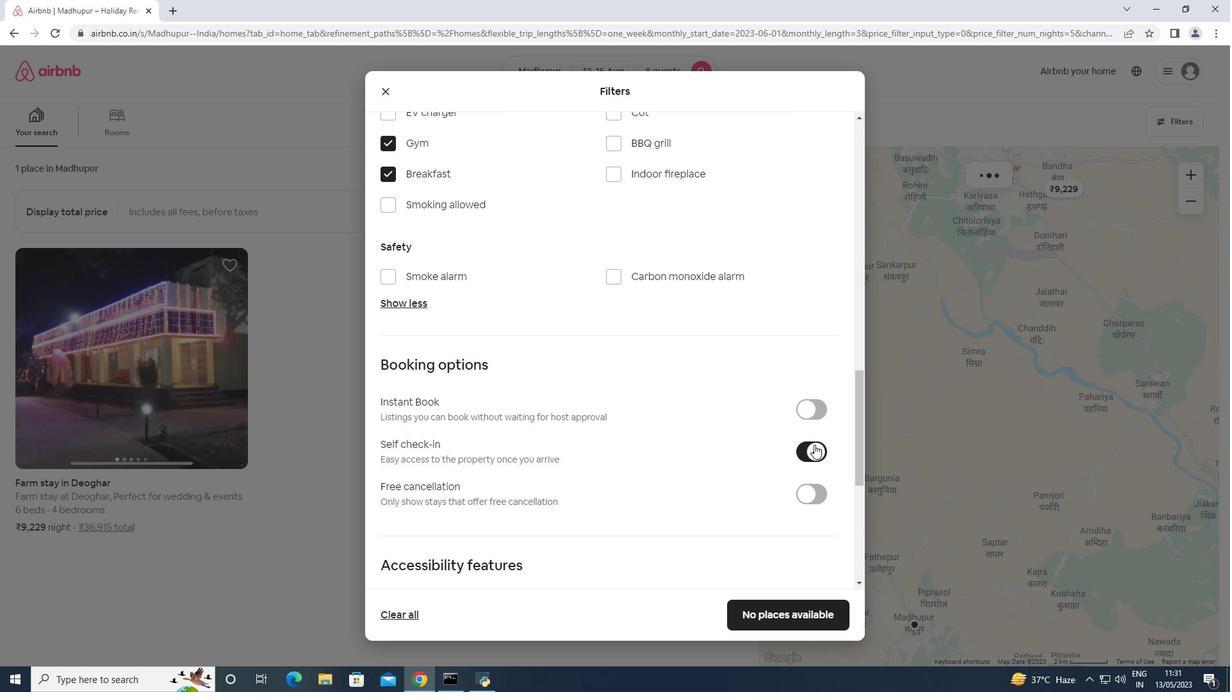 
Action: Mouse scrolled (814, 444) with delta (0, 0)
Screenshot: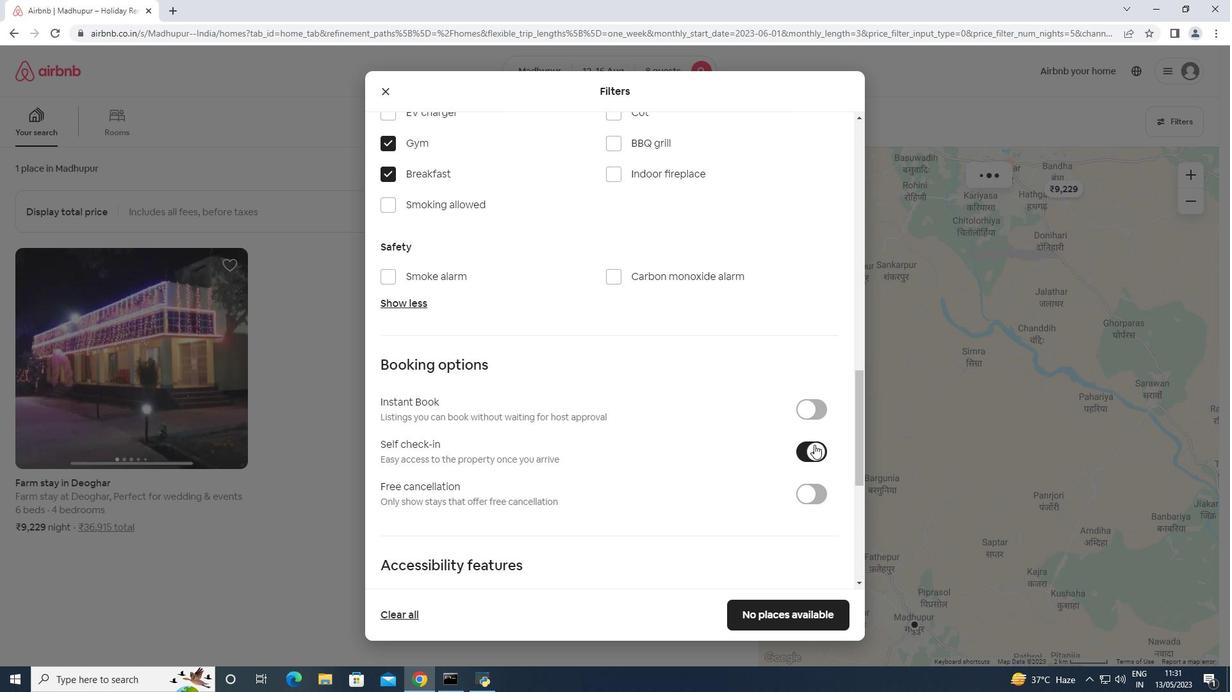 
Action: Mouse scrolled (814, 444) with delta (0, 0)
Screenshot: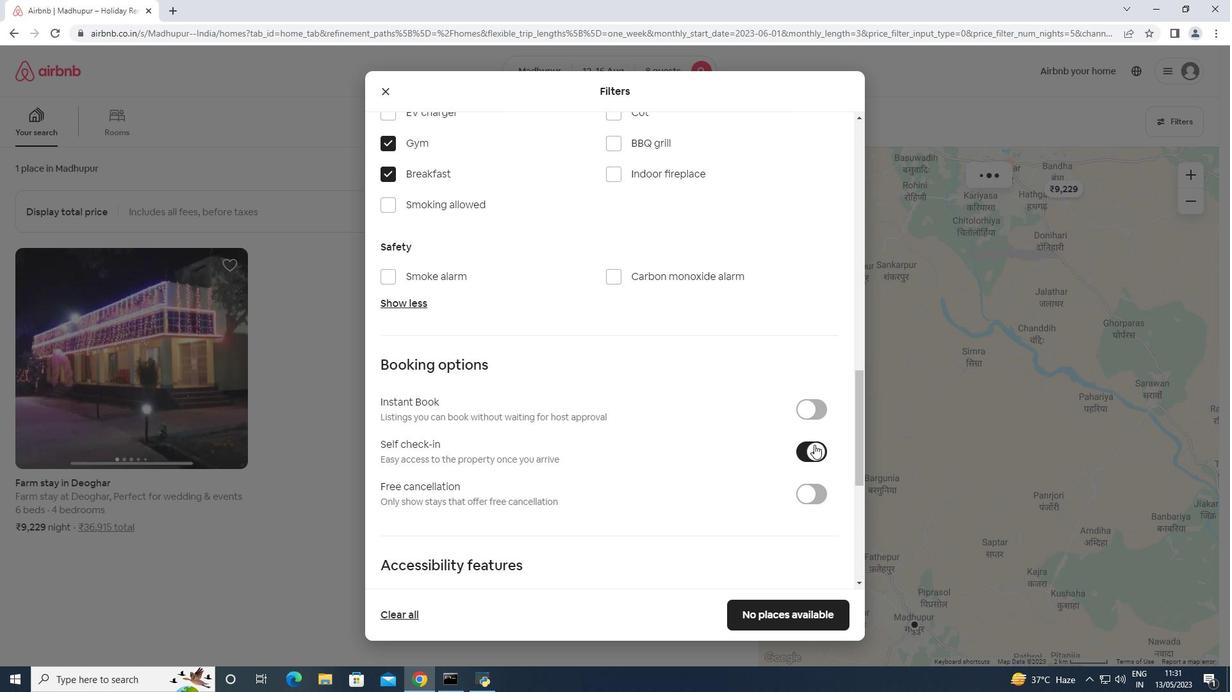 
Action: Mouse scrolled (814, 444) with delta (0, 0)
Screenshot: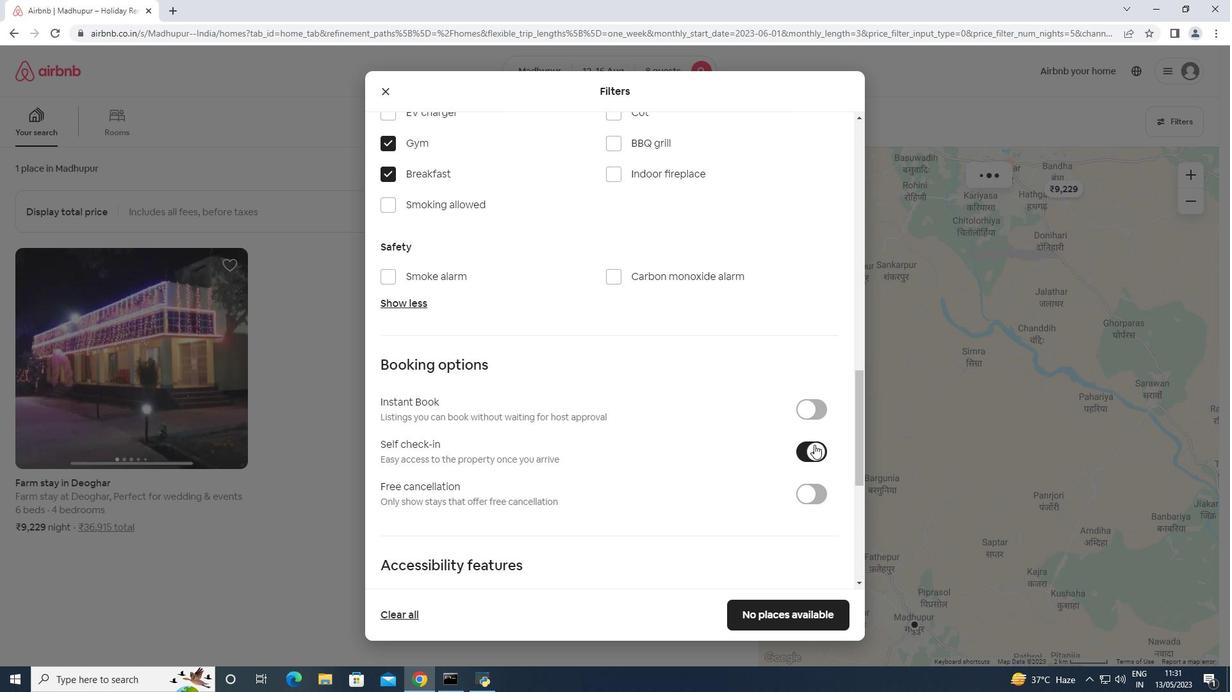 
Action: Mouse scrolled (814, 444) with delta (0, 0)
Screenshot: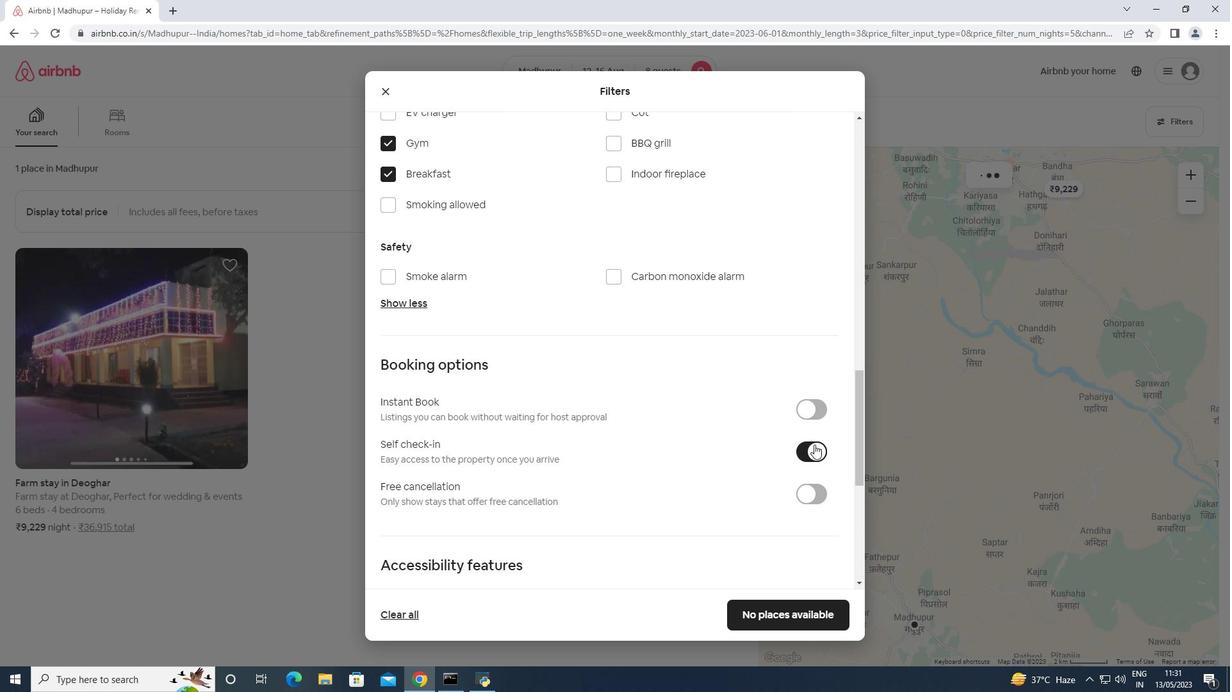 
Action: Mouse moved to (423, 556)
Screenshot: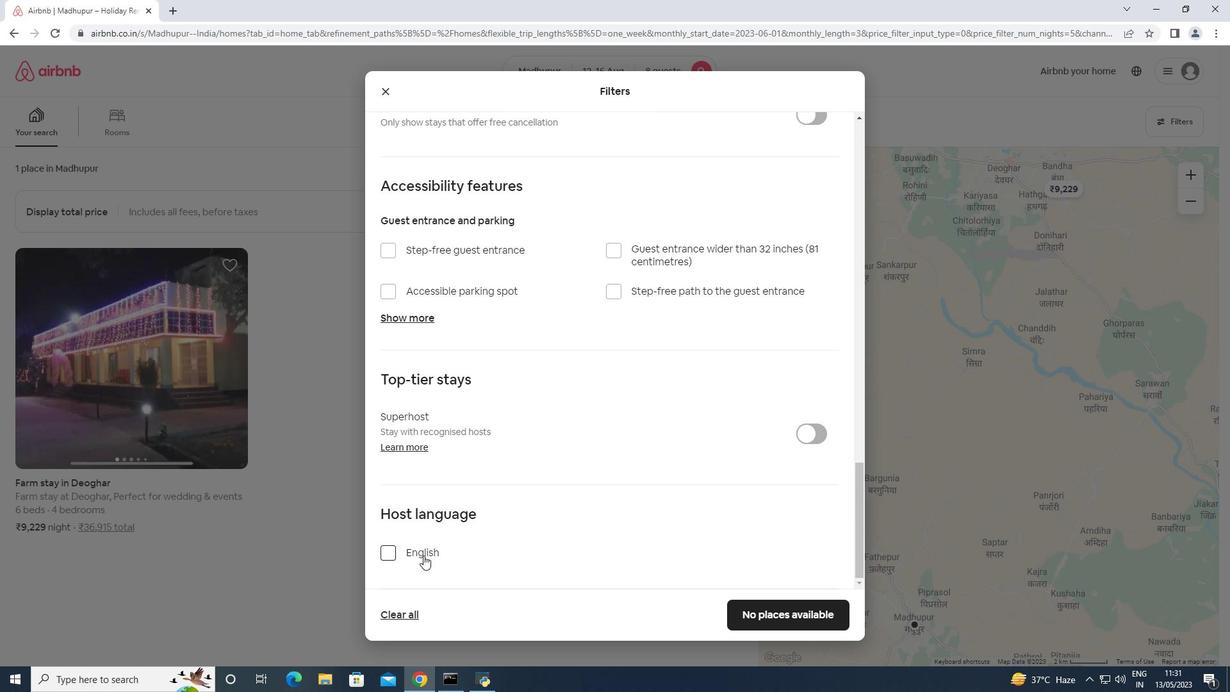 
Action: Mouse pressed left at (423, 556)
Screenshot: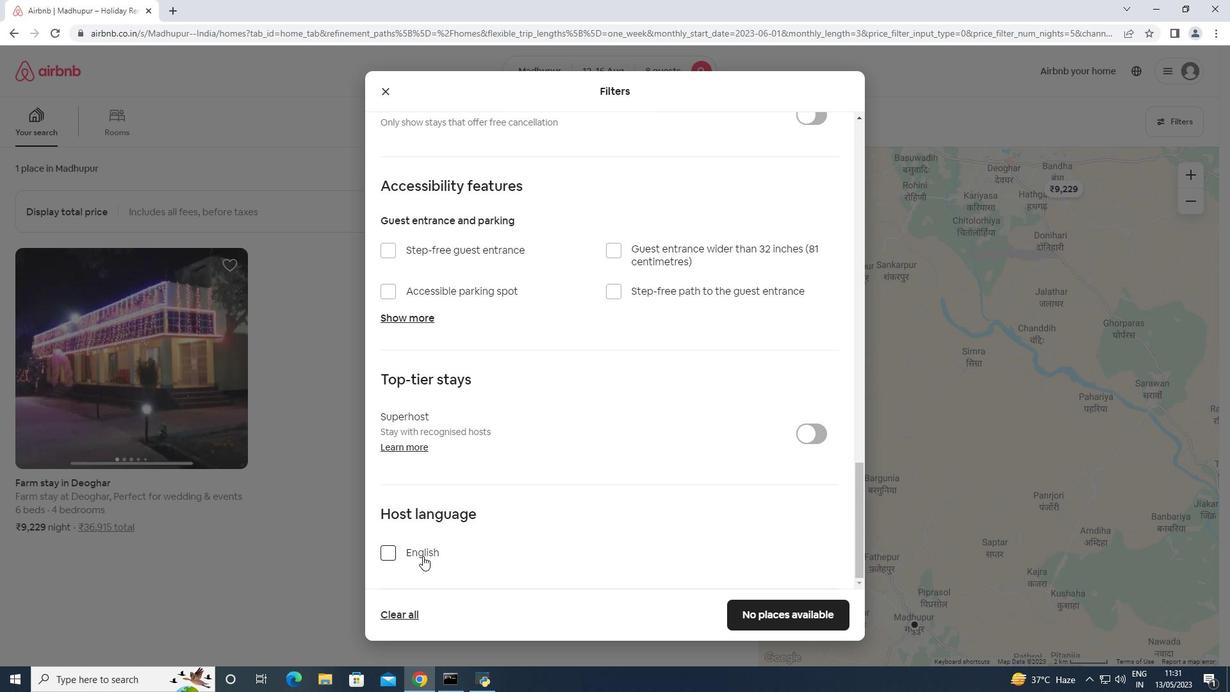 
Action: Mouse moved to (782, 614)
Screenshot: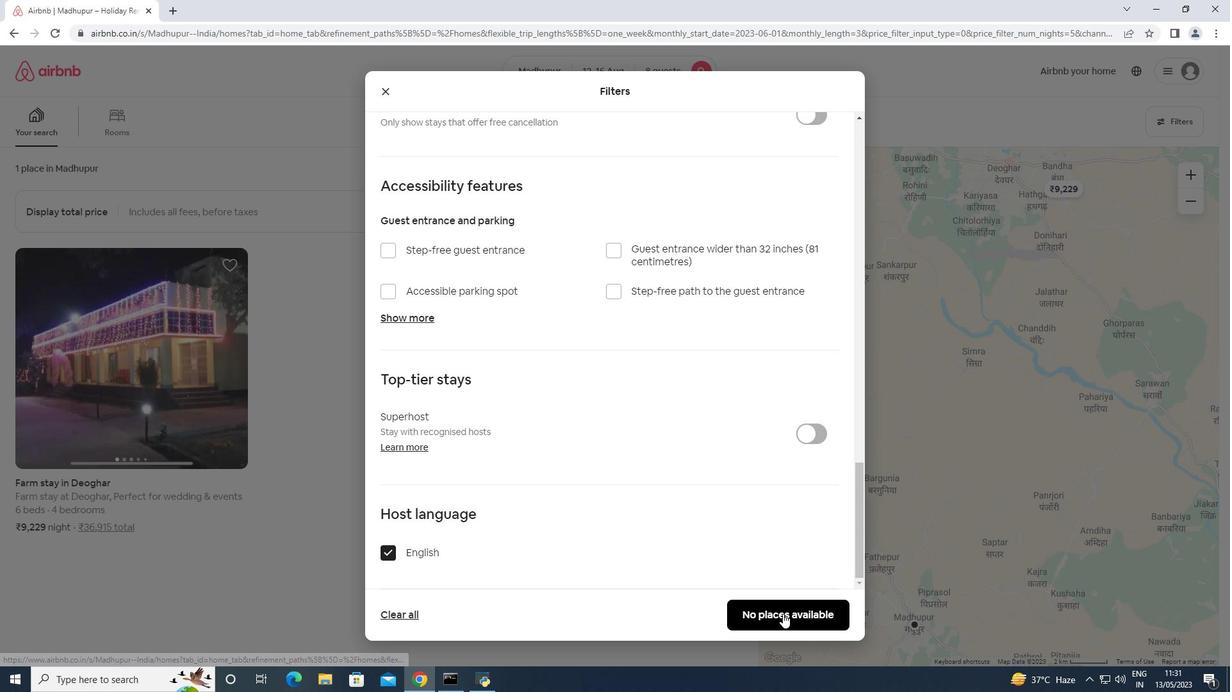 
Action: Mouse pressed left at (782, 614)
Screenshot: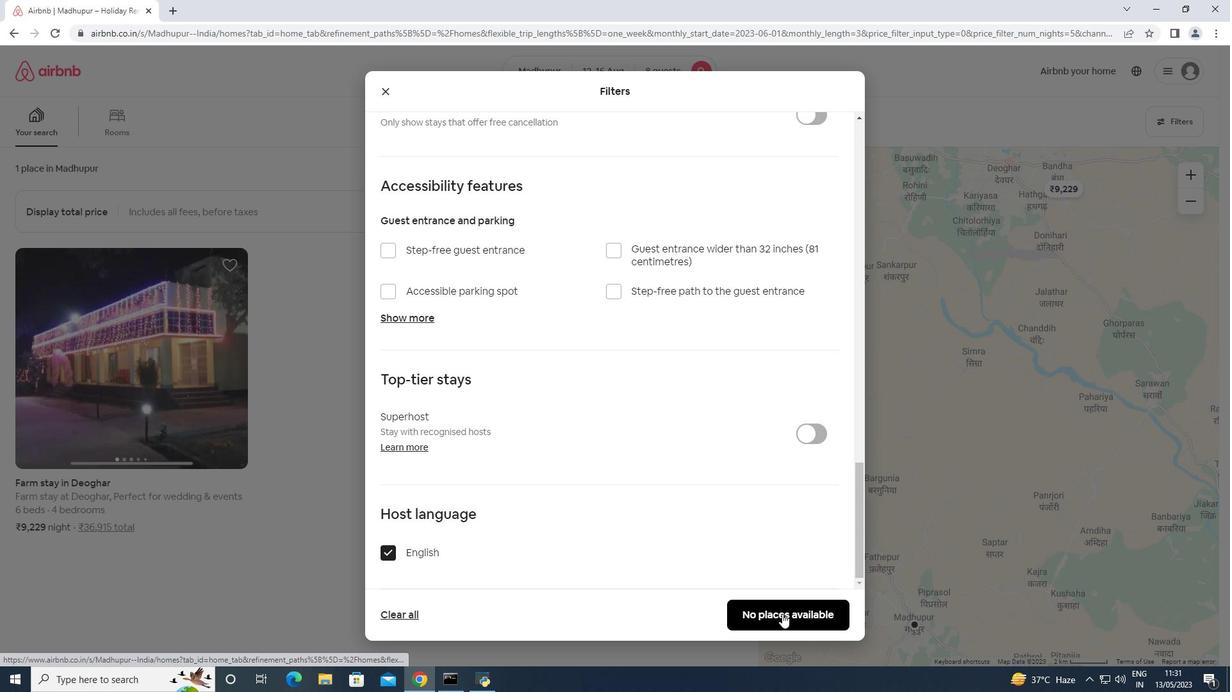 
Action: Mouse moved to (793, 572)
Screenshot: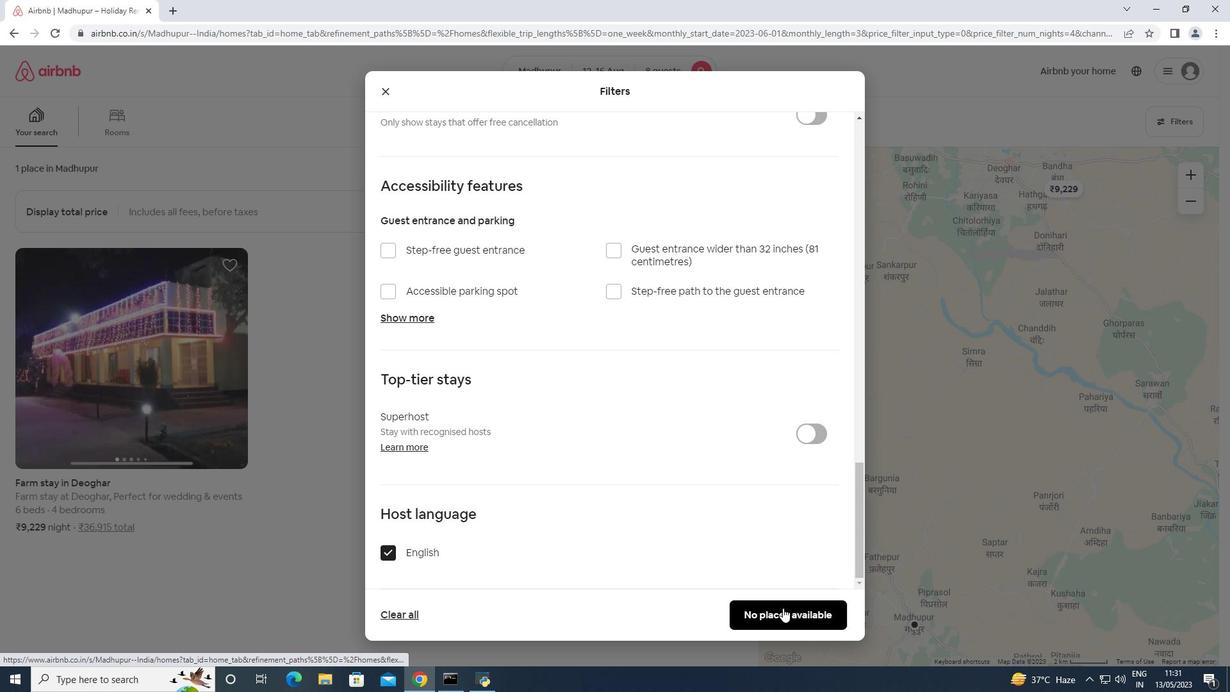 
